Task: Find connections with filter location Banjul with filter topic #interiordesignwith filter profile language French with filter current company ANAND AND ANAND with filter school Greater Noida Institute of Technology(GNIOT) with filter industry Public Policy Offices with filter service category Editing with filter keywords title Director of First Impressions
Action: Mouse moved to (324, 243)
Screenshot: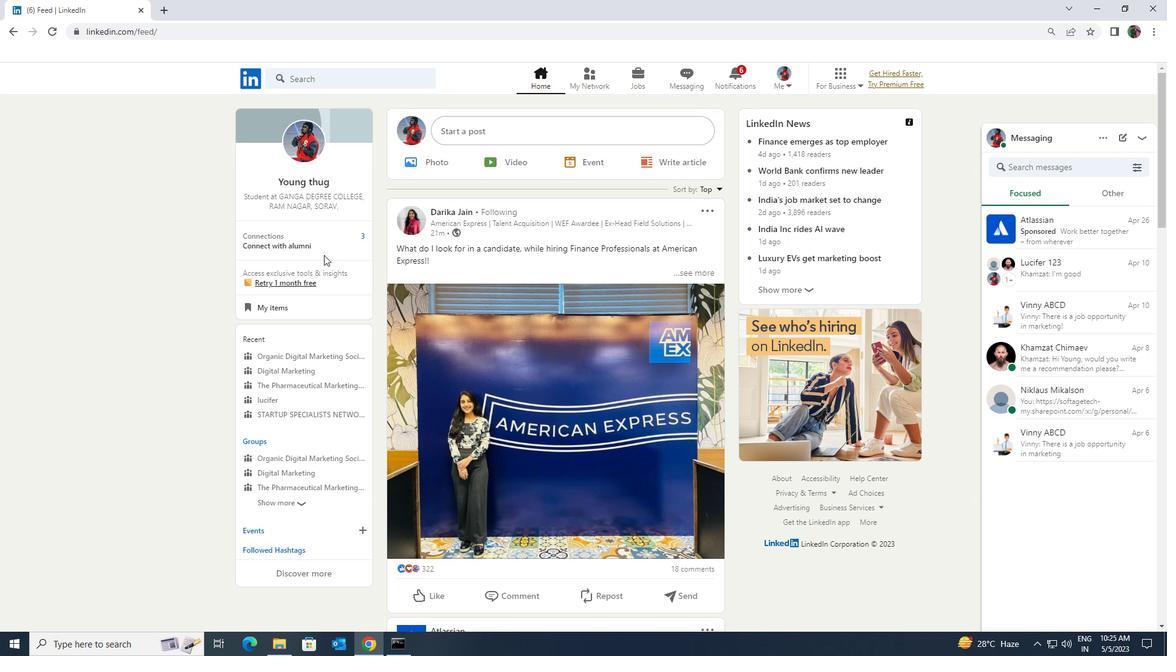 
Action: Mouse pressed left at (324, 243)
Screenshot: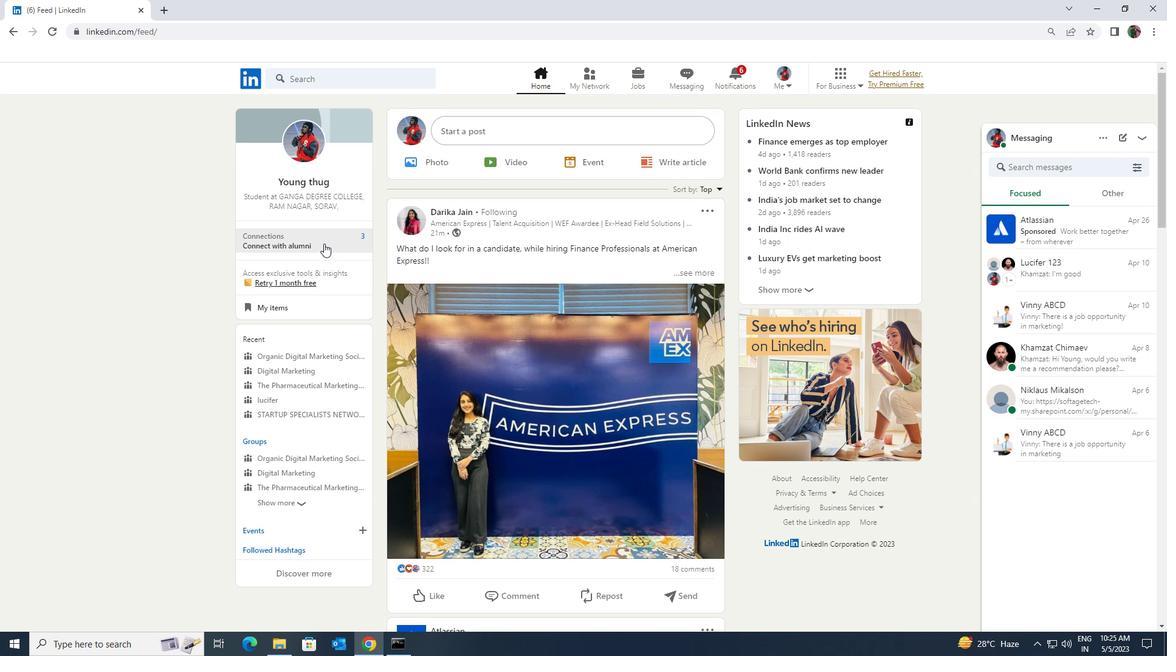 
Action: Mouse moved to (324, 147)
Screenshot: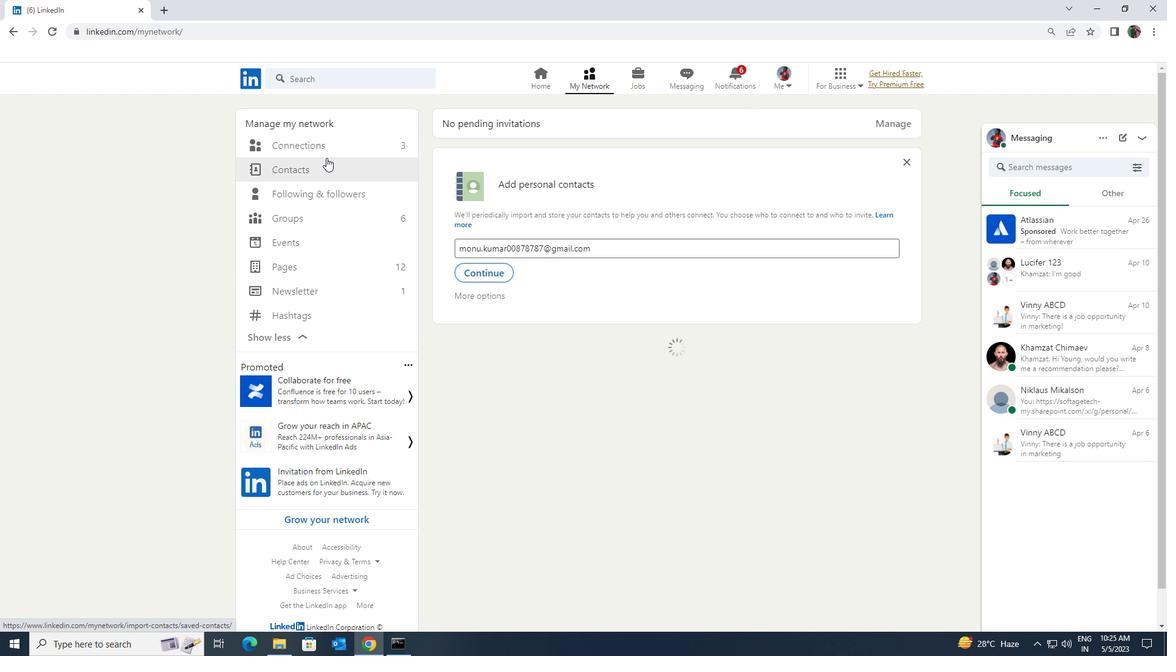 
Action: Mouse pressed left at (324, 147)
Screenshot: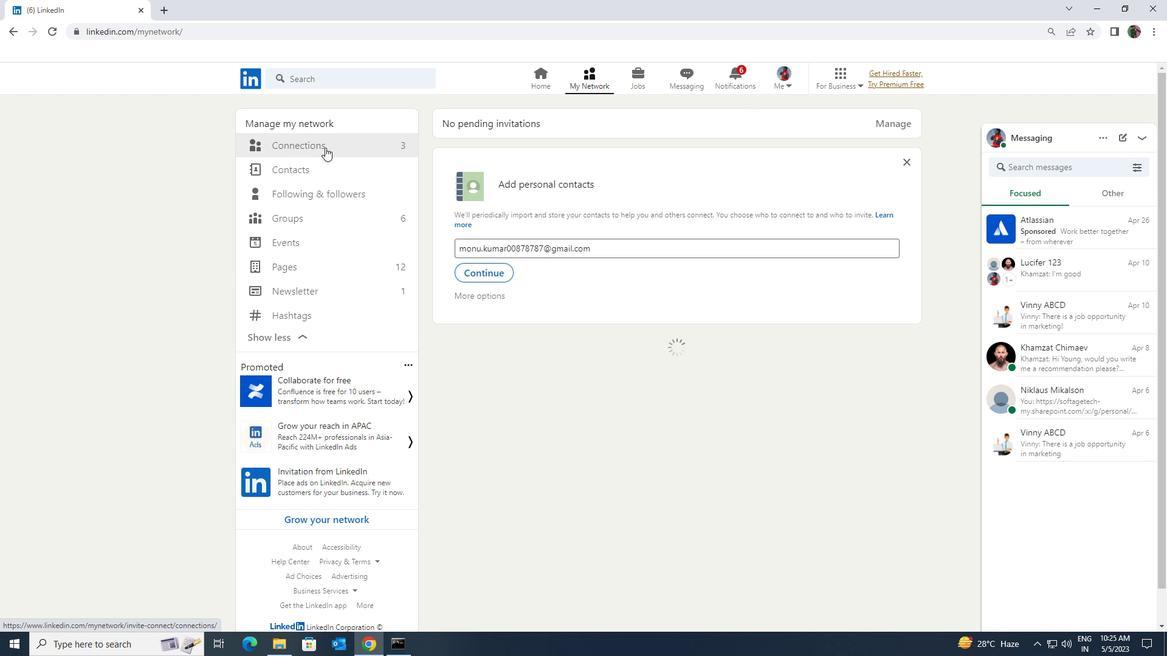 
Action: Mouse moved to (644, 148)
Screenshot: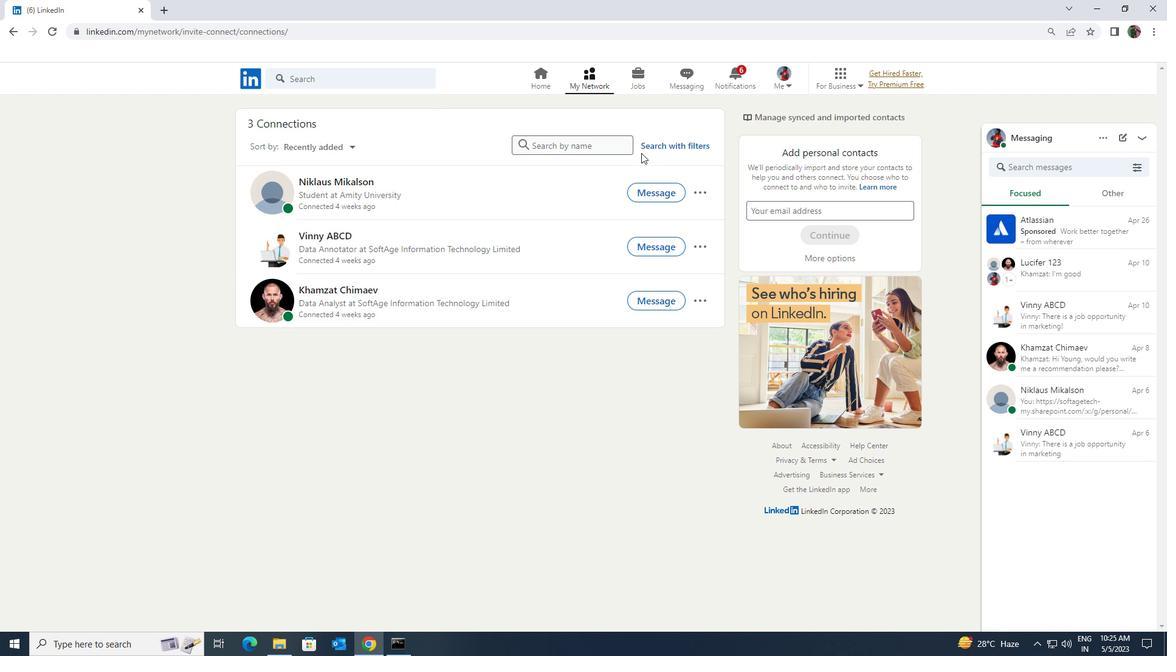 
Action: Mouse pressed left at (644, 148)
Screenshot: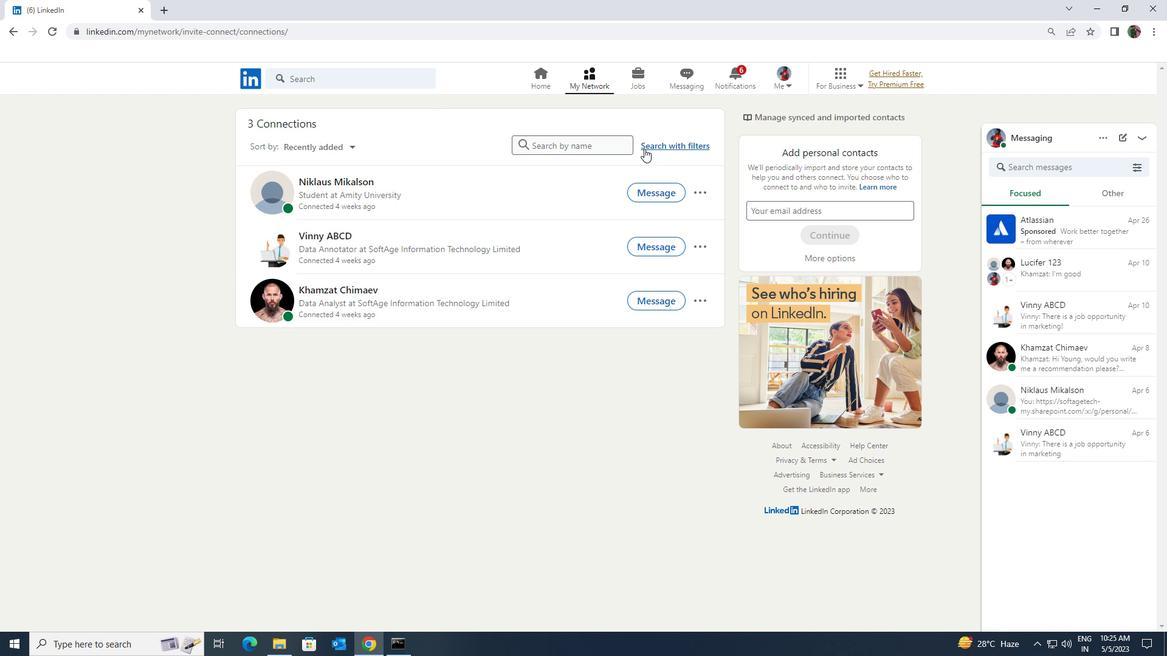 
Action: Mouse moved to (613, 114)
Screenshot: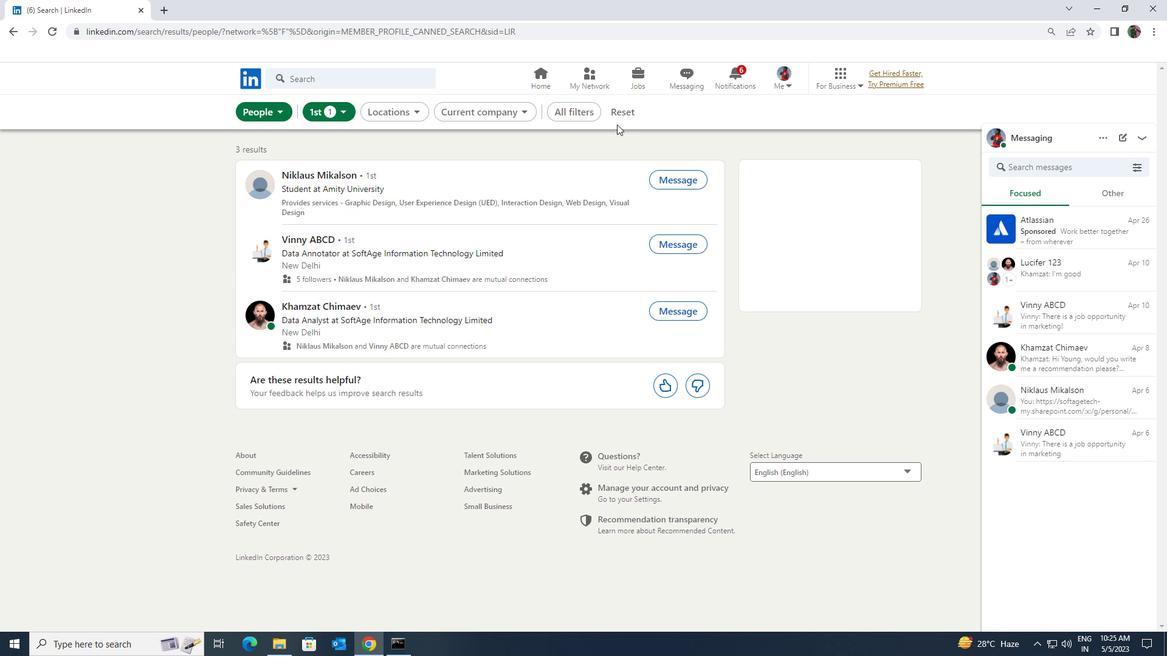 
Action: Mouse pressed left at (613, 114)
Screenshot: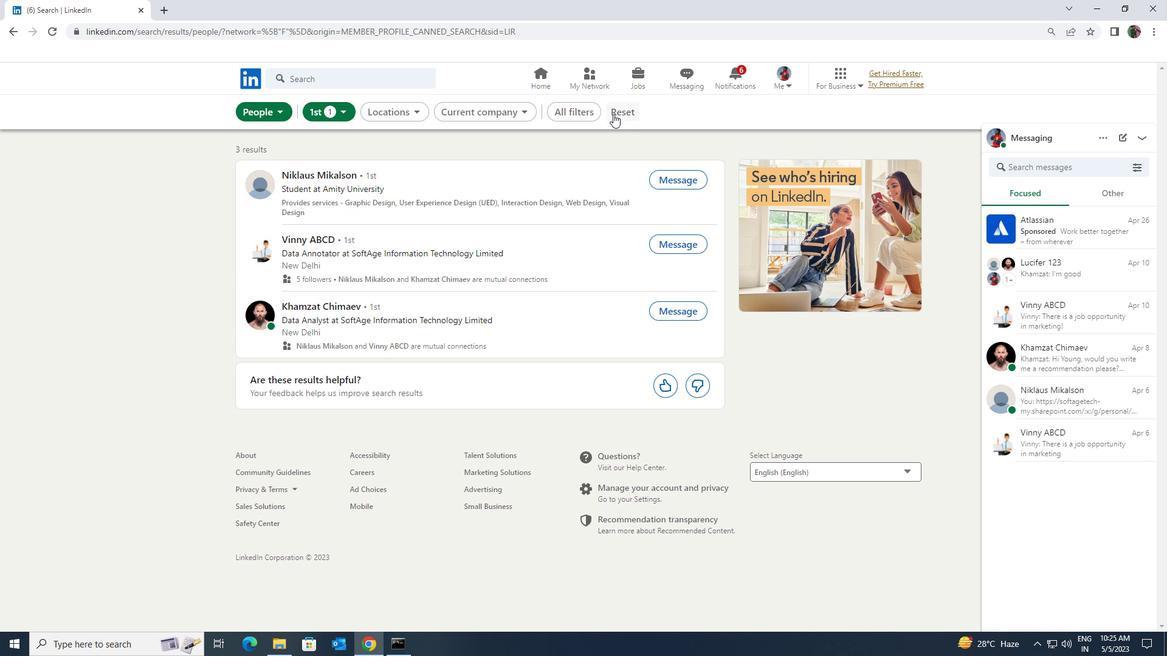 
Action: Mouse moved to (604, 110)
Screenshot: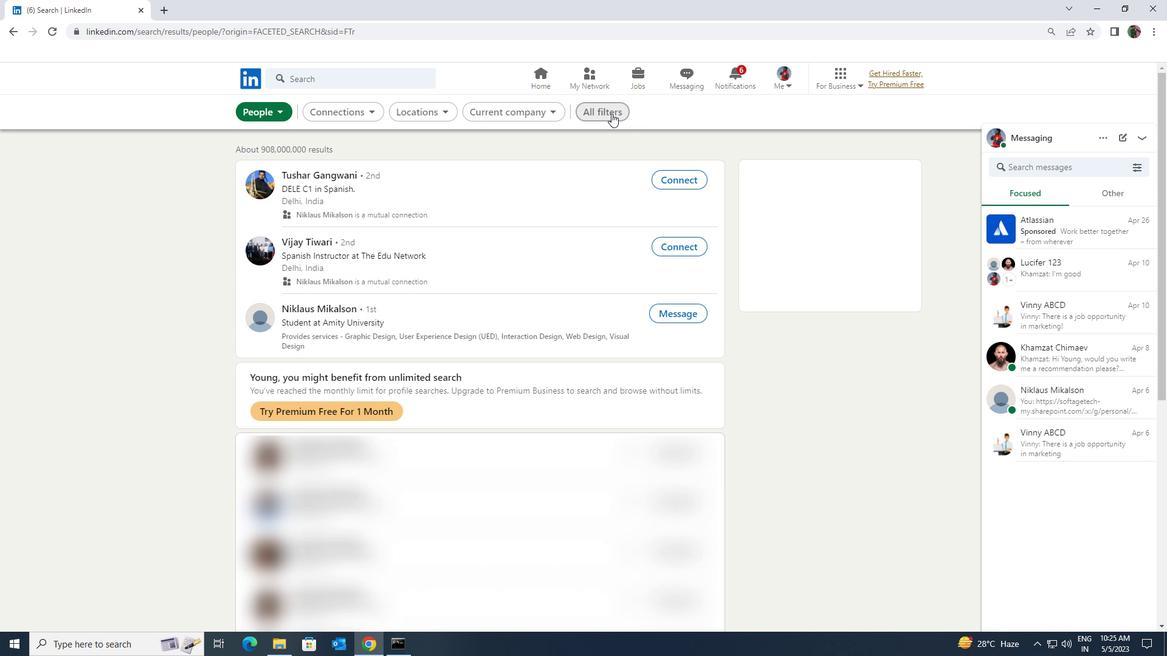 
Action: Mouse pressed left at (604, 110)
Screenshot: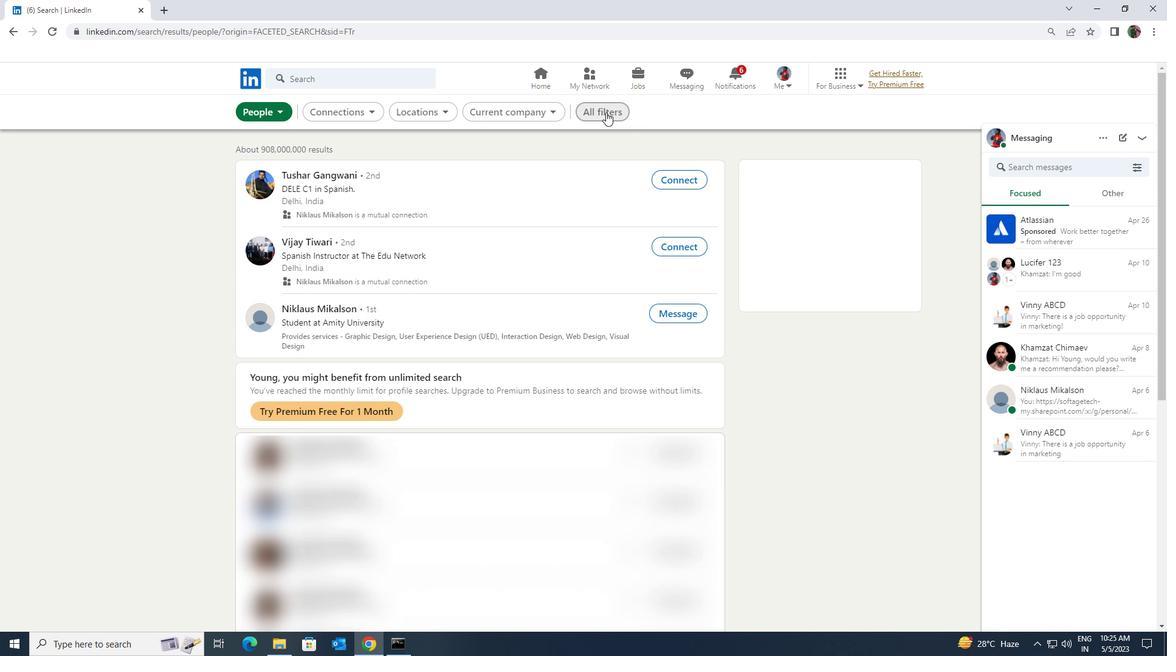 
Action: Mouse moved to (1002, 474)
Screenshot: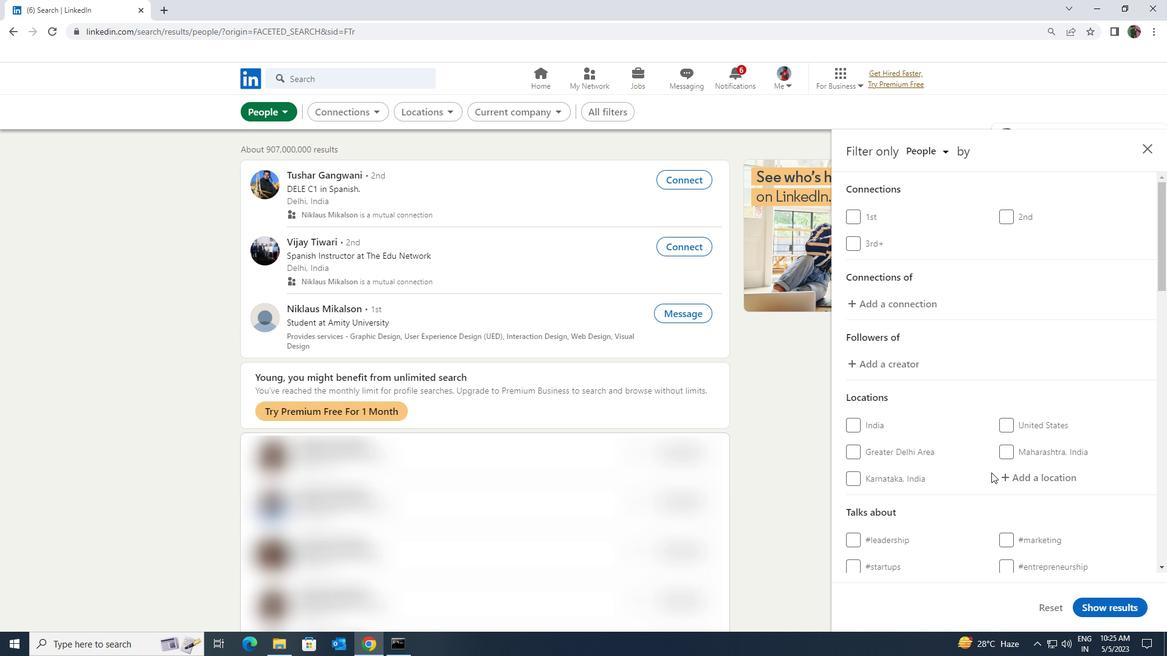 
Action: Mouse pressed left at (1002, 474)
Screenshot: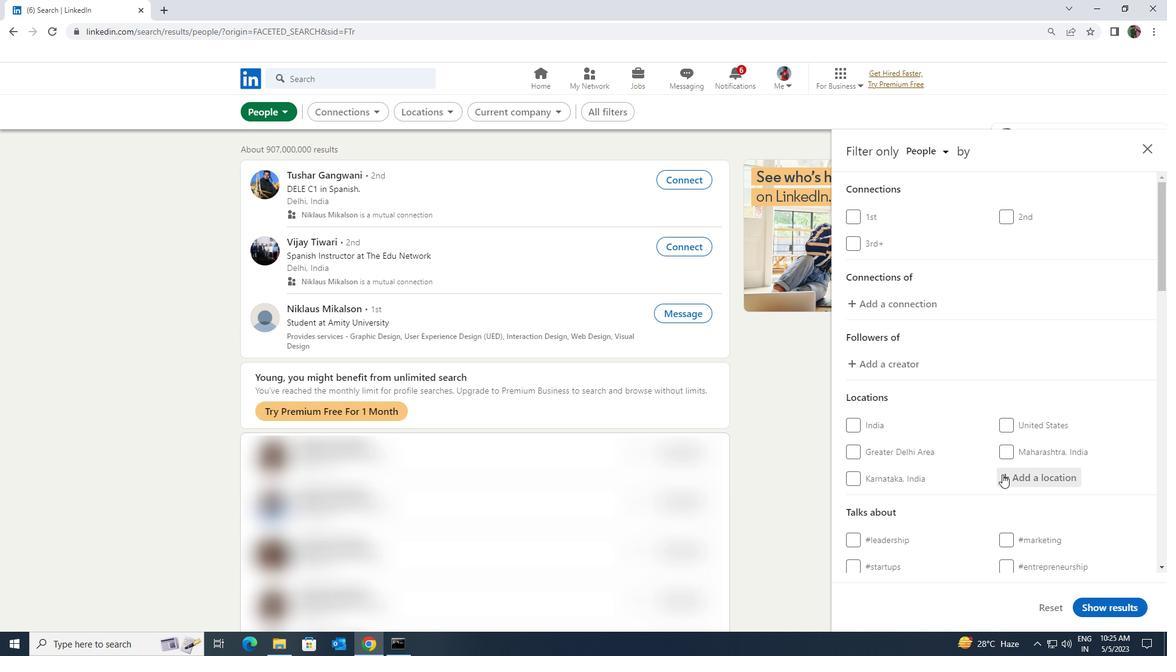 
Action: Mouse moved to (994, 471)
Screenshot: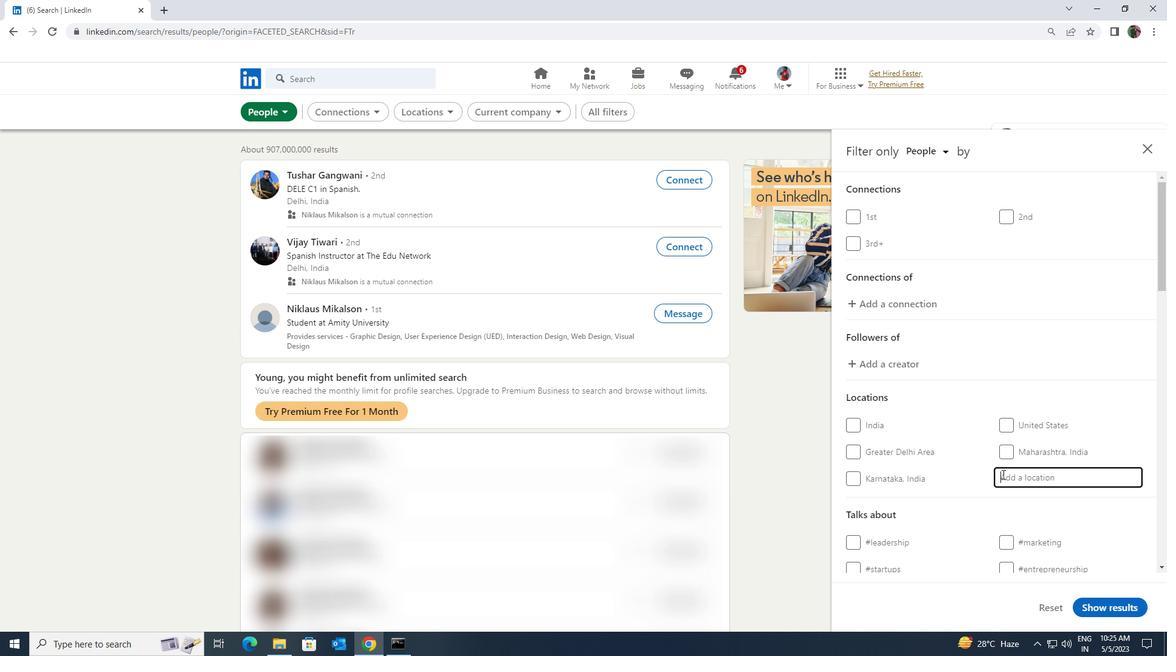 
Action: Key pressed <Key.shift><Key.shift><Key.shift><Key.shift><Key.shift><Key.shift><Key.shift><Key.shift><Key.shift><Key.shift>BANJUL
Screenshot: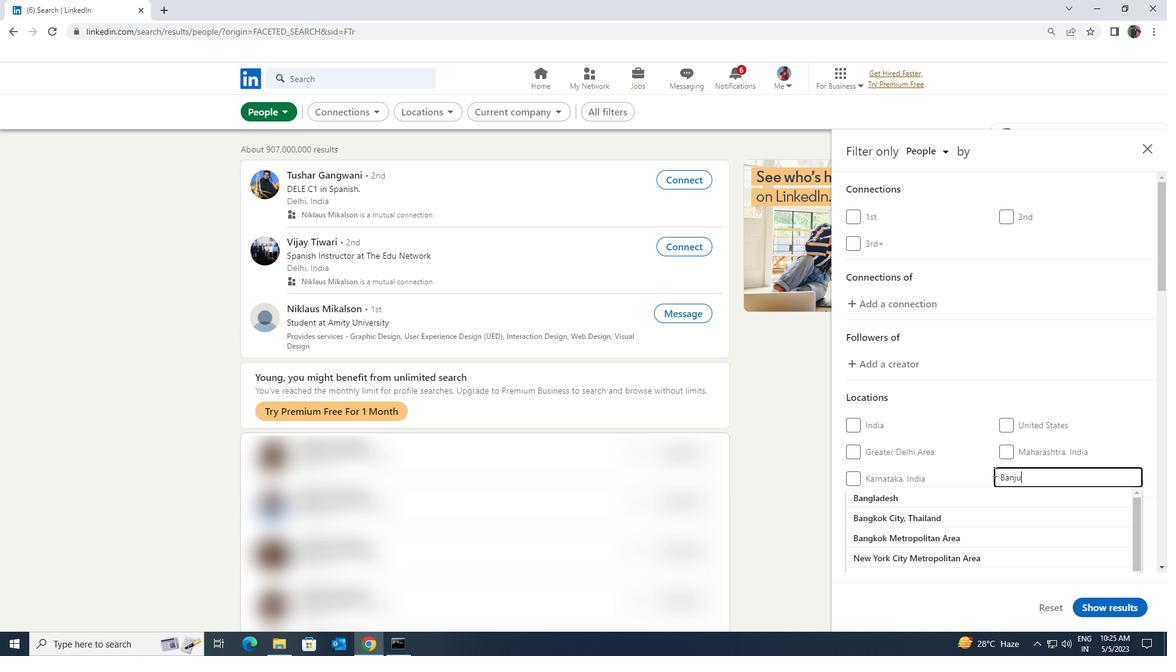 
Action: Mouse moved to (992, 492)
Screenshot: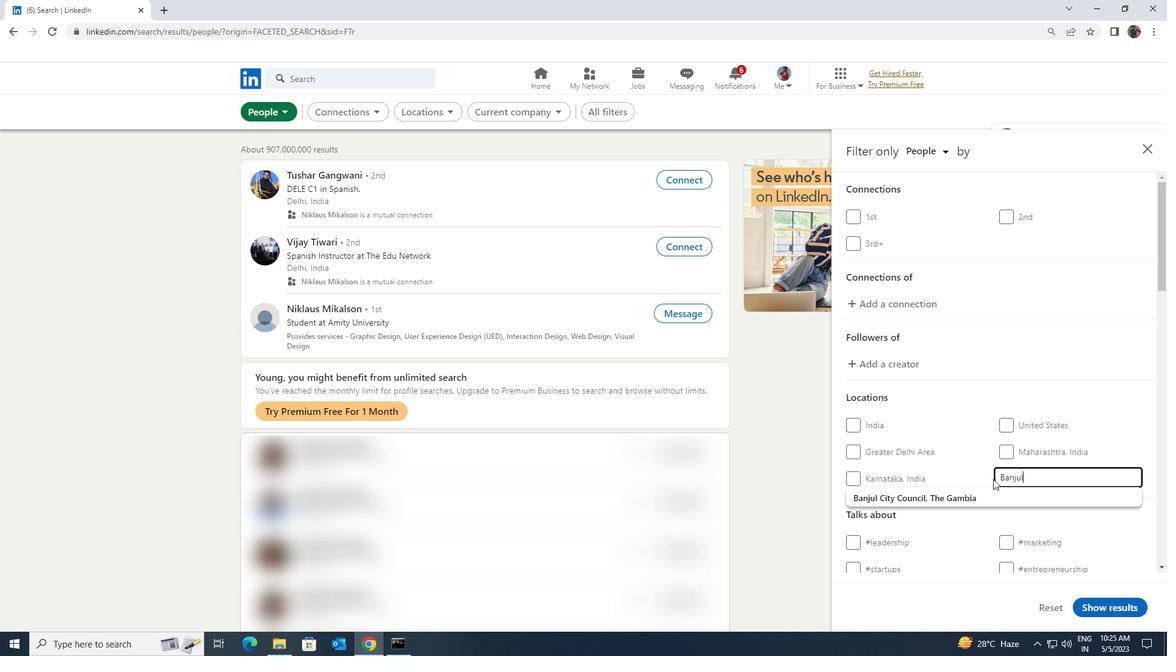 
Action: Mouse pressed left at (992, 492)
Screenshot: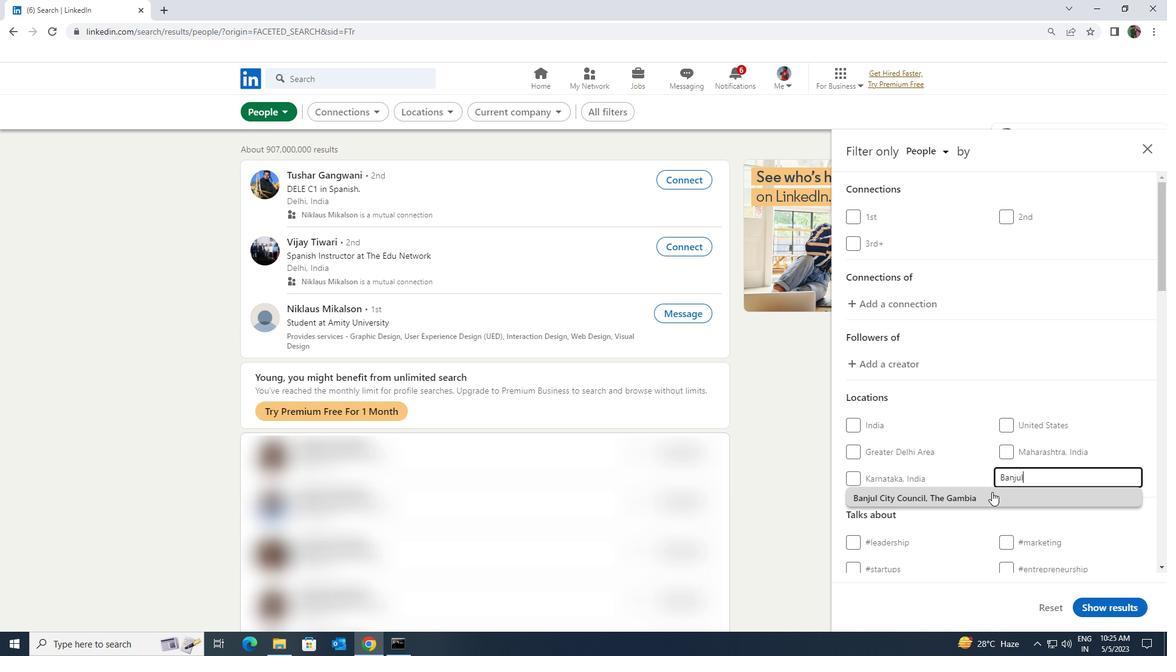 
Action: Mouse moved to (992, 496)
Screenshot: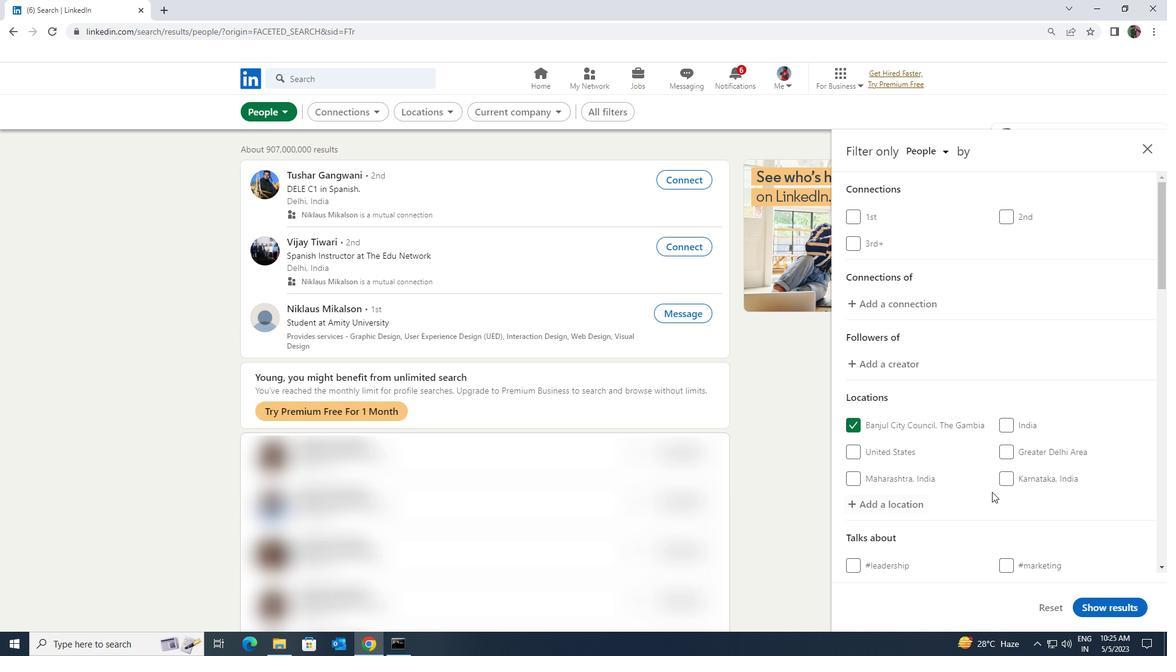 
Action: Mouse scrolled (992, 495) with delta (0, 0)
Screenshot: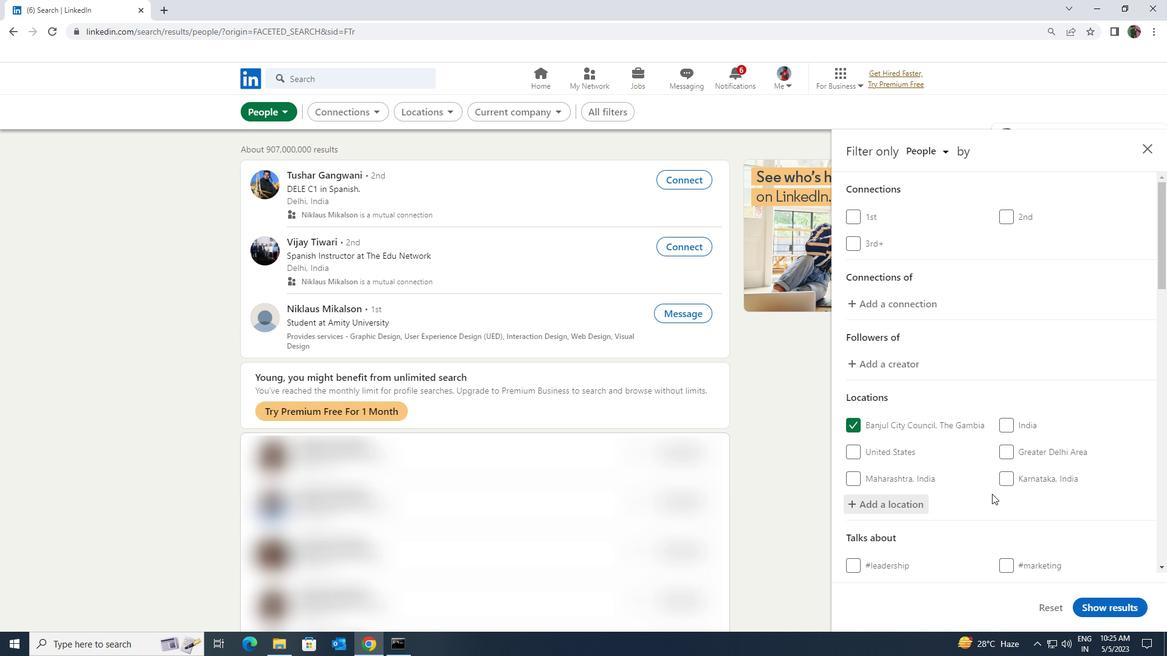 
Action: Mouse scrolled (992, 495) with delta (0, 0)
Screenshot: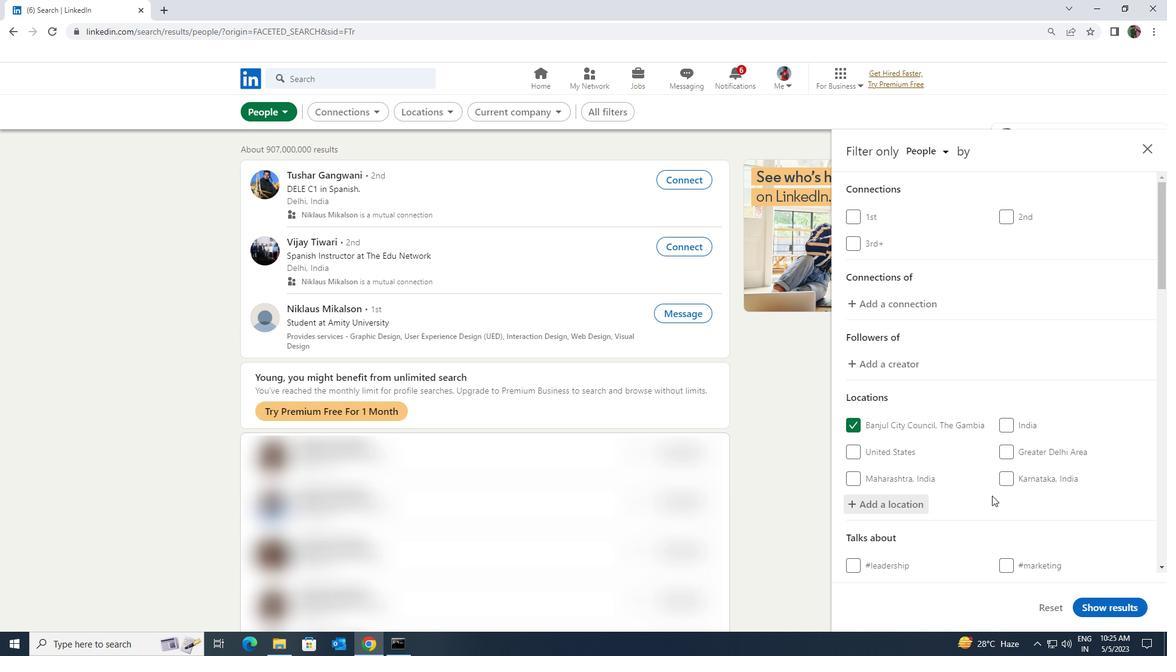 
Action: Mouse scrolled (992, 495) with delta (0, 0)
Screenshot: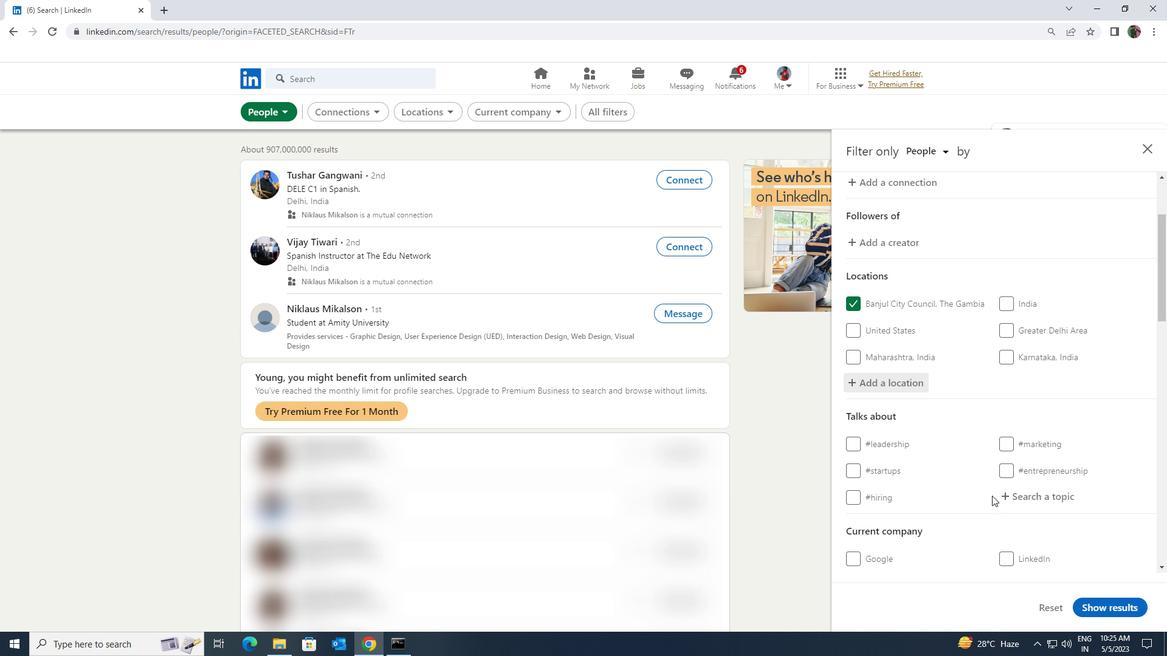 
Action: Mouse moved to (1008, 432)
Screenshot: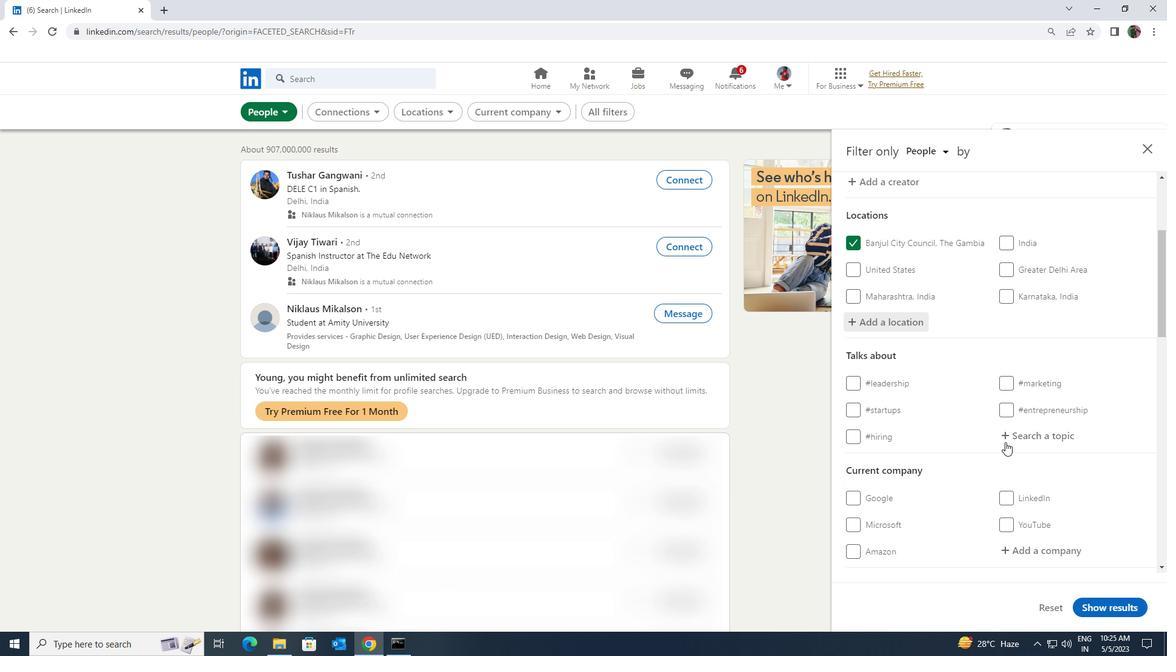 
Action: Mouse pressed left at (1008, 432)
Screenshot: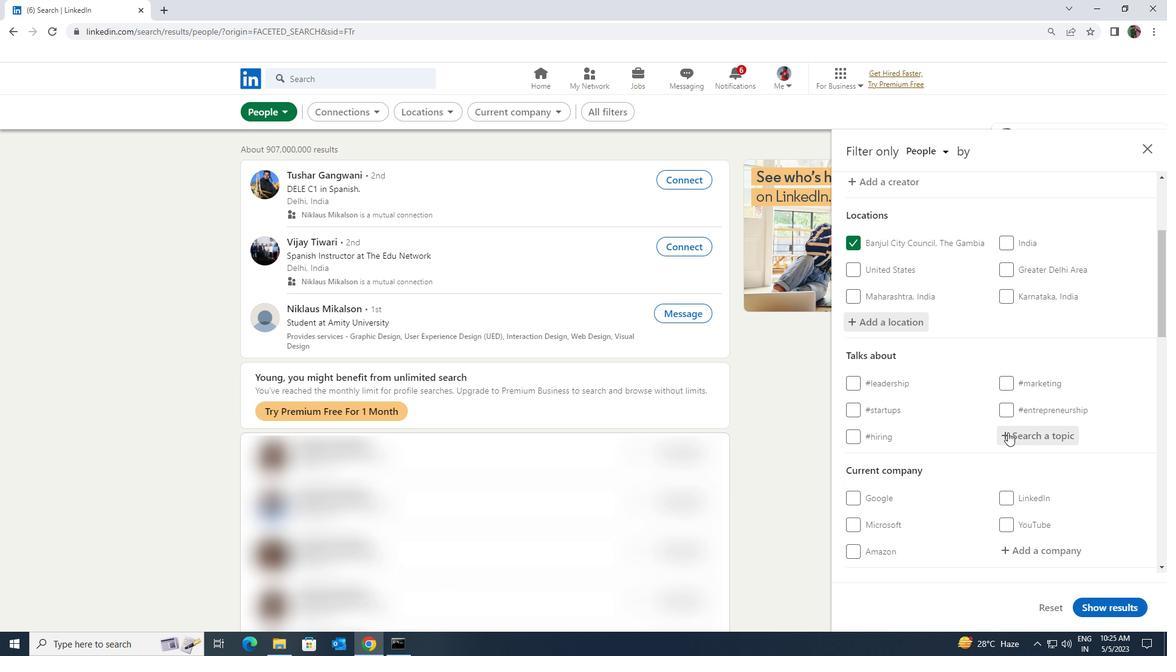 
Action: Key pressed <Key.shift><Key.shift><Key.shift><Key.shift><Key.shift><Key.shift>INTERORR<Key.backspace>
Screenshot: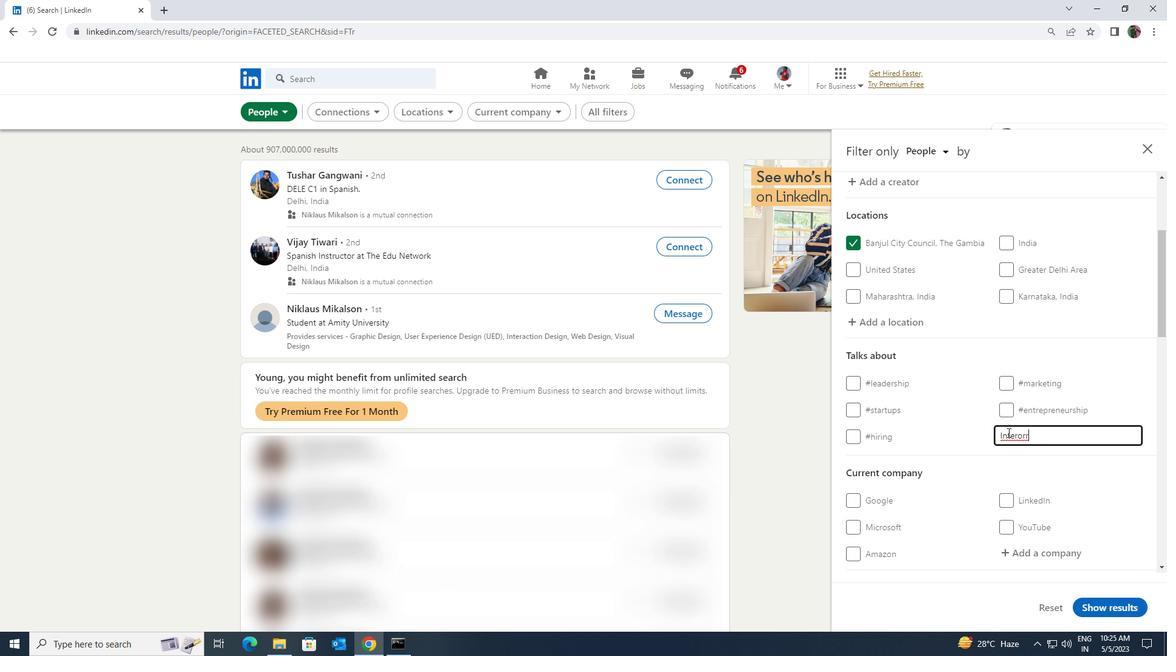 
Action: Mouse moved to (958, 483)
Screenshot: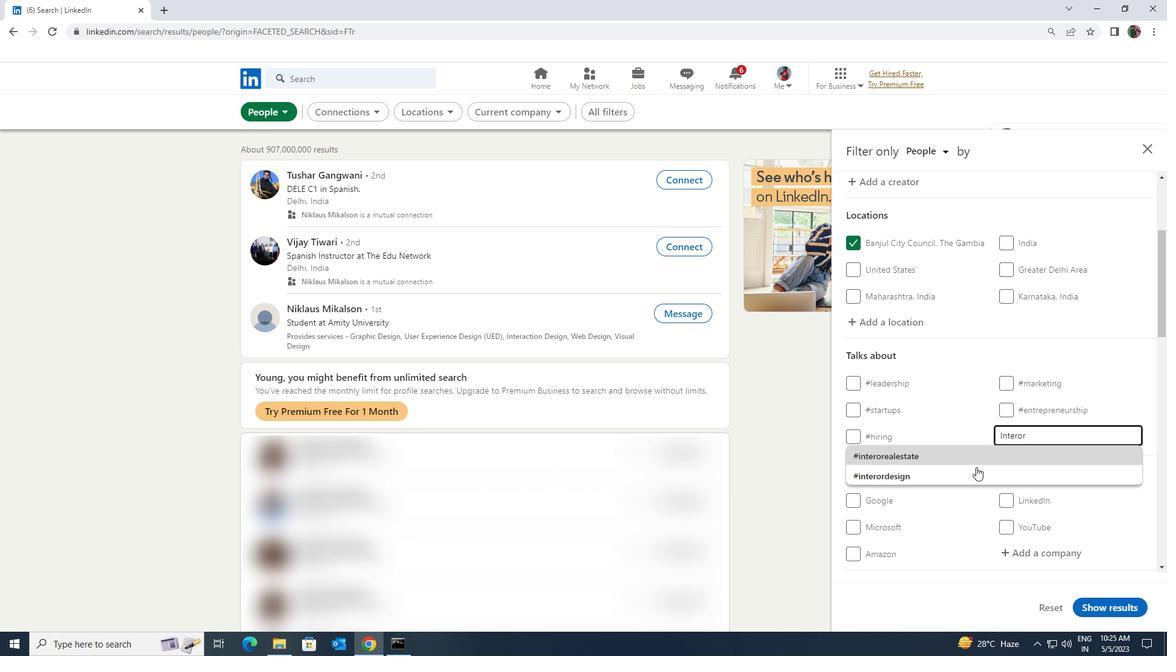 
Action: Mouse pressed left at (958, 483)
Screenshot: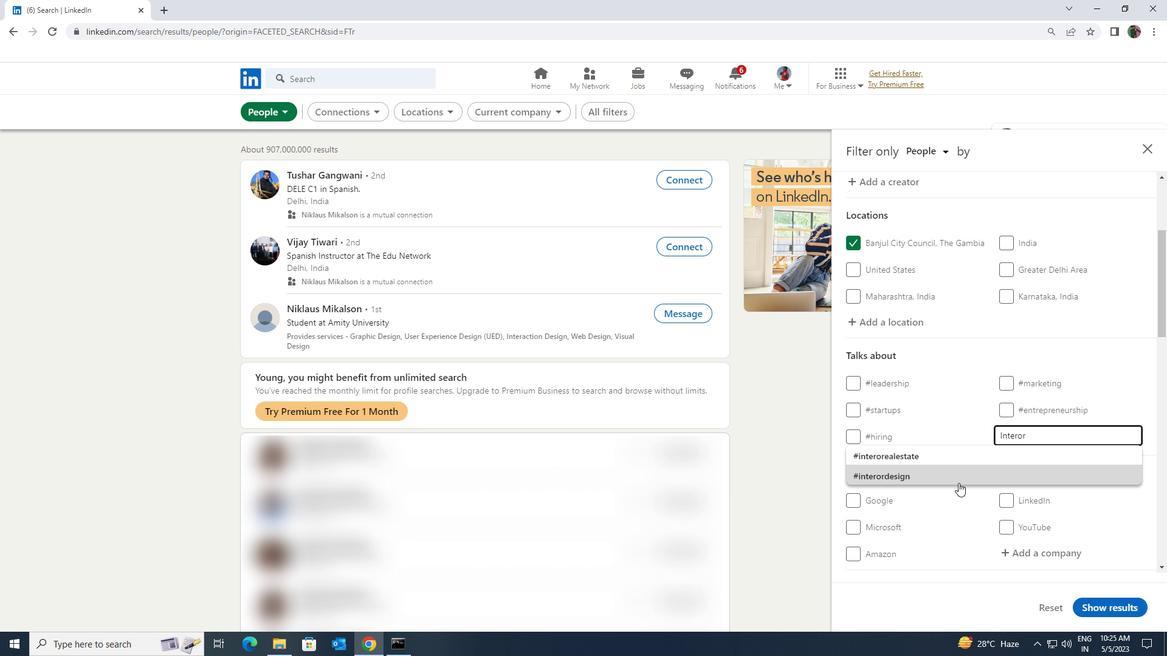 
Action: Mouse scrolled (958, 482) with delta (0, 0)
Screenshot: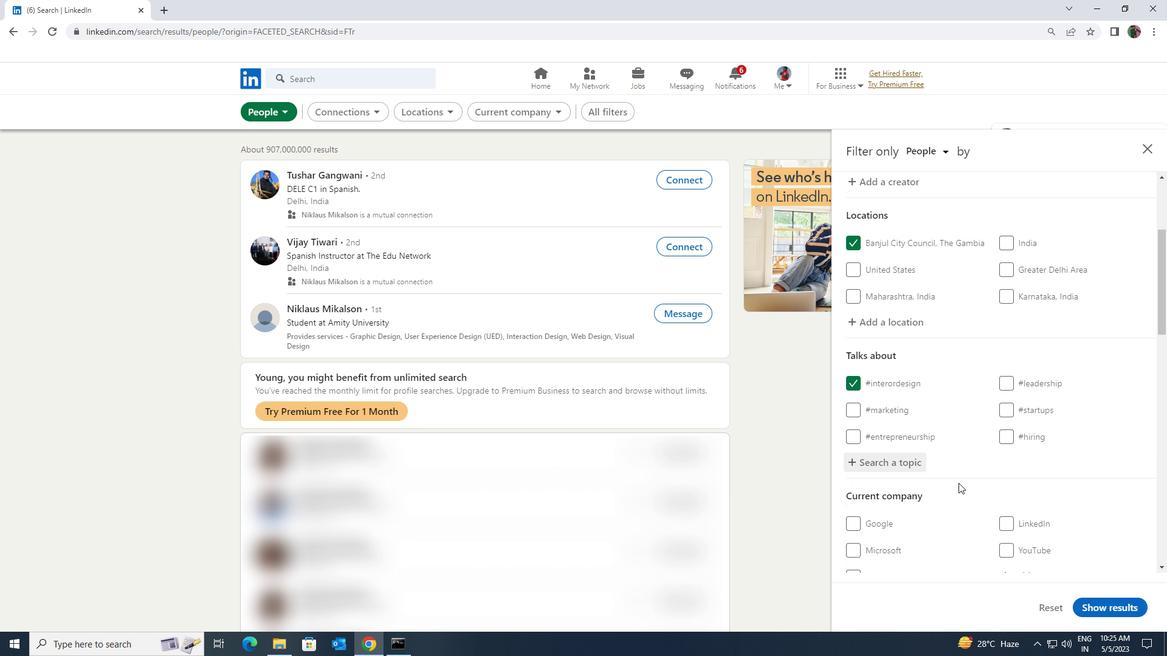 
Action: Mouse scrolled (958, 482) with delta (0, 0)
Screenshot: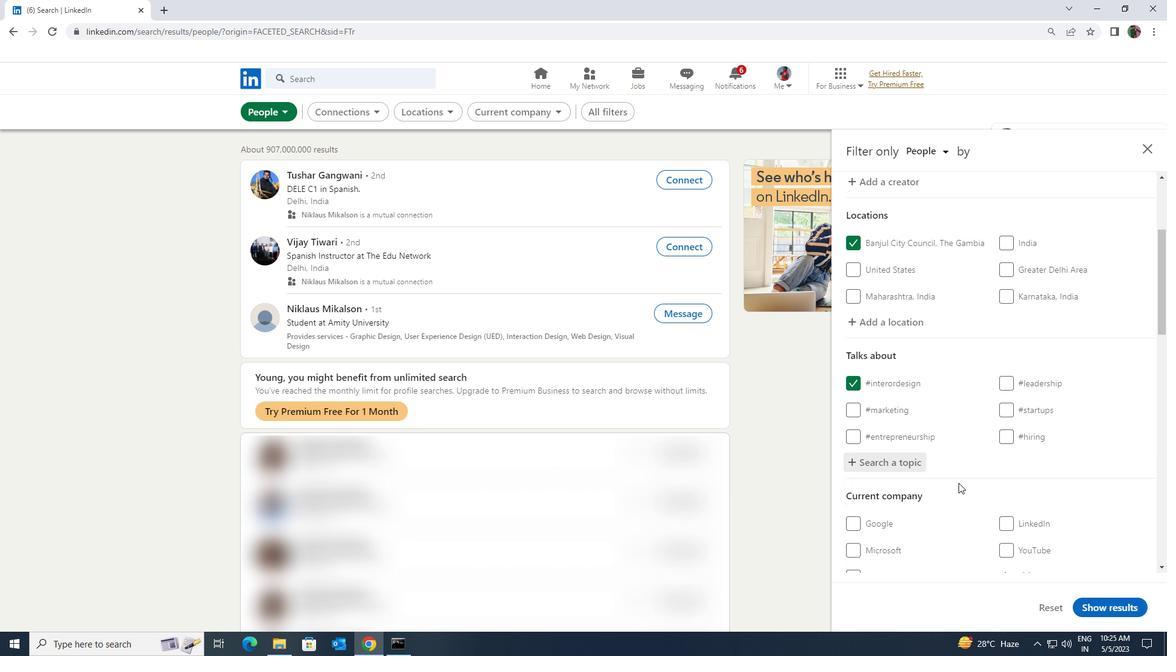 
Action: Mouse scrolled (958, 482) with delta (0, 0)
Screenshot: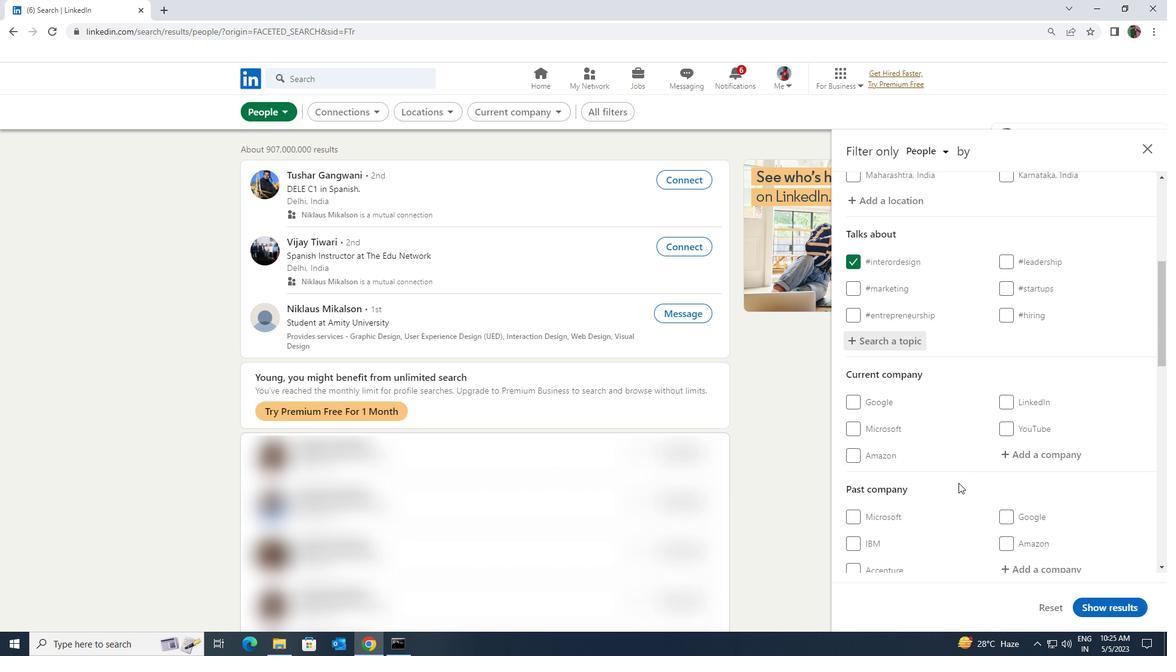 
Action: Mouse scrolled (958, 482) with delta (0, 0)
Screenshot: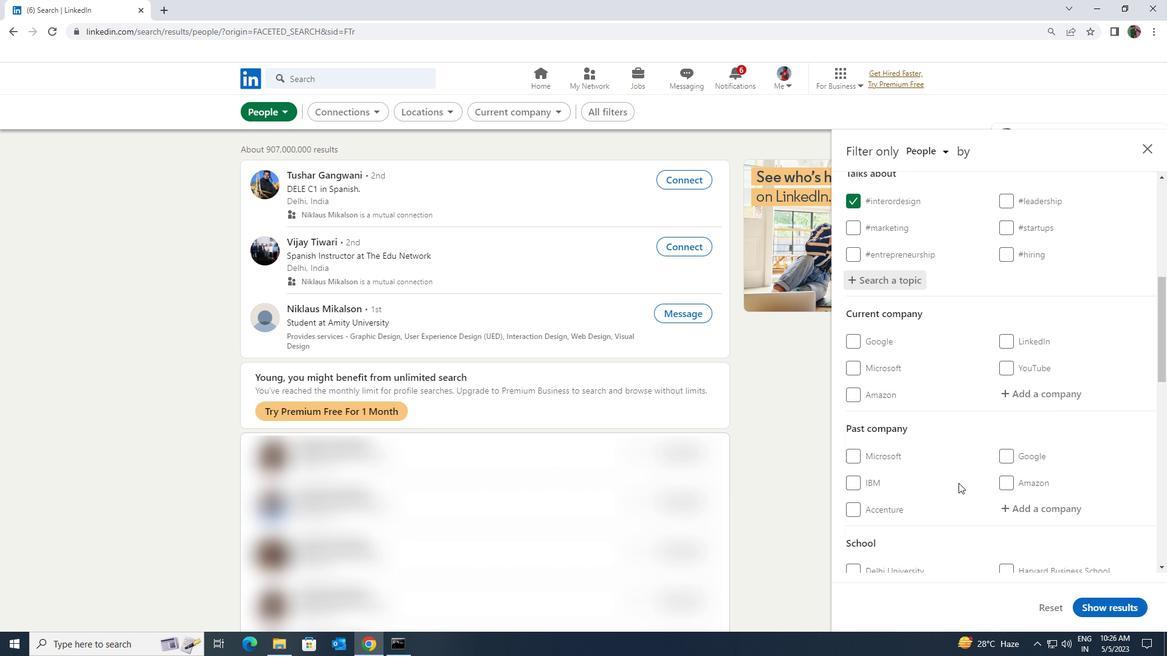 
Action: Mouse scrolled (958, 482) with delta (0, 0)
Screenshot: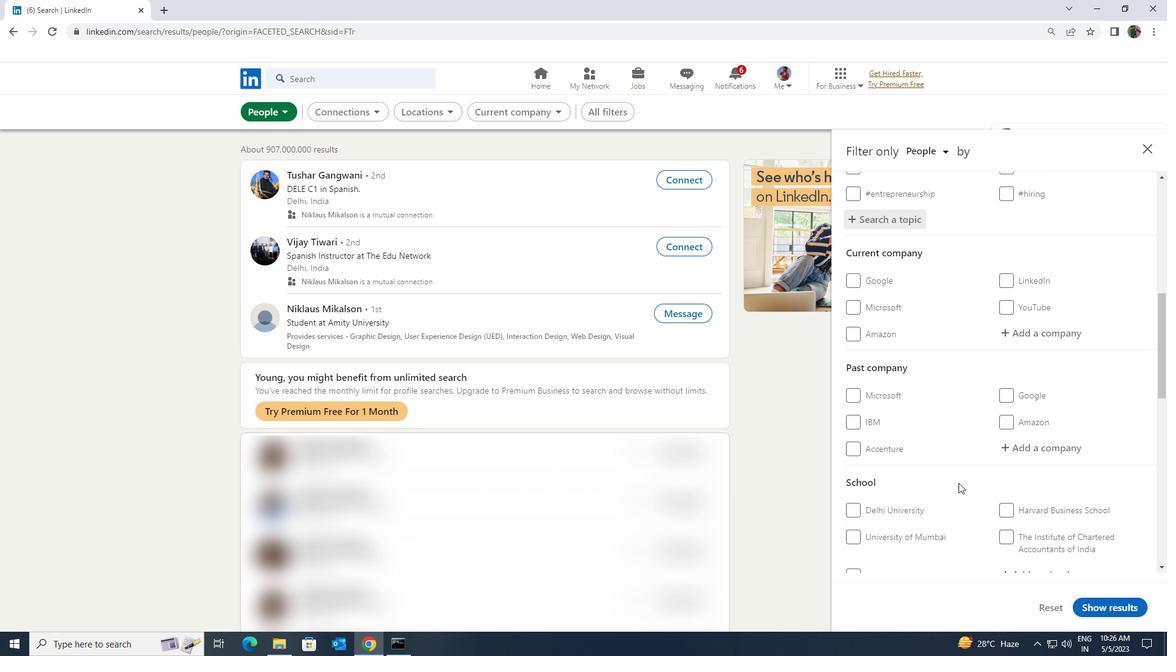 
Action: Mouse moved to (957, 483)
Screenshot: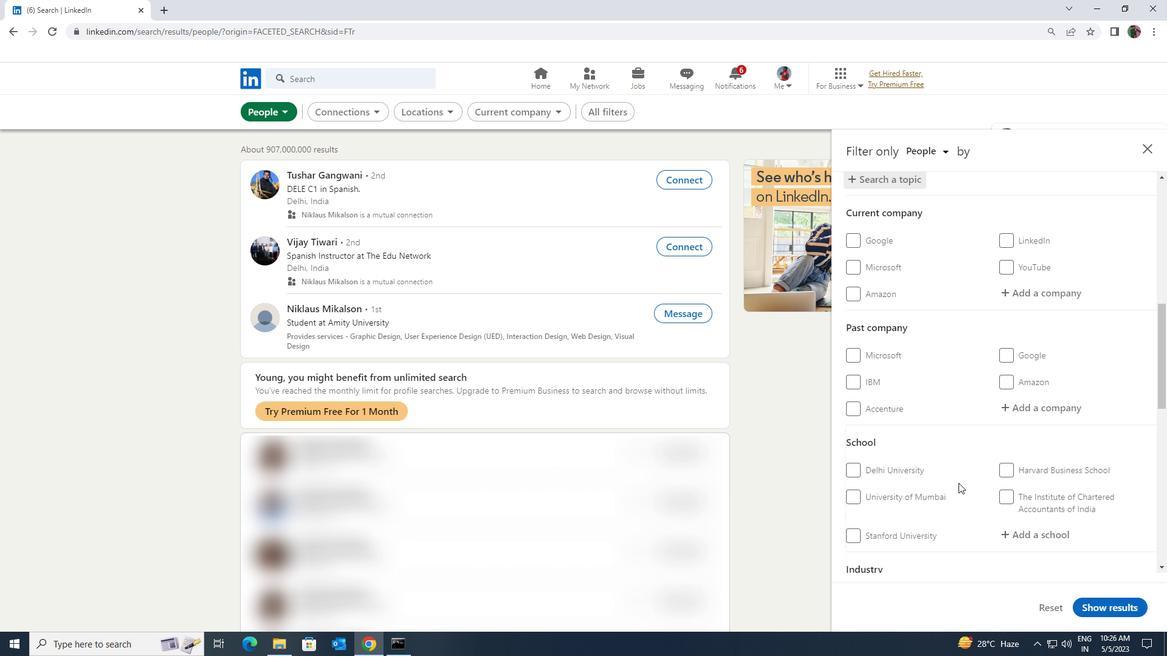 
Action: Mouse scrolled (957, 482) with delta (0, 0)
Screenshot: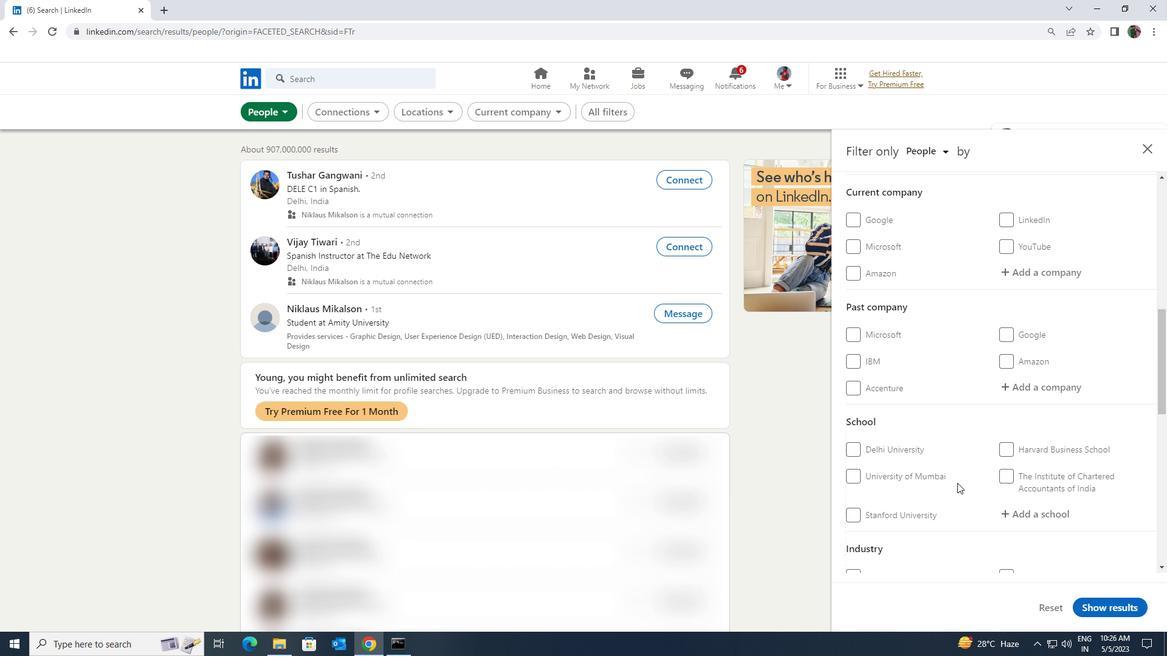 
Action: Mouse scrolled (957, 482) with delta (0, 0)
Screenshot: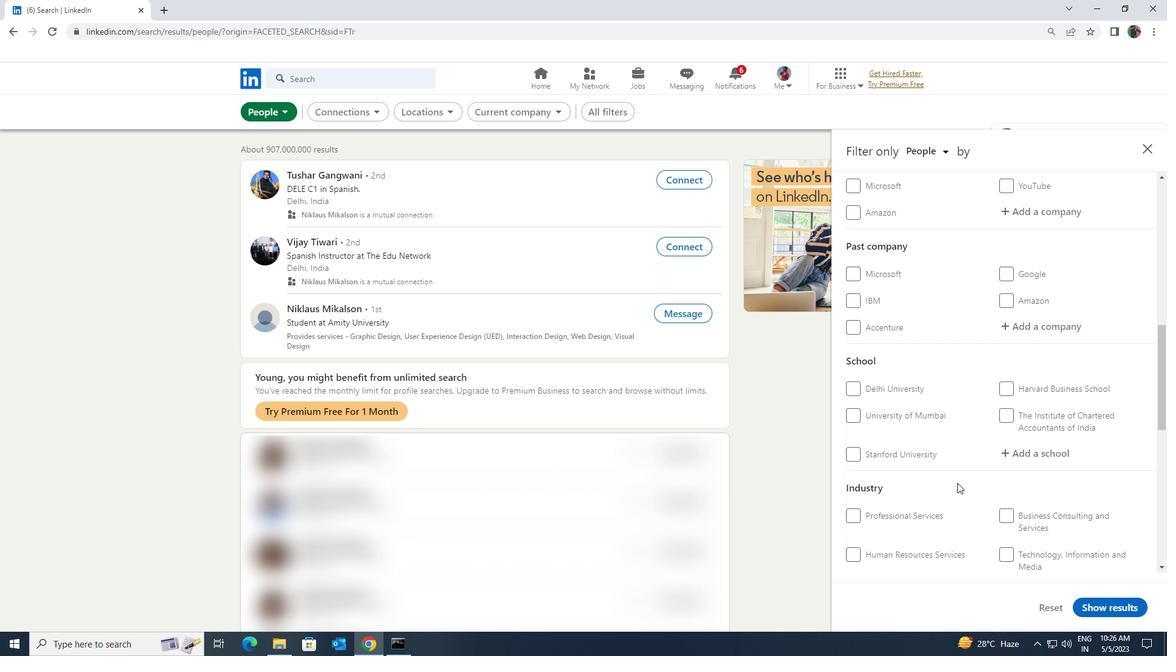 
Action: Mouse scrolled (957, 482) with delta (0, 0)
Screenshot: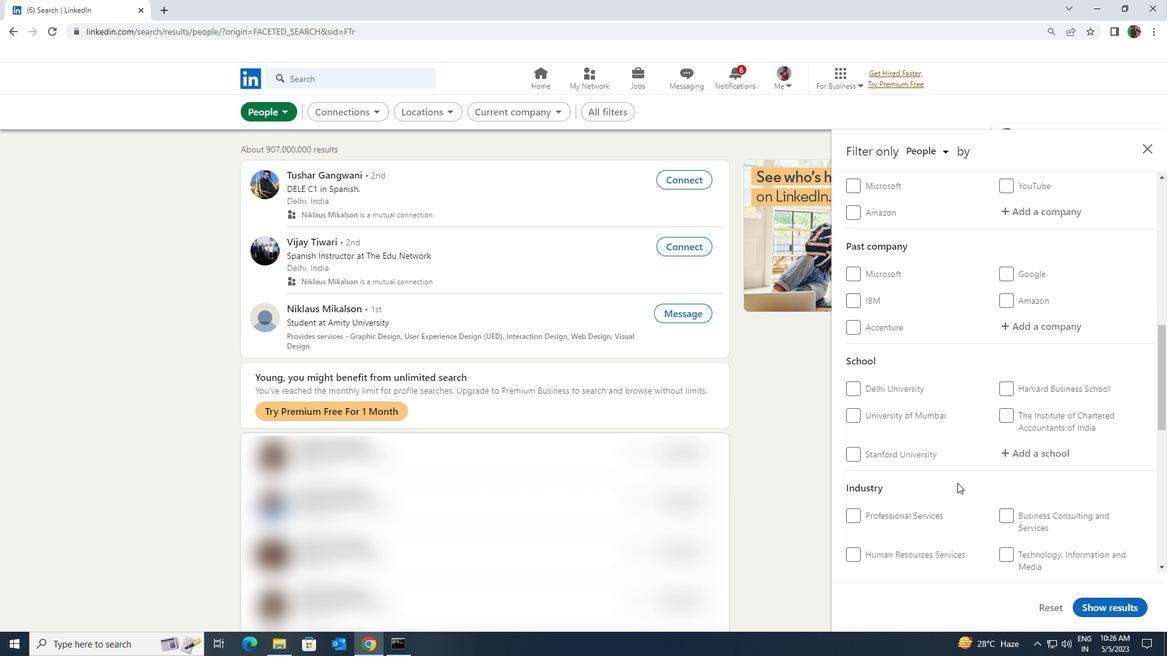 
Action: Mouse scrolled (957, 482) with delta (0, 0)
Screenshot: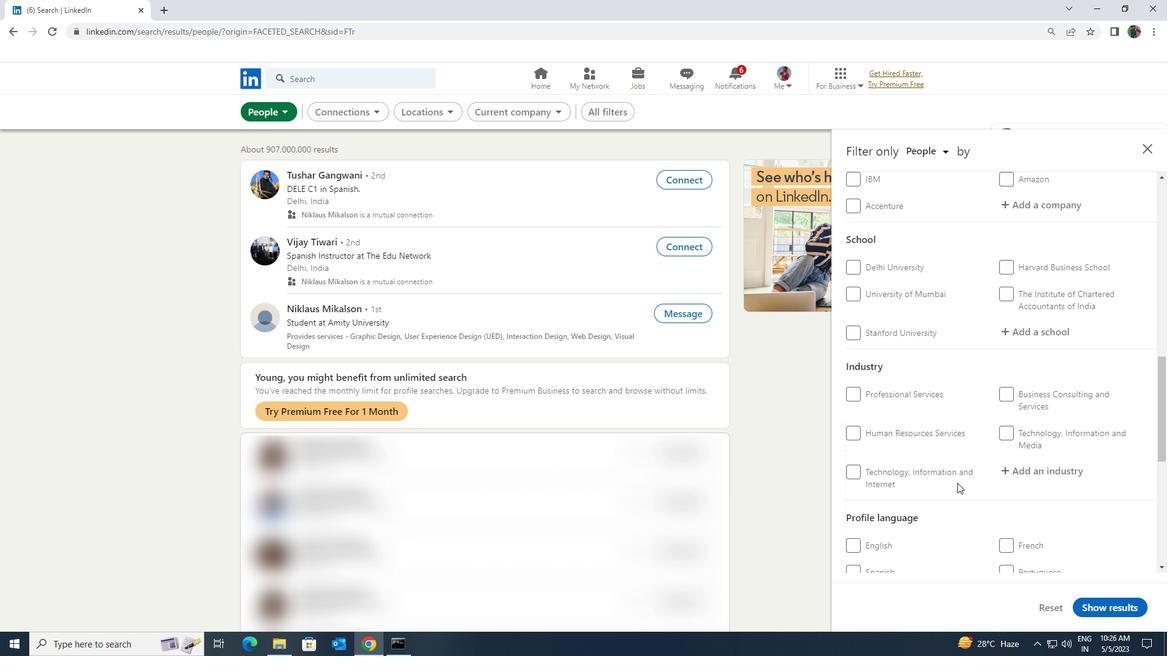 
Action: Mouse scrolled (957, 482) with delta (0, 0)
Screenshot: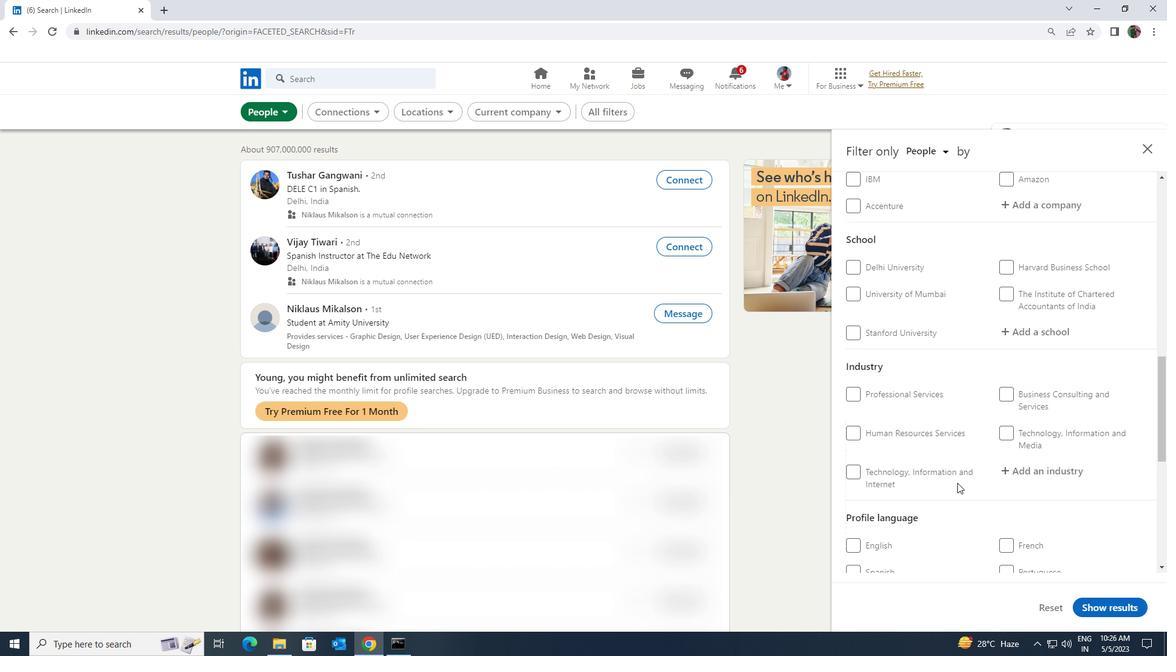 
Action: Mouse moved to (1001, 424)
Screenshot: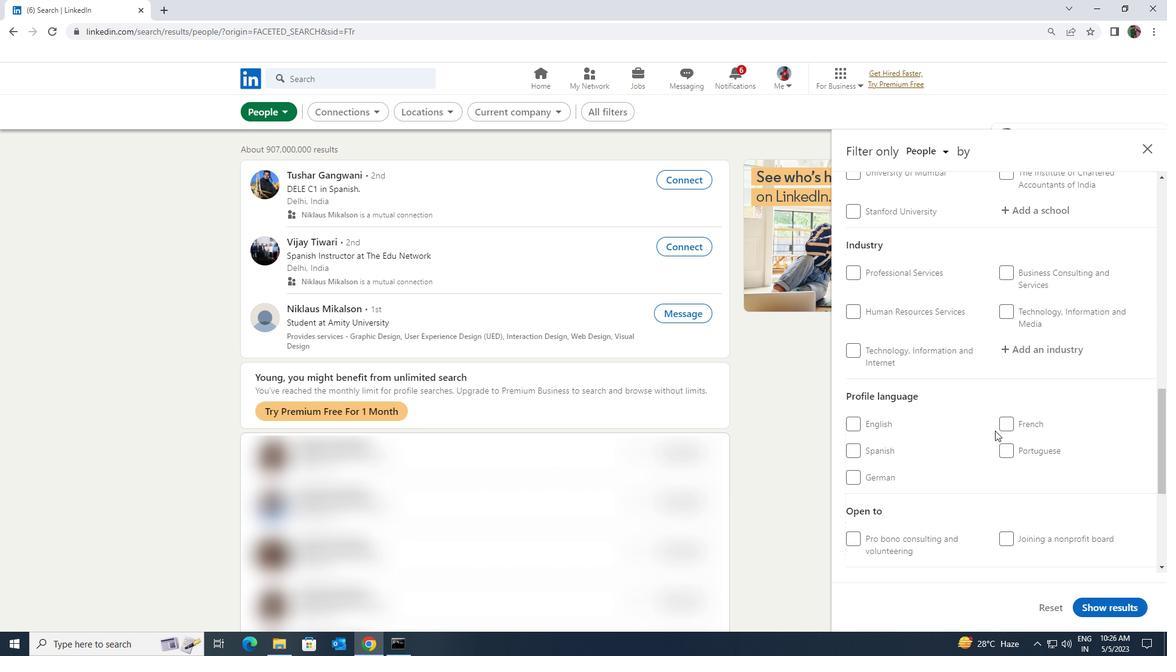 
Action: Mouse pressed left at (1001, 424)
Screenshot: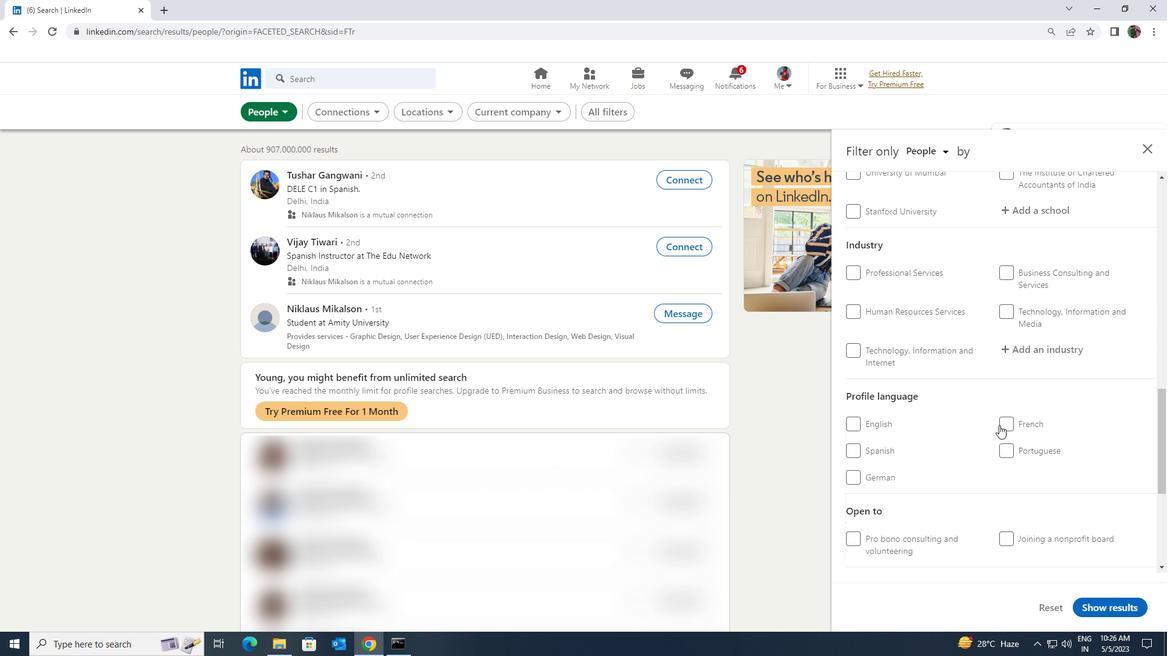 
Action: Mouse moved to (1001, 423)
Screenshot: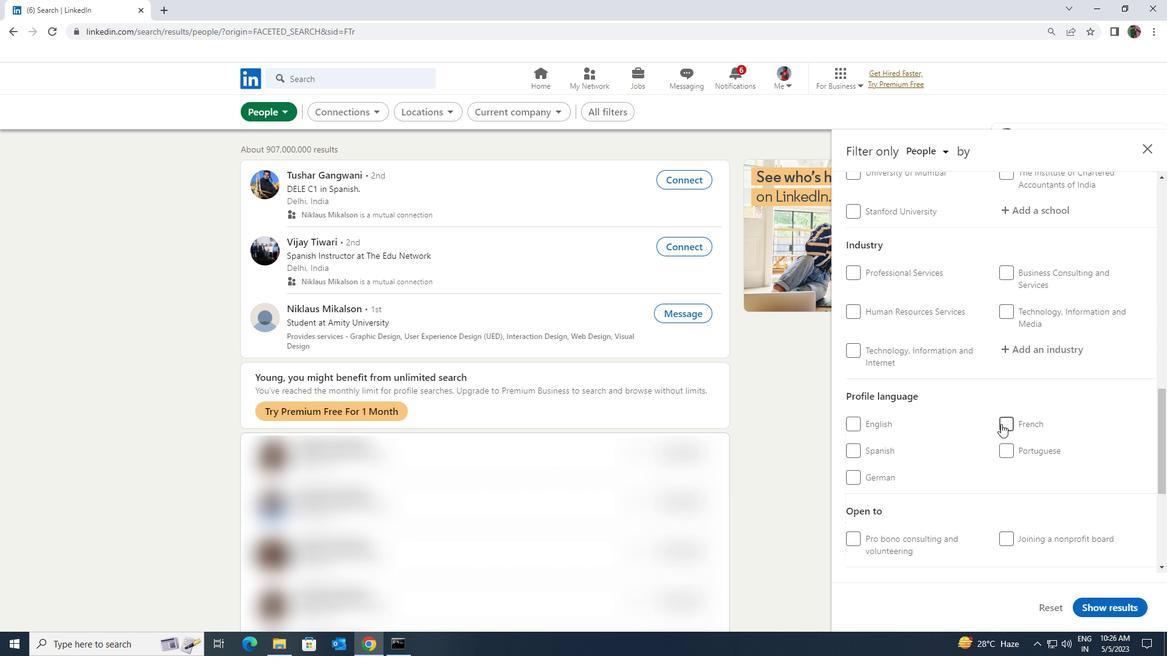 
Action: Mouse scrolled (1001, 424) with delta (0, 0)
Screenshot: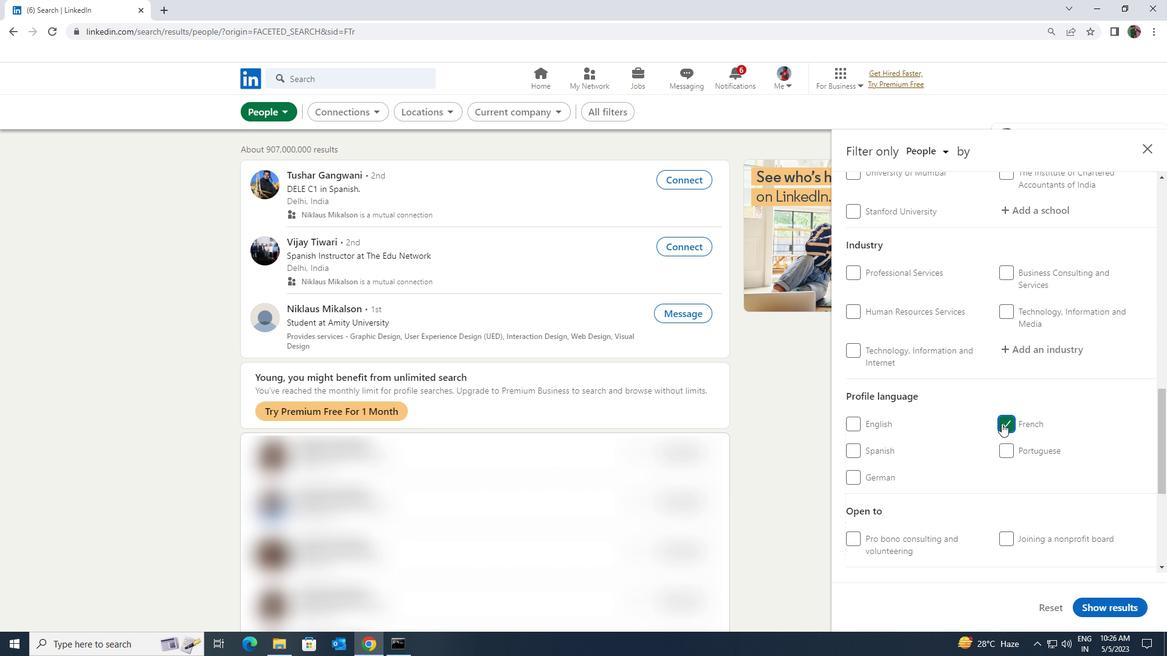 
Action: Mouse scrolled (1001, 424) with delta (0, 0)
Screenshot: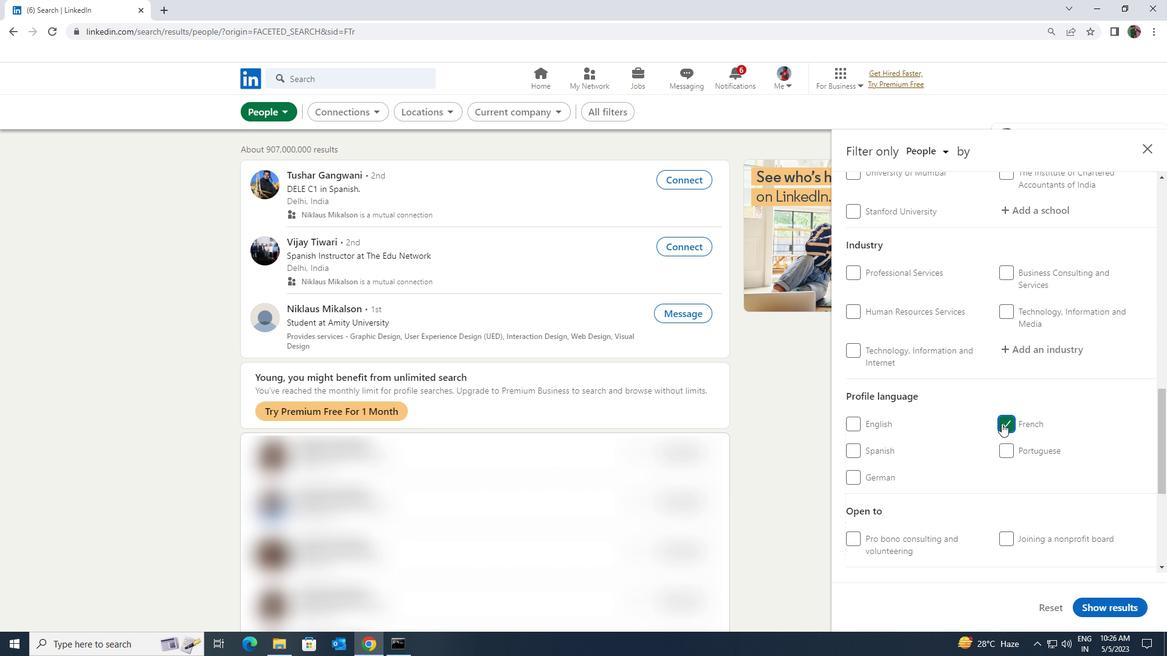 
Action: Mouse moved to (1001, 424)
Screenshot: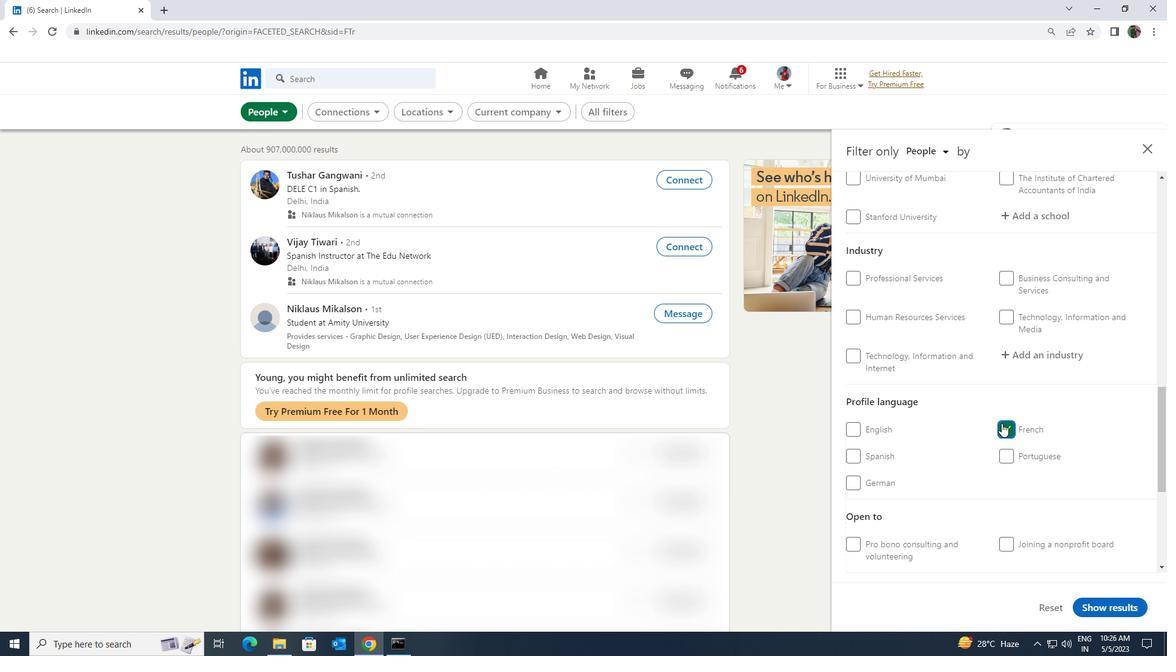 
Action: Mouse scrolled (1001, 425) with delta (0, 0)
Screenshot: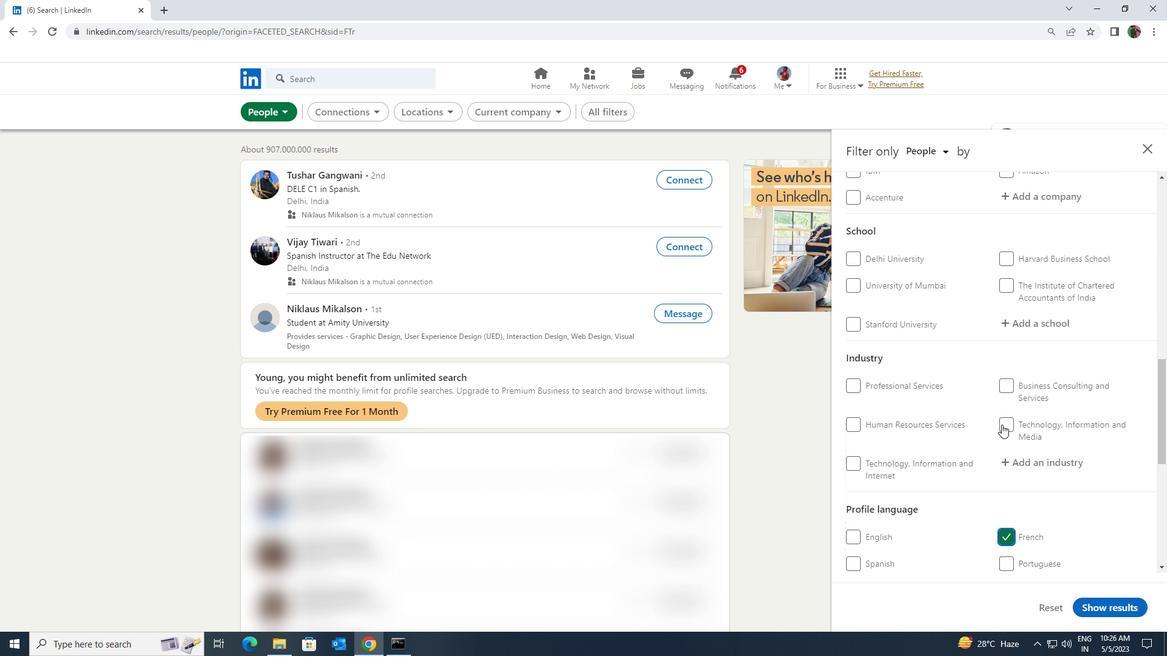 
Action: Mouse scrolled (1001, 425) with delta (0, 0)
Screenshot: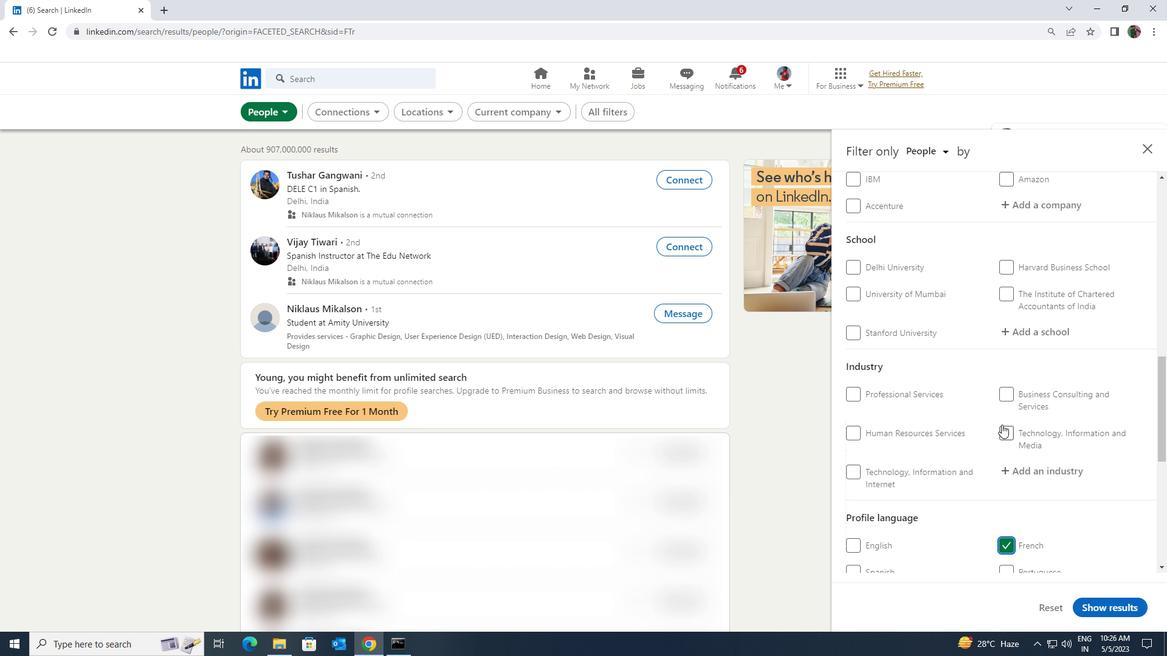 
Action: Mouse moved to (997, 424)
Screenshot: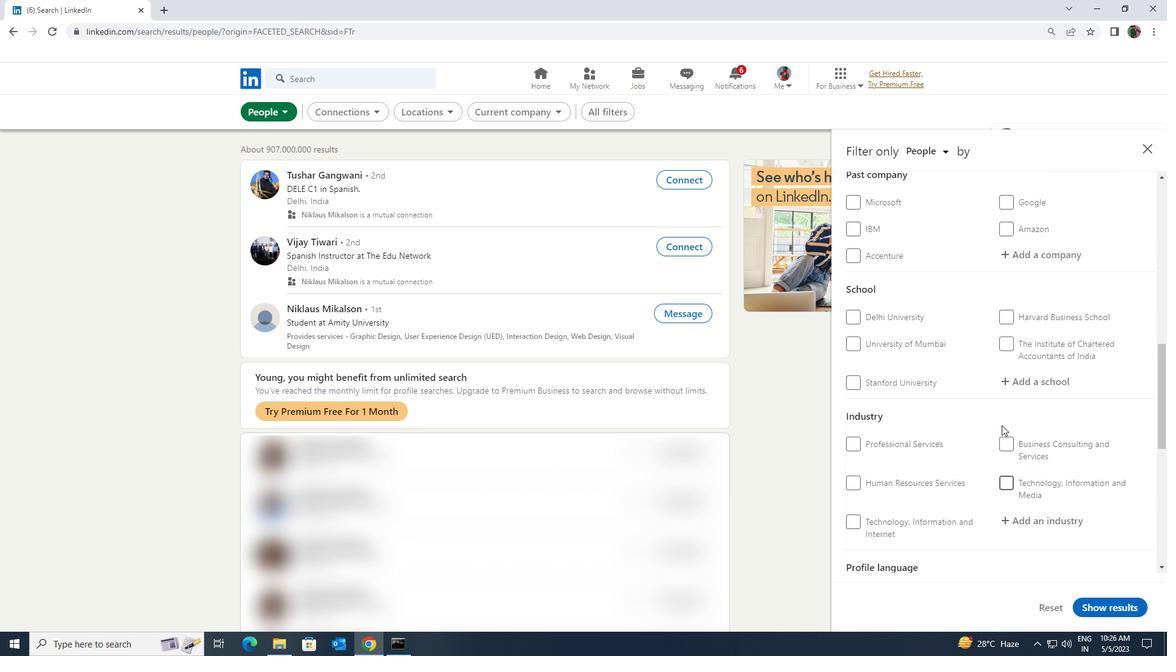 
Action: Mouse scrolled (997, 425) with delta (0, 0)
Screenshot: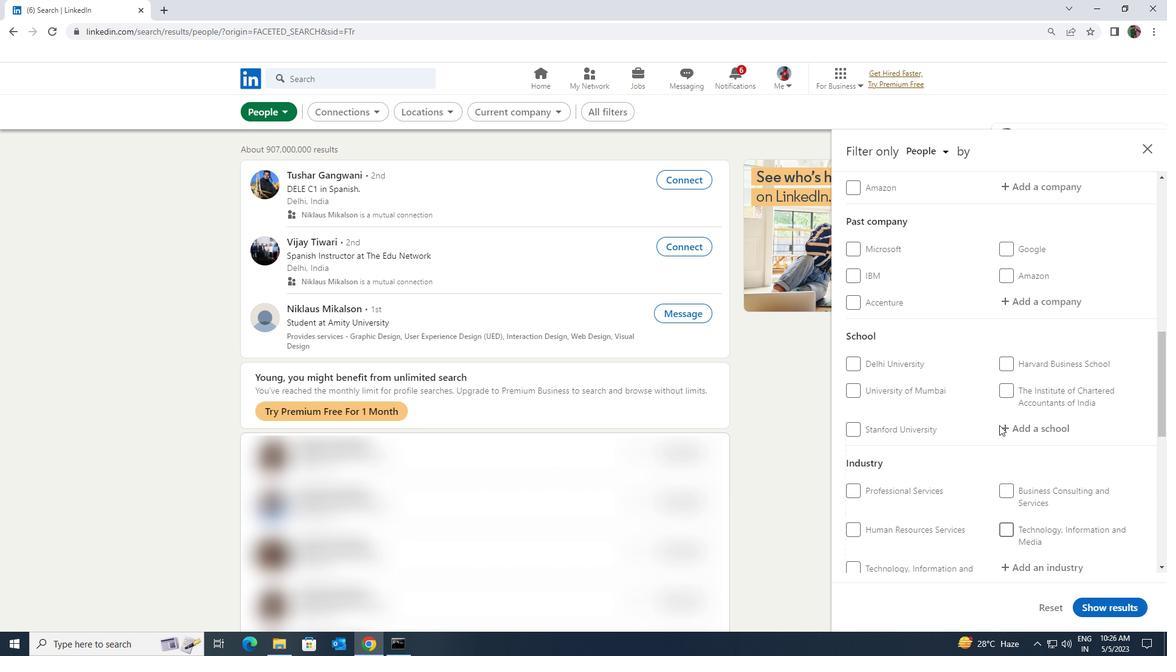 
Action: Mouse scrolled (997, 425) with delta (0, 0)
Screenshot: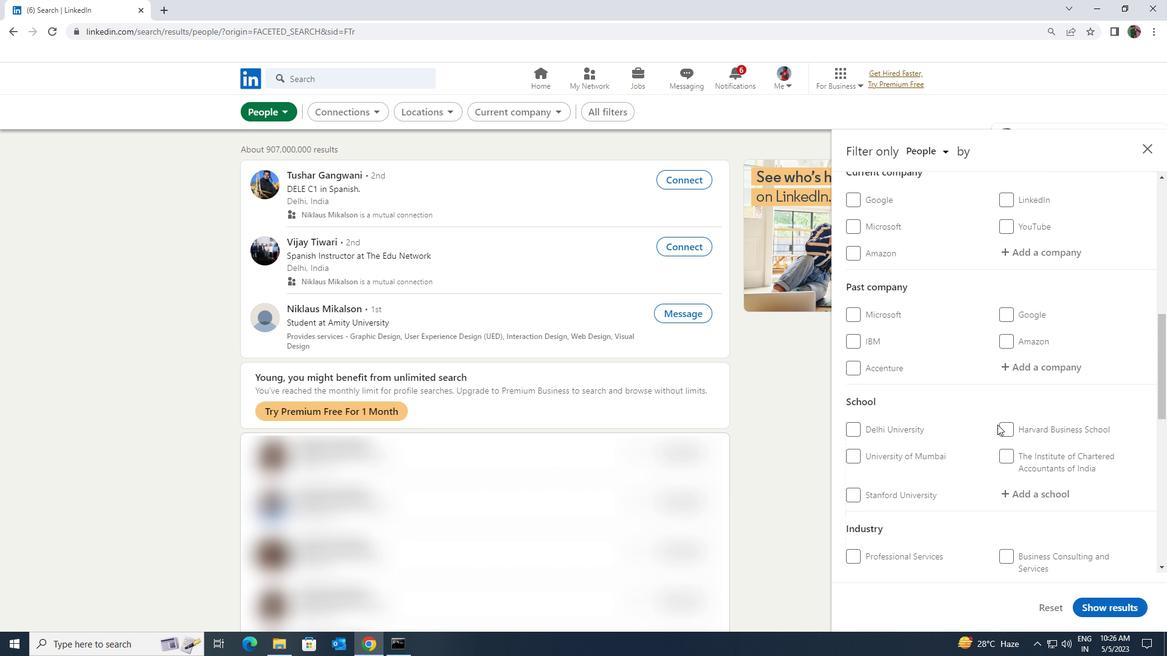 
Action: Mouse scrolled (997, 425) with delta (0, 0)
Screenshot: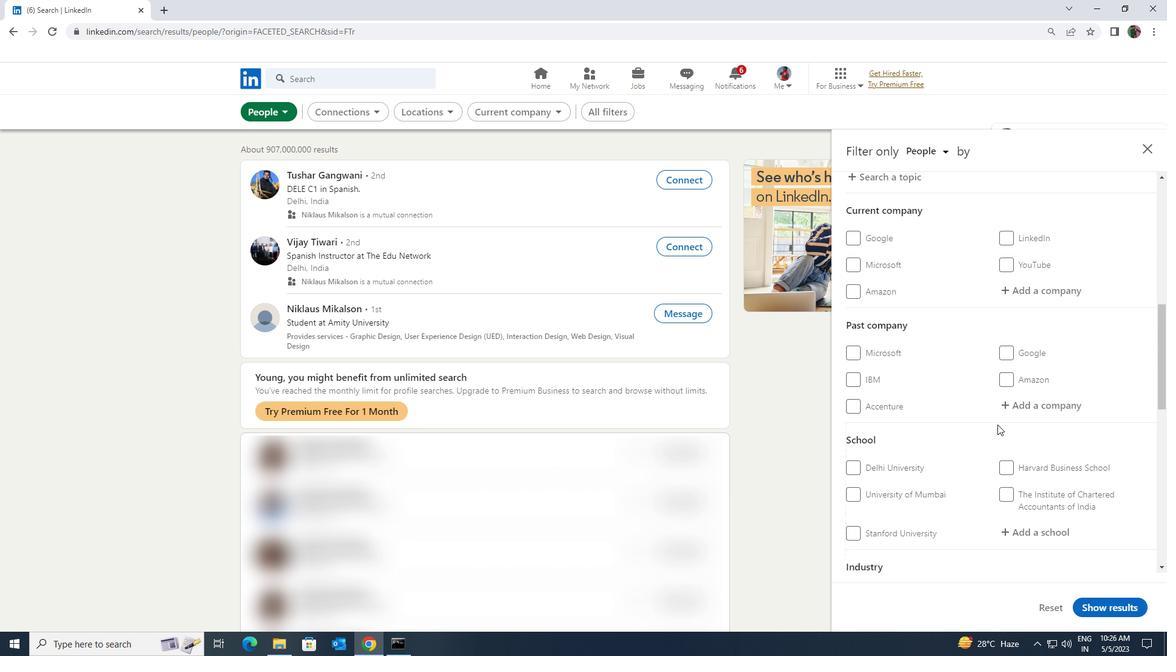 
Action: Mouse moved to (997, 424)
Screenshot: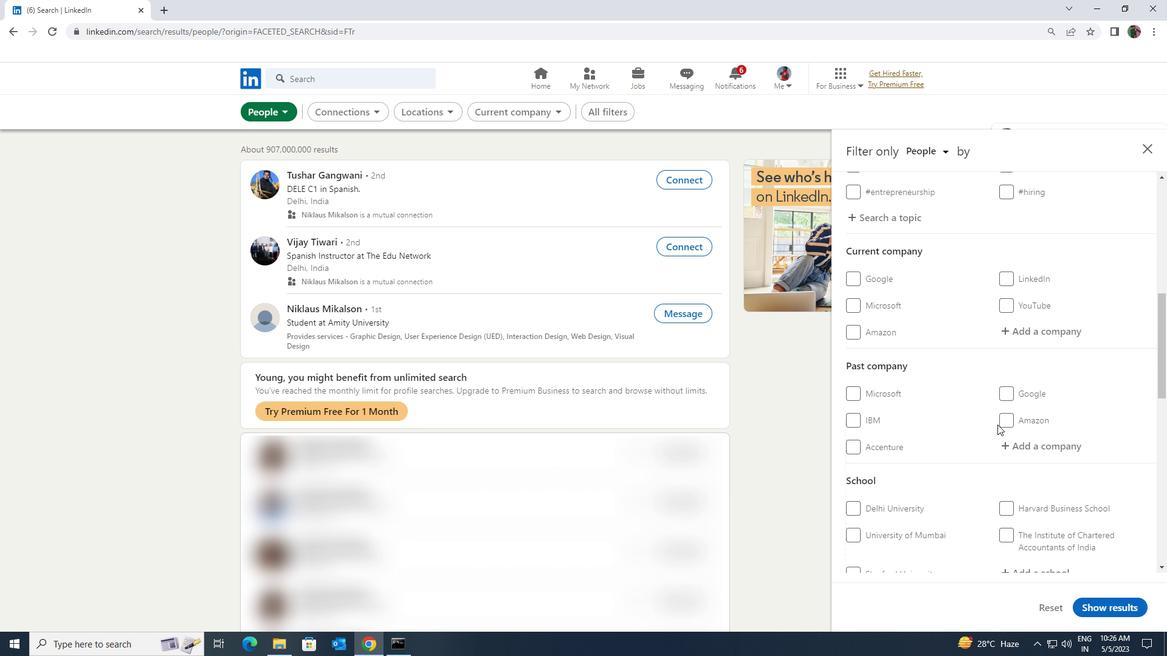 
Action: Mouse scrolled (997, 424) with delta (0, 0)
Screenshot: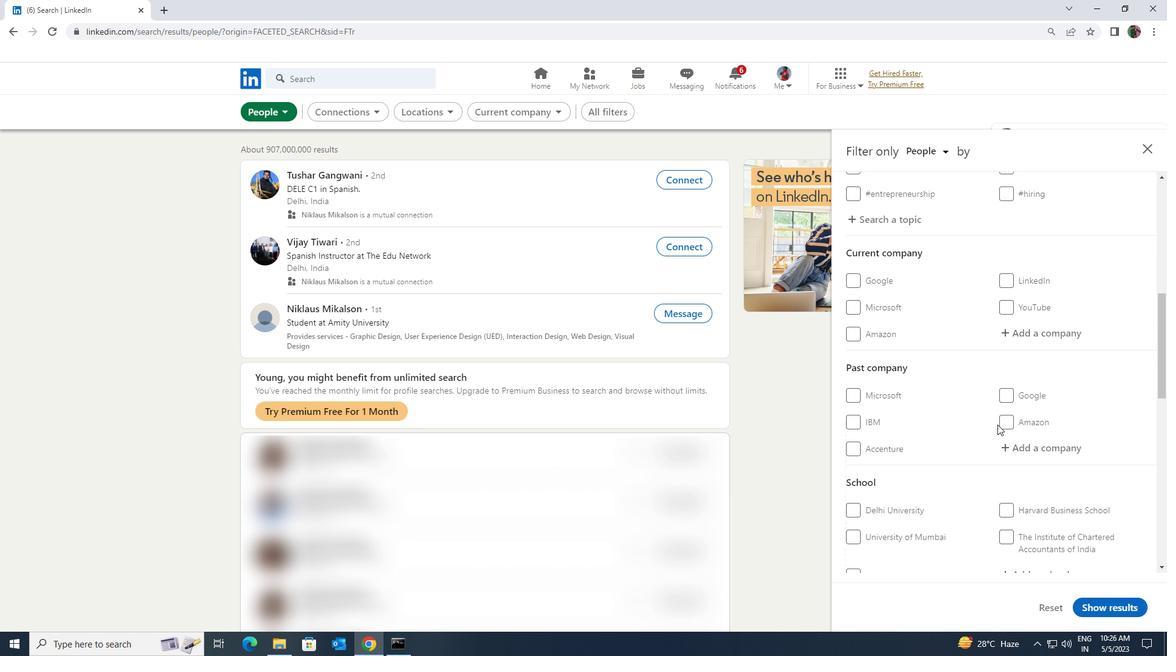 
Action: Mouse moved to (1005, 452)
Screenshot: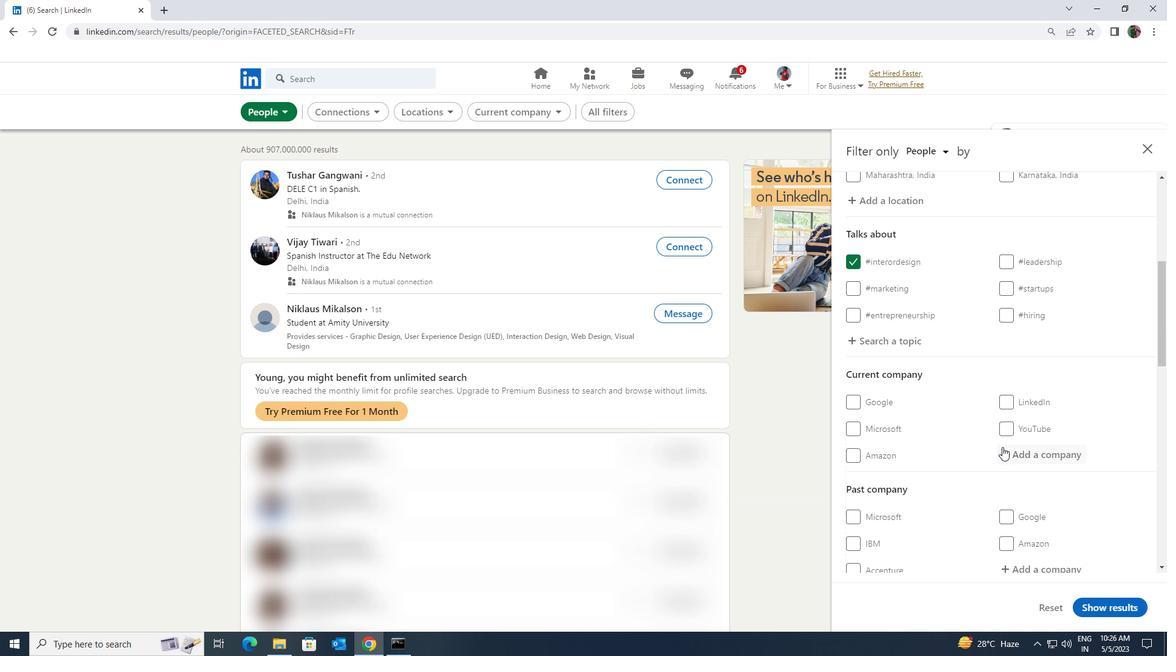 
Action: Mouse pressed left at (1005, 452)
Screenshot: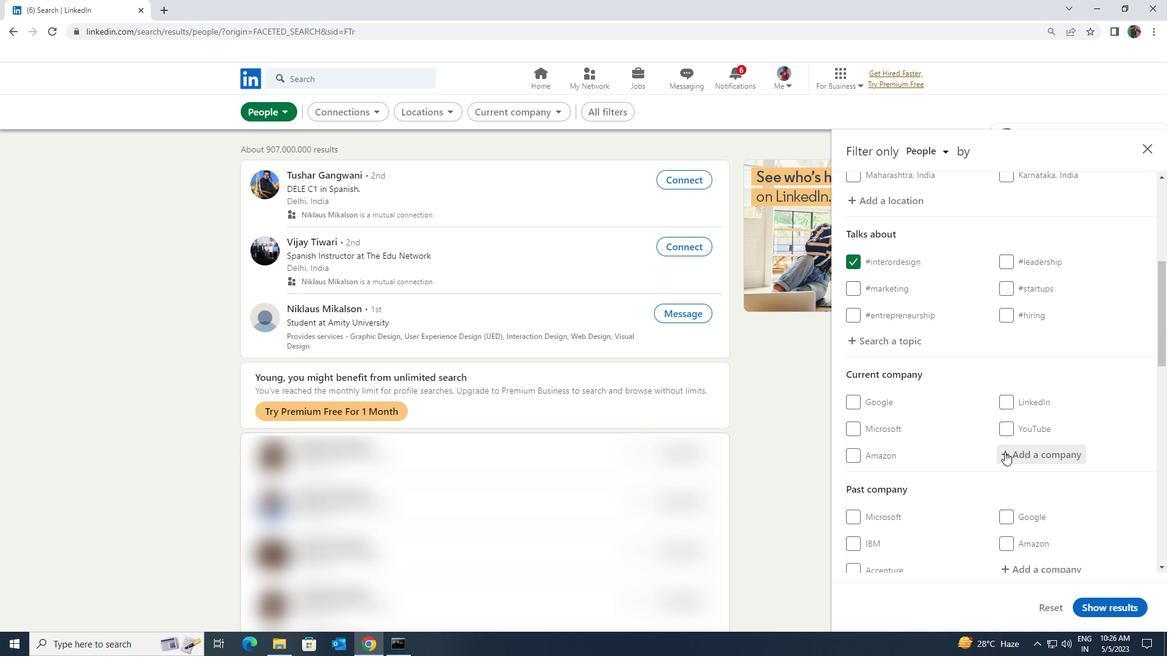 
Action: Key pressed <Key.shift><Key.shift><Key.shift><Key.shift><Key.shift>ANAND<Key.space>AND<Key.space>ANAND
Screenshot: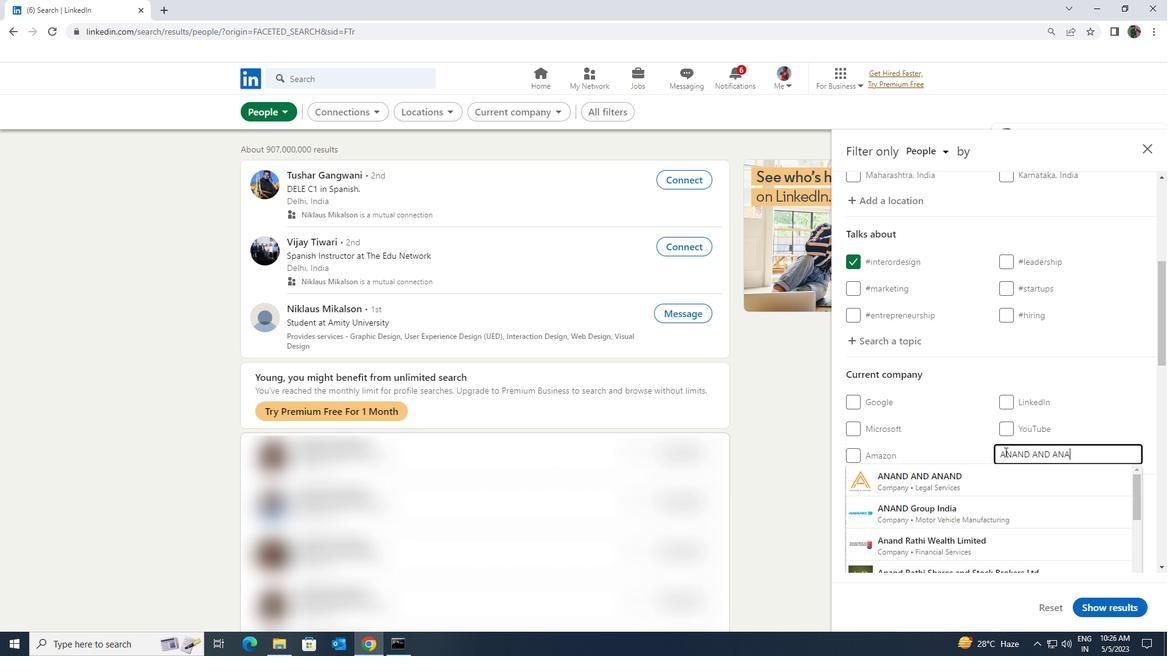 
Action: Mouse moved to (1001, 479)
Screenshot: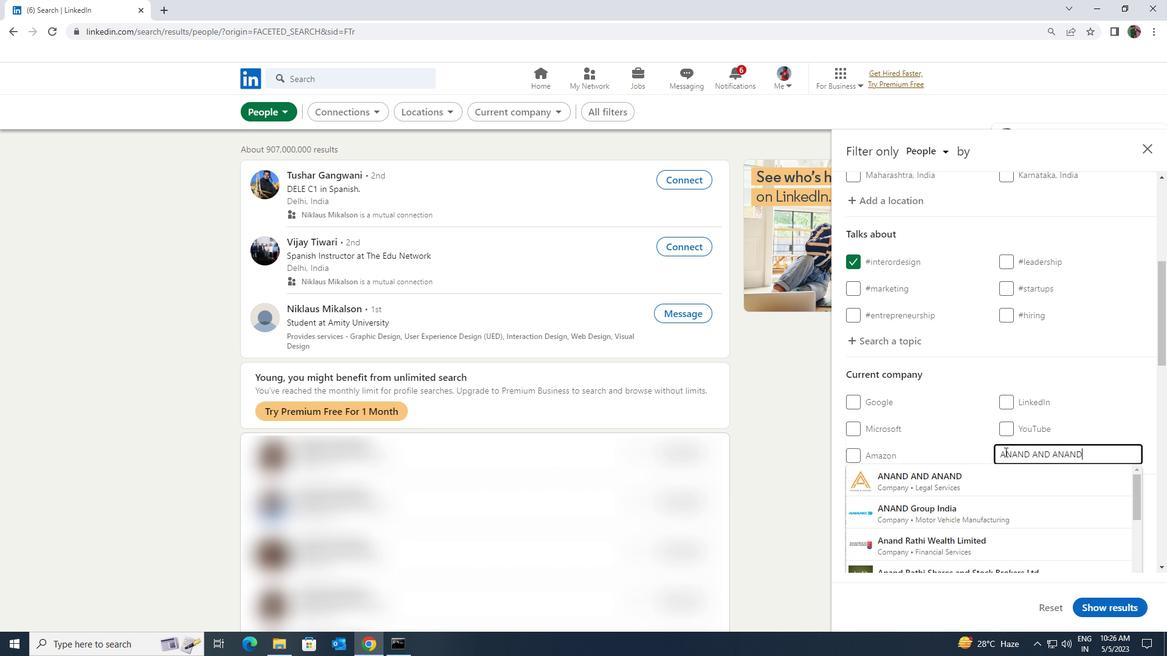 
Action: Mouse pressed left at (1001, 479)
Screenshot: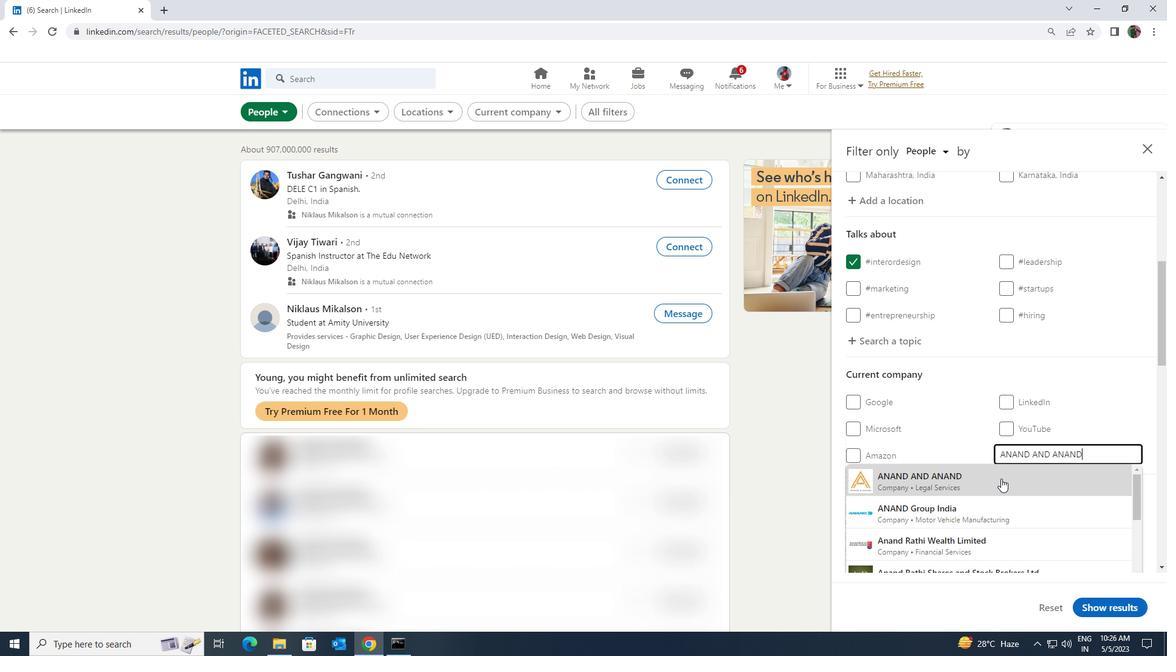 
Action: Mouse scrolled (1001, 478) with delta (0, 0)
Screenshot: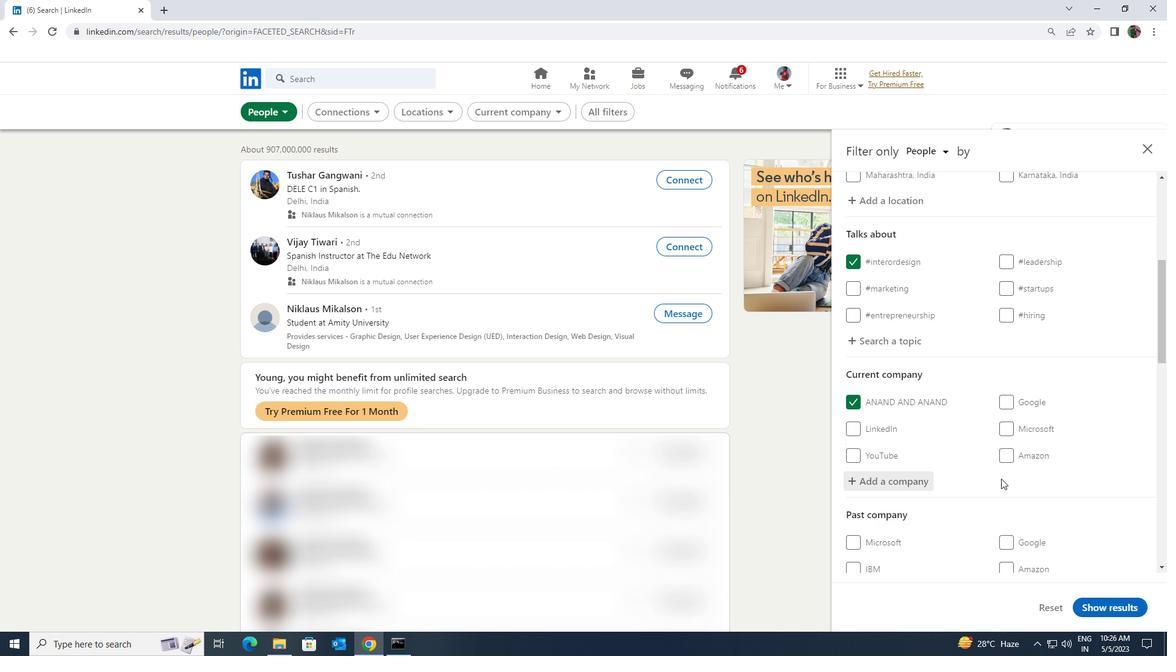 
Action: Mouse scrolled (1001, 478) with delta (0, 0)
Screenshot: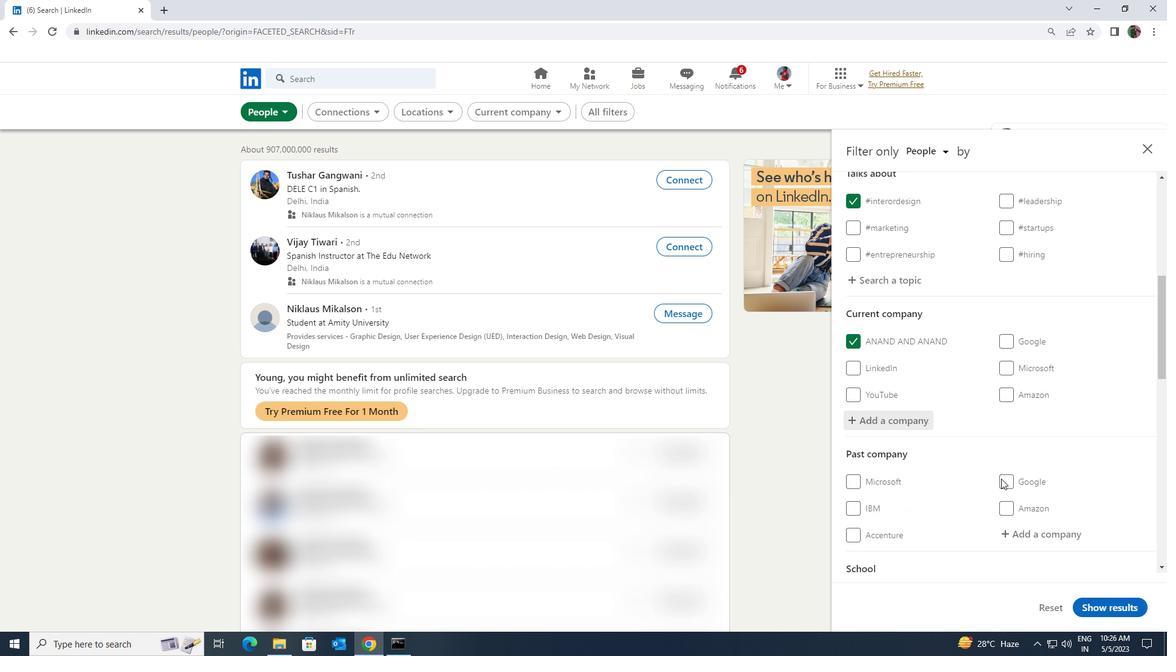 
Action: Mouse scrolled (1001, 478) with delta (0, 0)
Screenshot: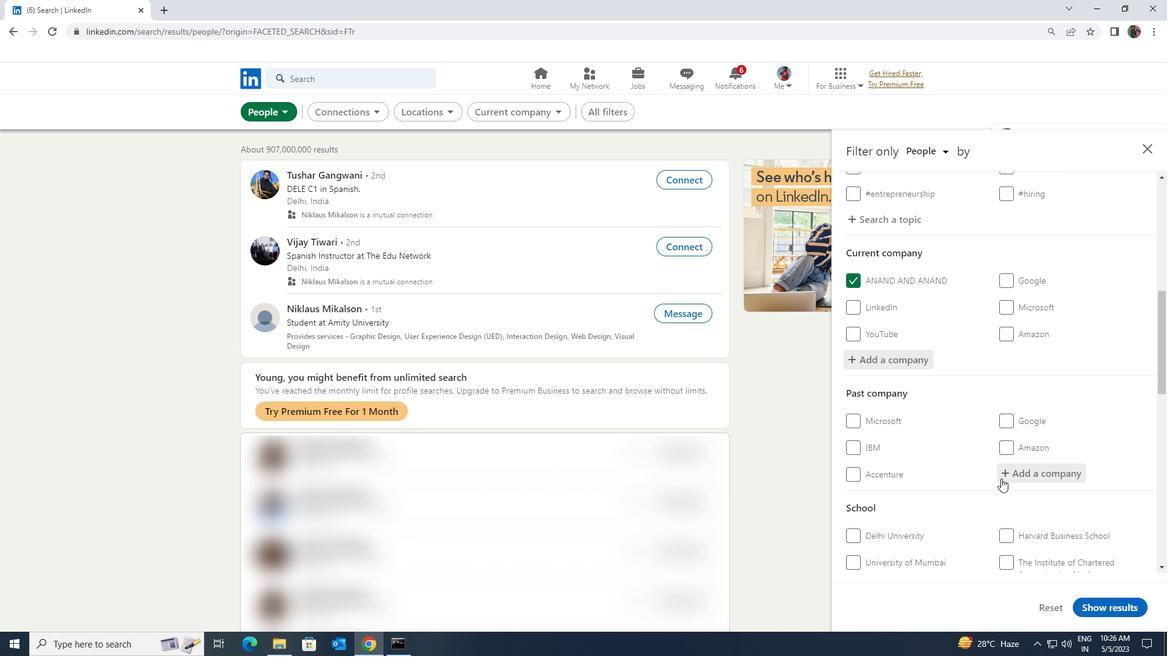 
Action: Mouse scrolled (1001, 478) with delta (0, 0)
Screenshot: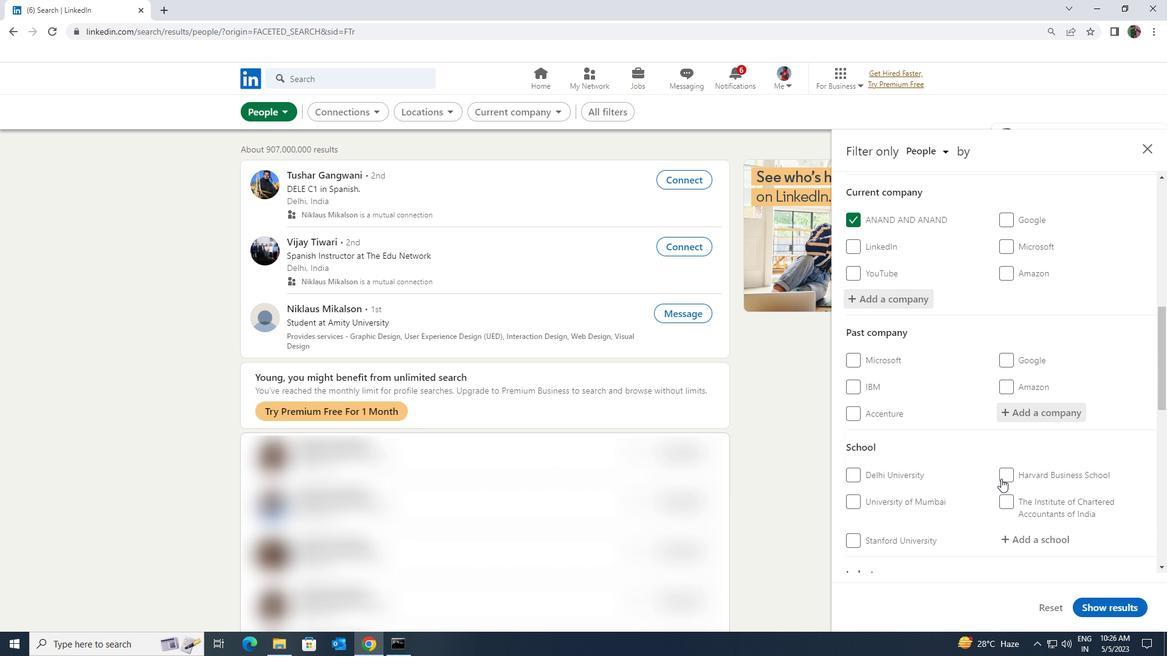 
Action: Mouse scrolled (1001, 478) with delta (0, 0)
Screenshot: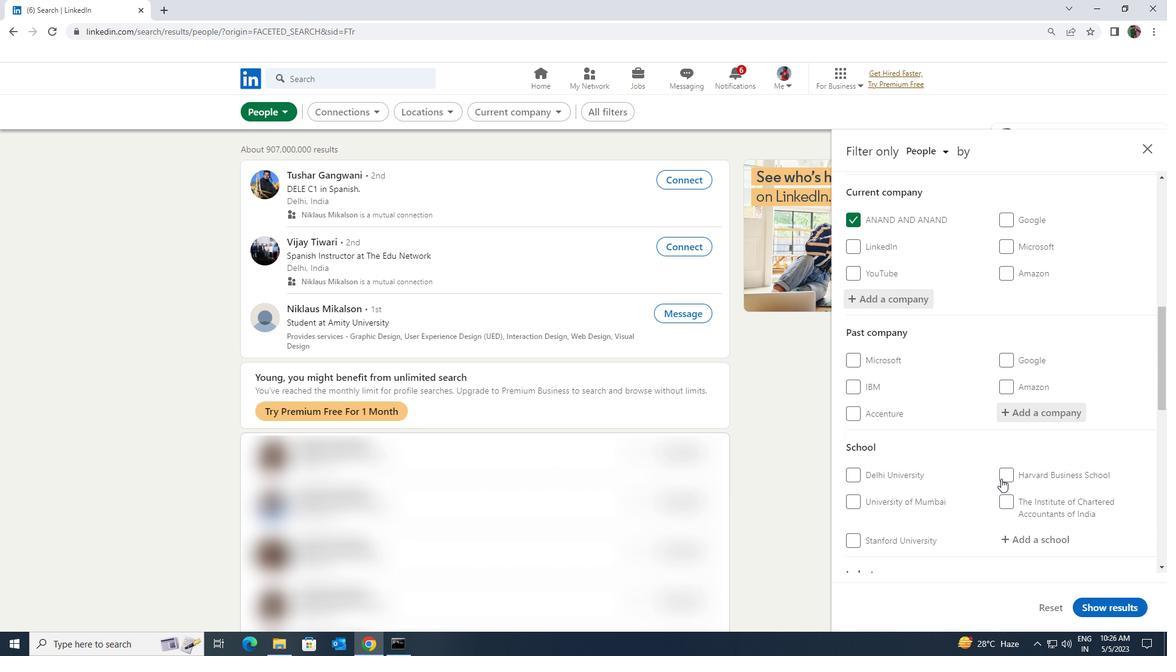 
Action: Mouse moved to (1004, 423)
Screenshot: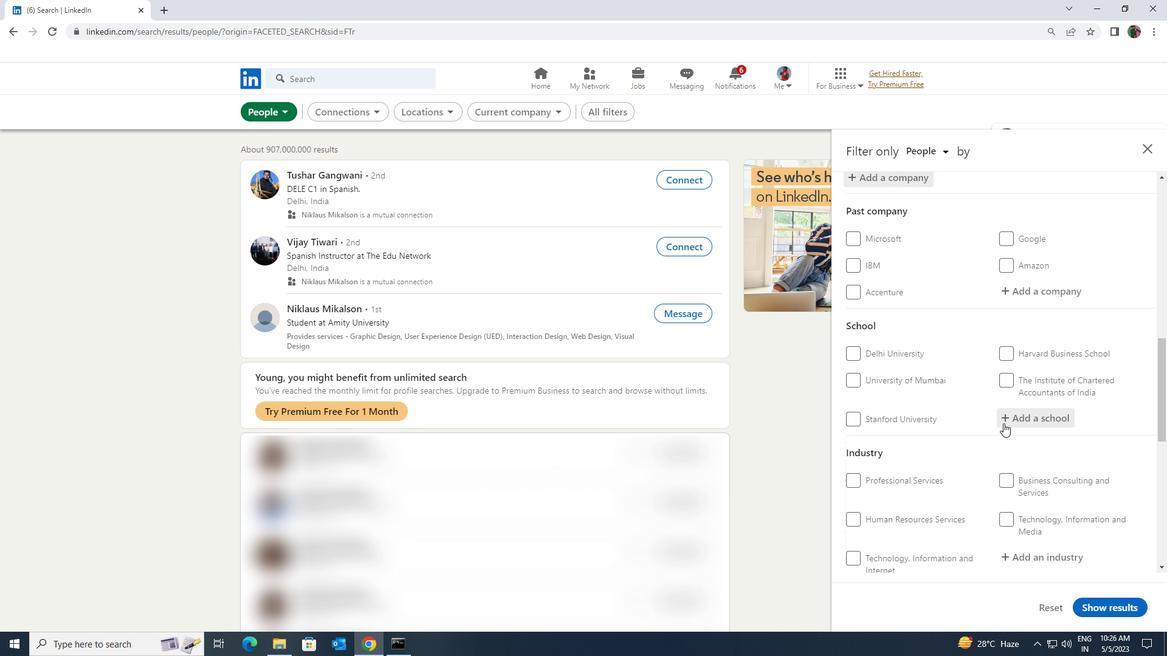 
Action: Mouse pressed left at (1004, 423)
Screenshot: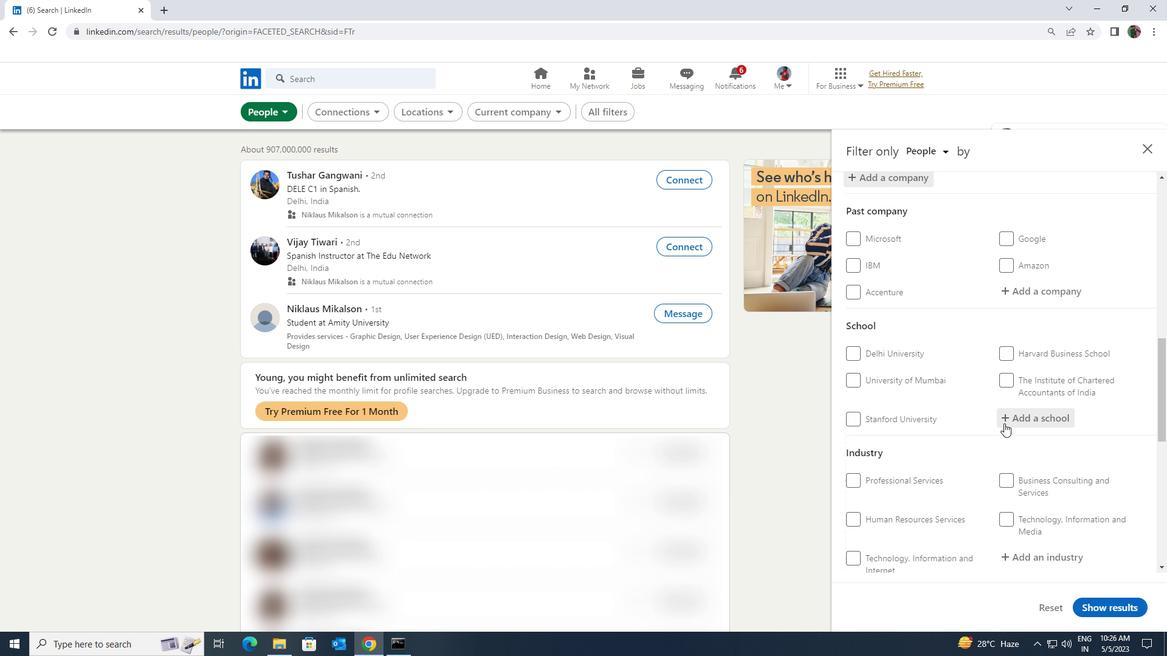 
Action: Key pressed <Key.shift><Key.shift><Key.shift><Key.shift><Key.shift><Key.shift><Key.shift><Key.shift><Key.shift><Key.shift><Key.shift><Key.shift><Key.shift><Key.shift>GREATER<Key.space><Key.shift>NOIDA<Key.space><Key.shift>INSTITUTE<Key.space><Key.shift>OF<Key.space>
Screenshot: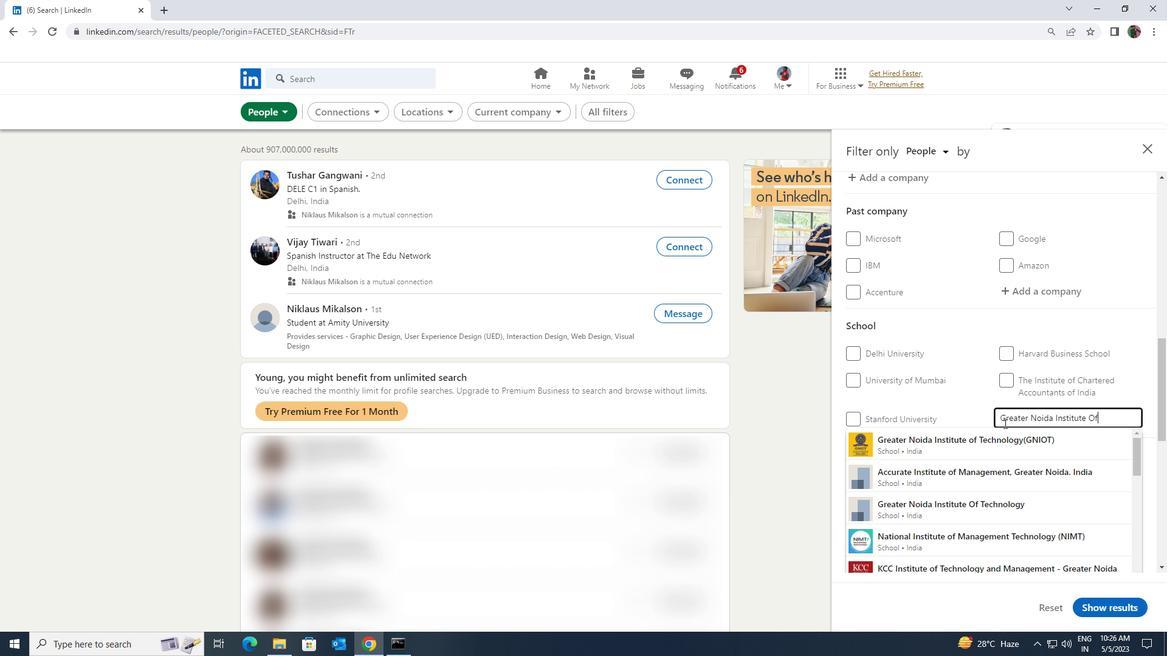
Action: Mouse moved to (1006, 435)
Screenshot: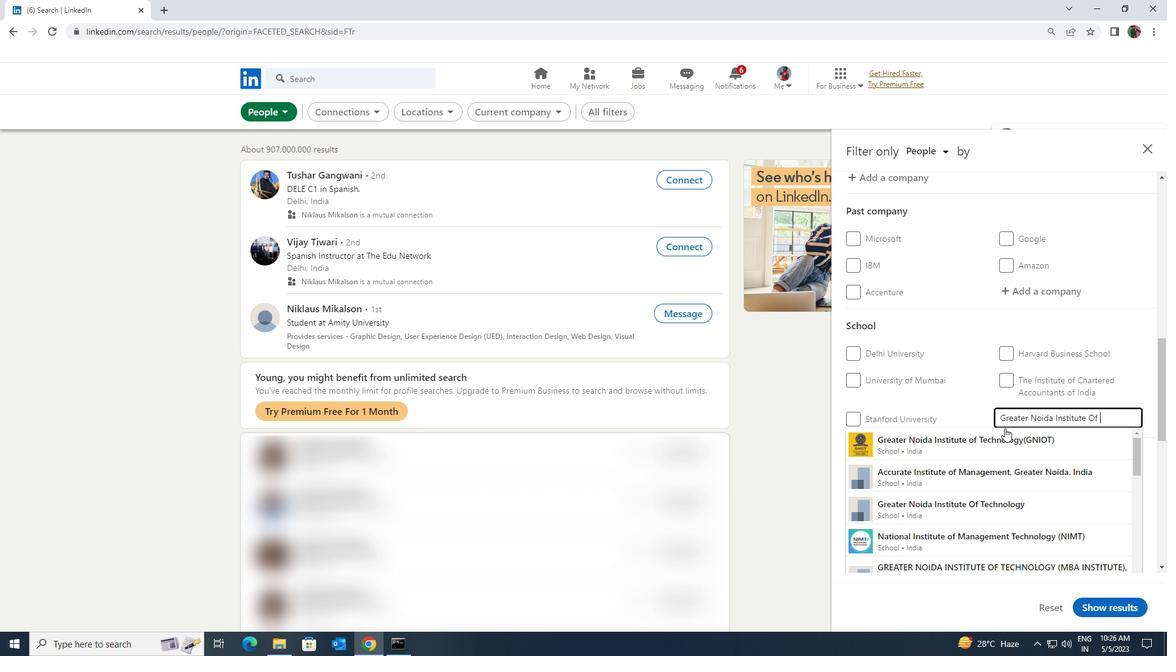
Action: Mouse pressed left at (1006, 435)
Screenshot: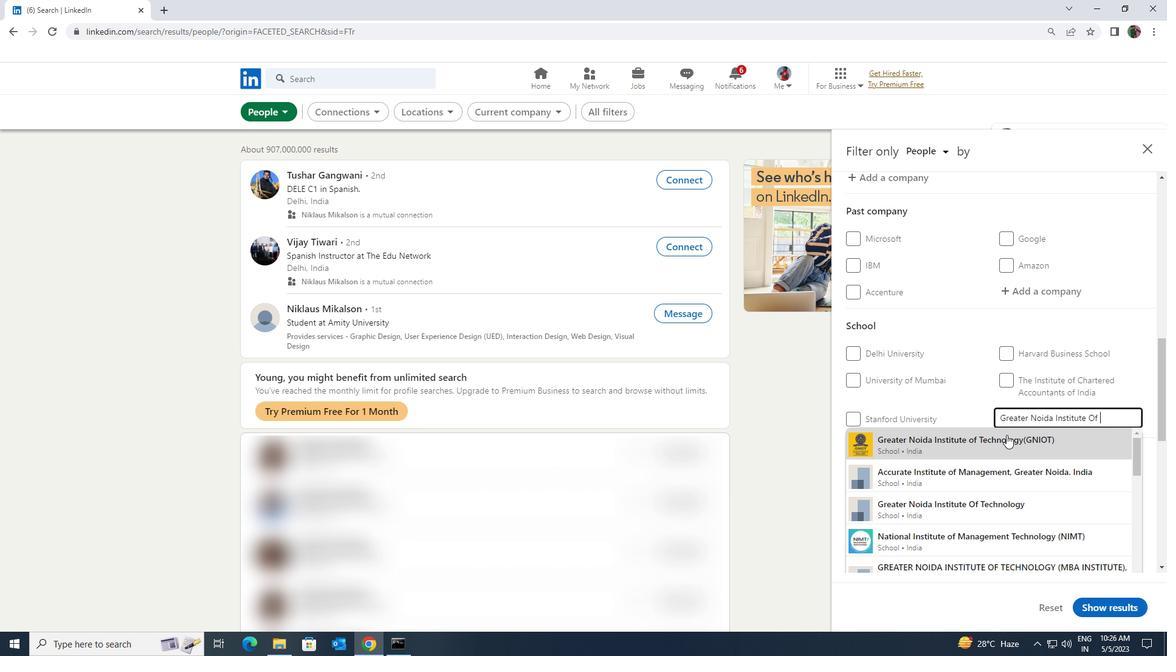 
Action: Mouse scrolled (1006, 434) with delta (0, 0)
Screenshot: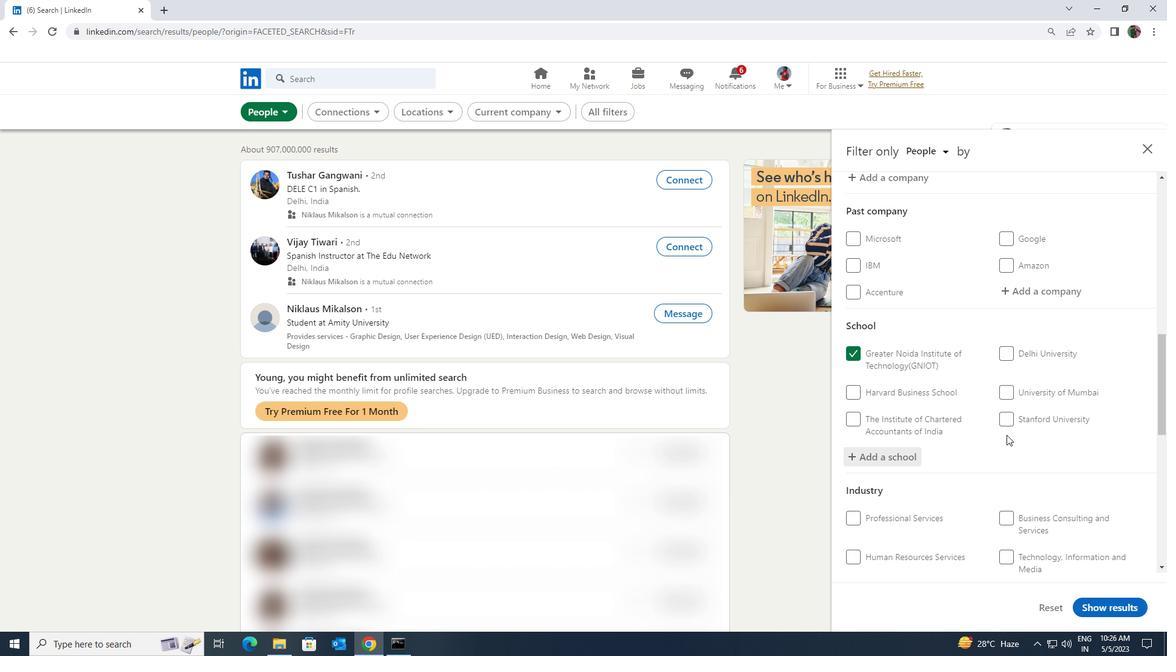 
Action: Mouse scrolled (1006, 434) with delta (0, 0)
Screenshot: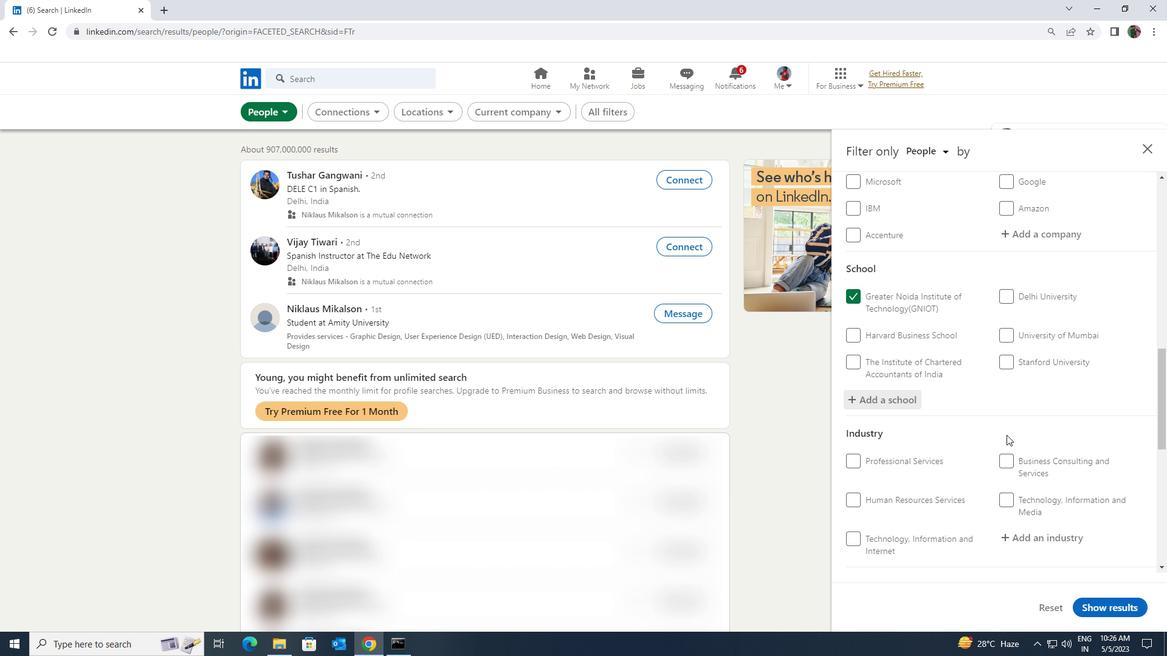
Action: Mouse moved to (1014, 466)
Screenshot: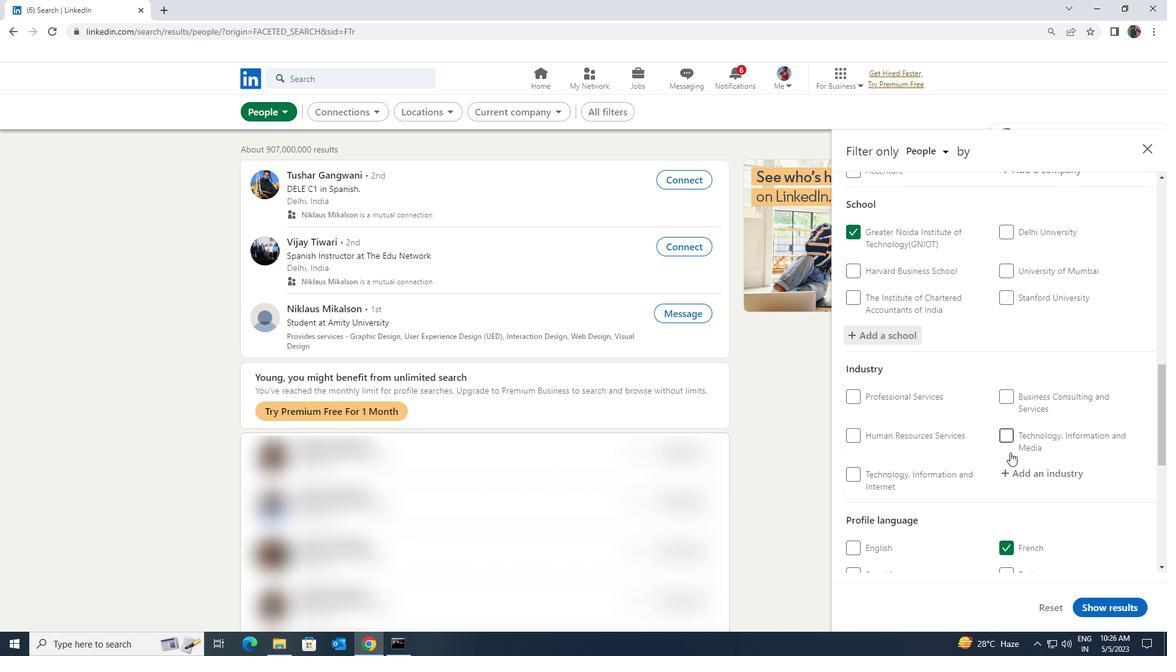 
Action: Mouse pressed left at (1014, 466)
Screenshot: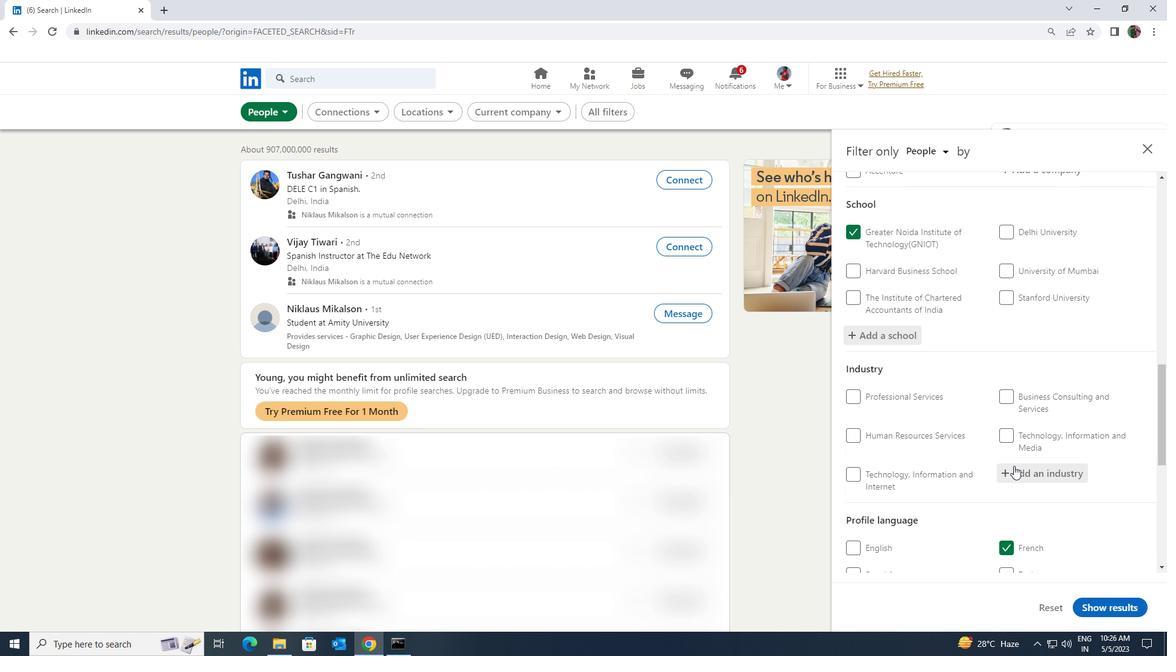 
Action: Key pressed <Key.shift>PUBLIC<Key.space><Key.shift>POLICY
Screenshot: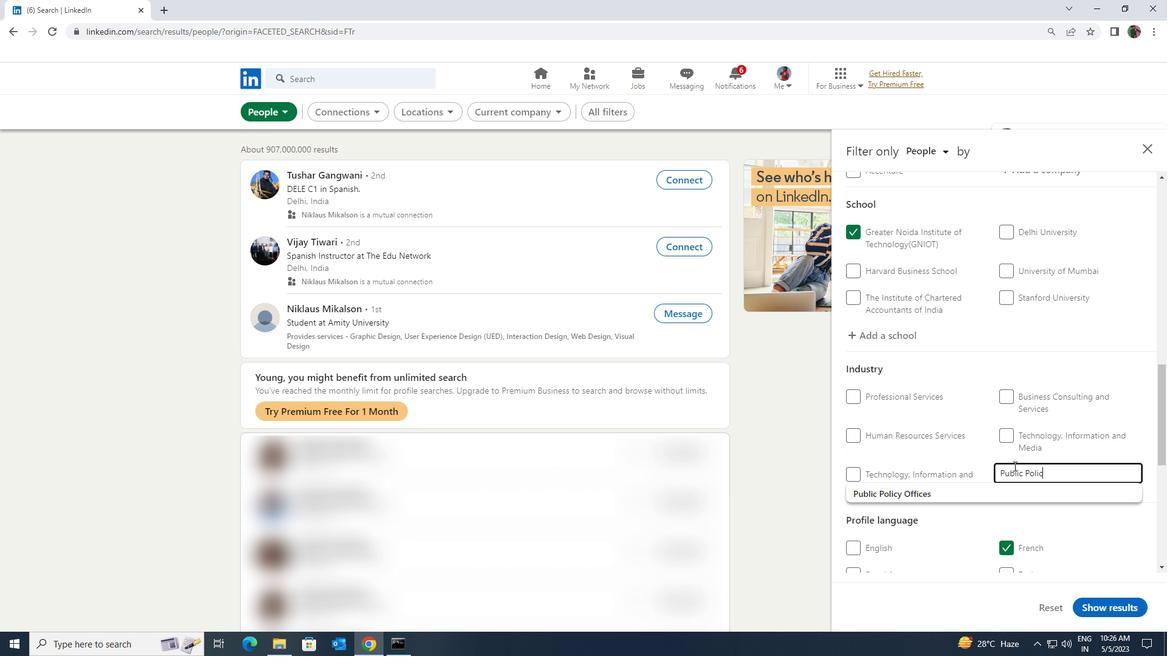 
Action: Mouse moved to (1015, 492)
Screenshot: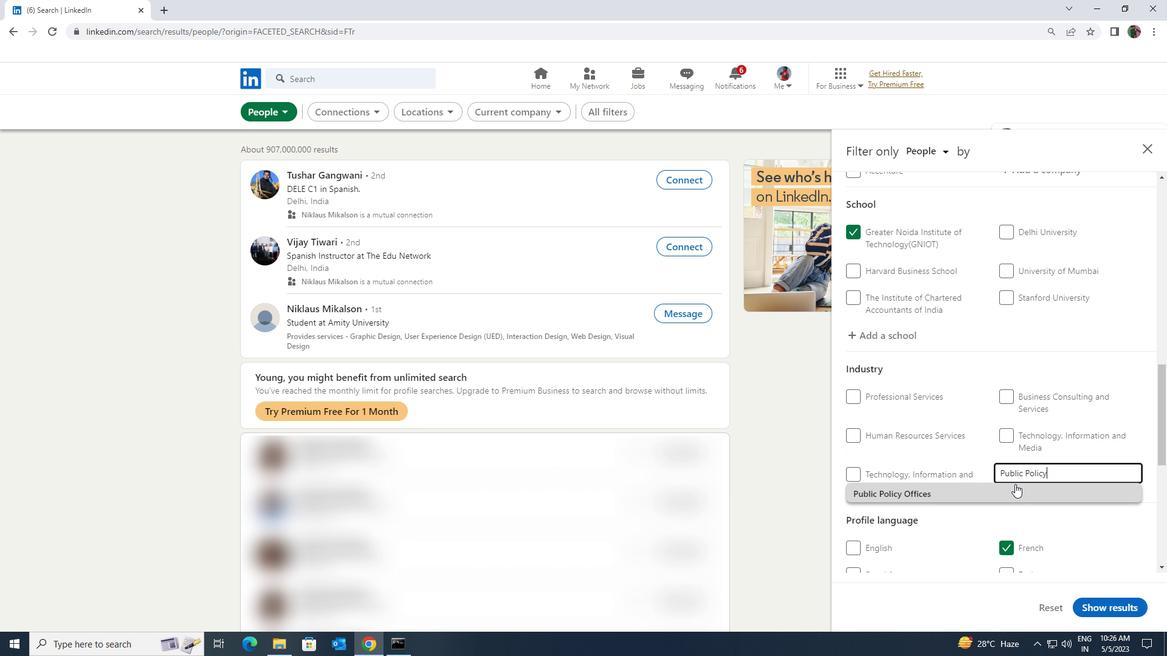 
Action: Mouse pressed left at (1015, 492)
Screenshot: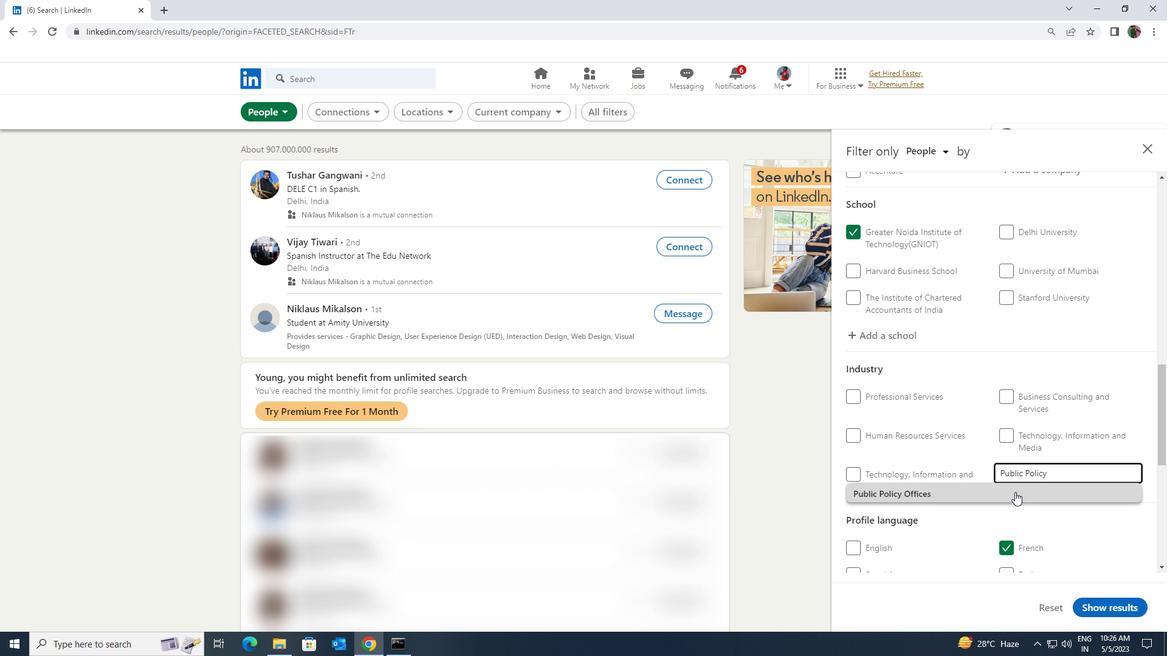 
Action: Mouse scrolled (1015, 491) with delta (0, 0)
Screenshot: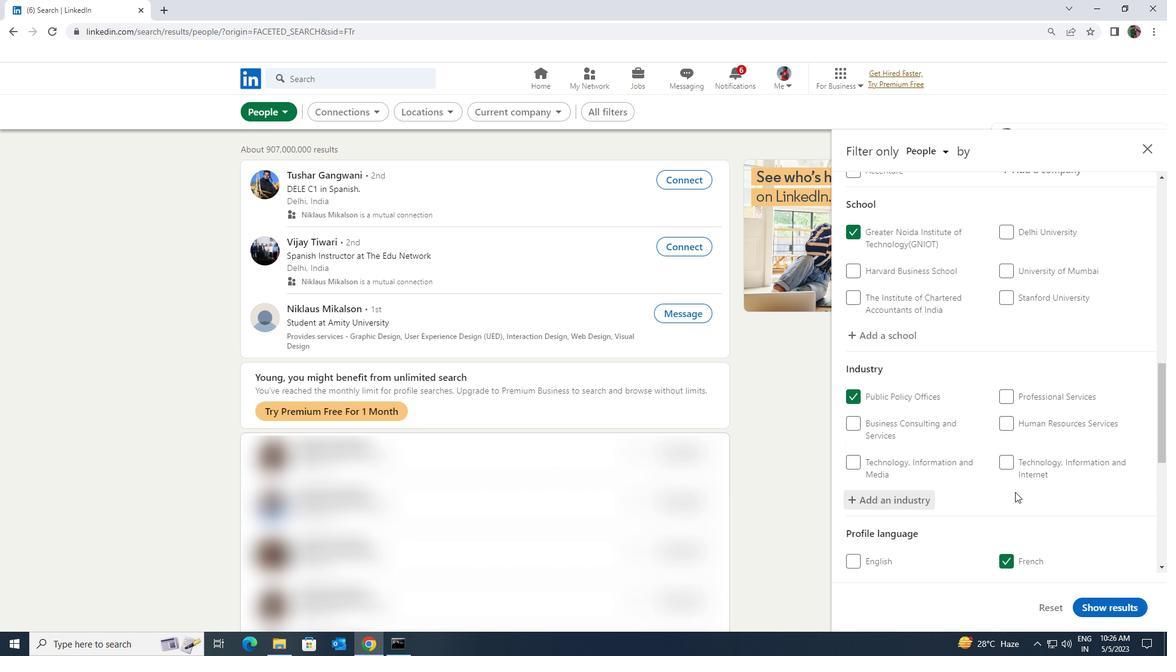 
Action: Mouse scrolled (1015, 491) with delta (0, 0)
Screenshot: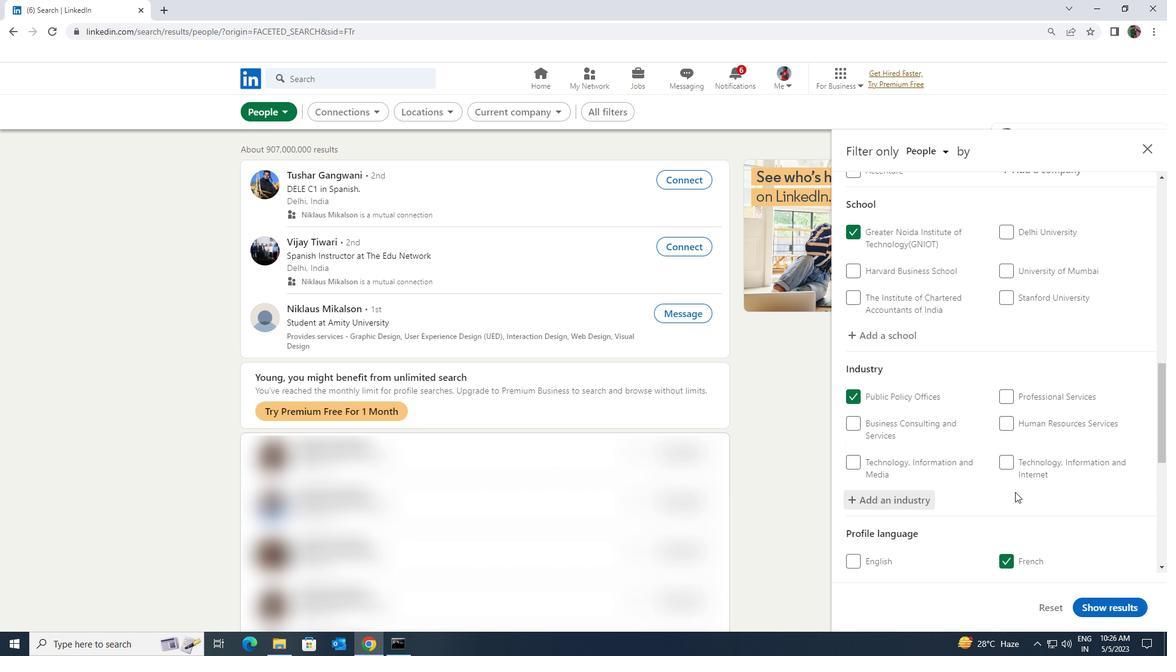 
Action: Mouse scrolled (1015, 491) with delta (0, 0)
Screenshot: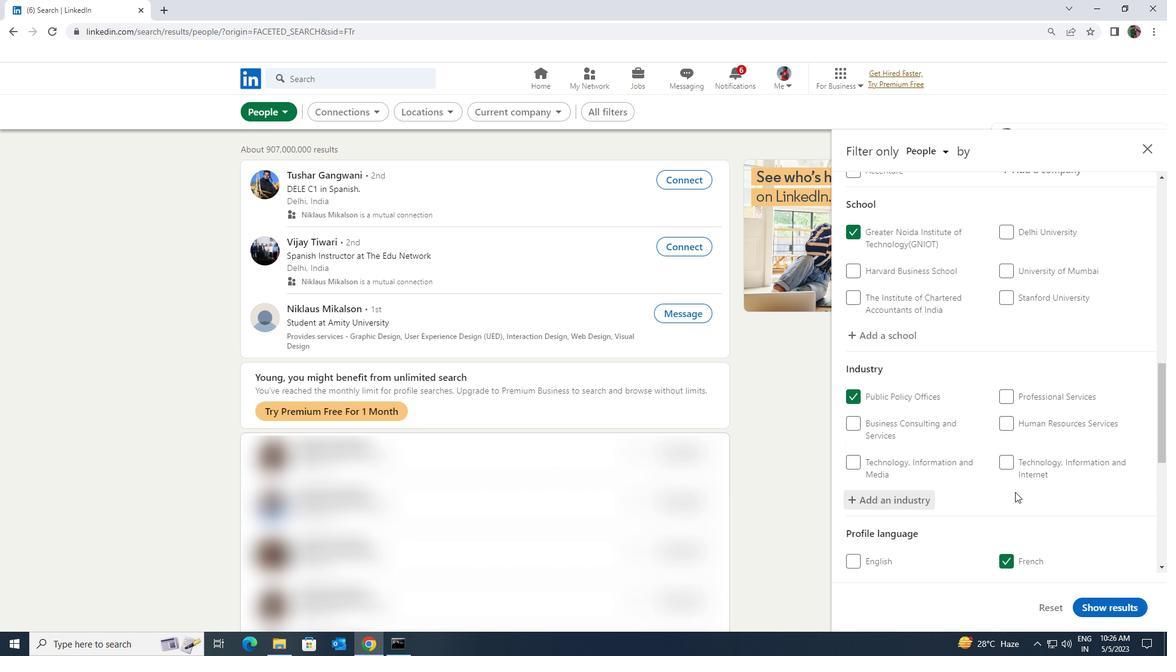 
Action: Mouse scrolled (1015, 491) with delta (0, 0)
Screenshot: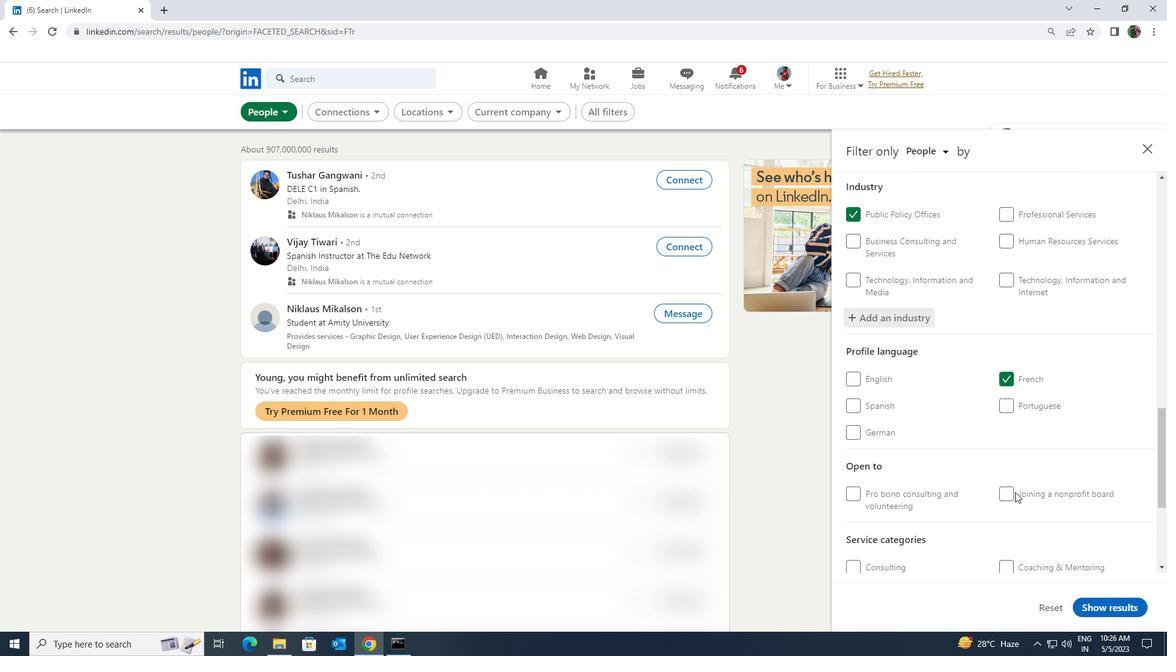 
Action: Mouse scrolled (1015, 491) with delta (0, 0)
Screenshot: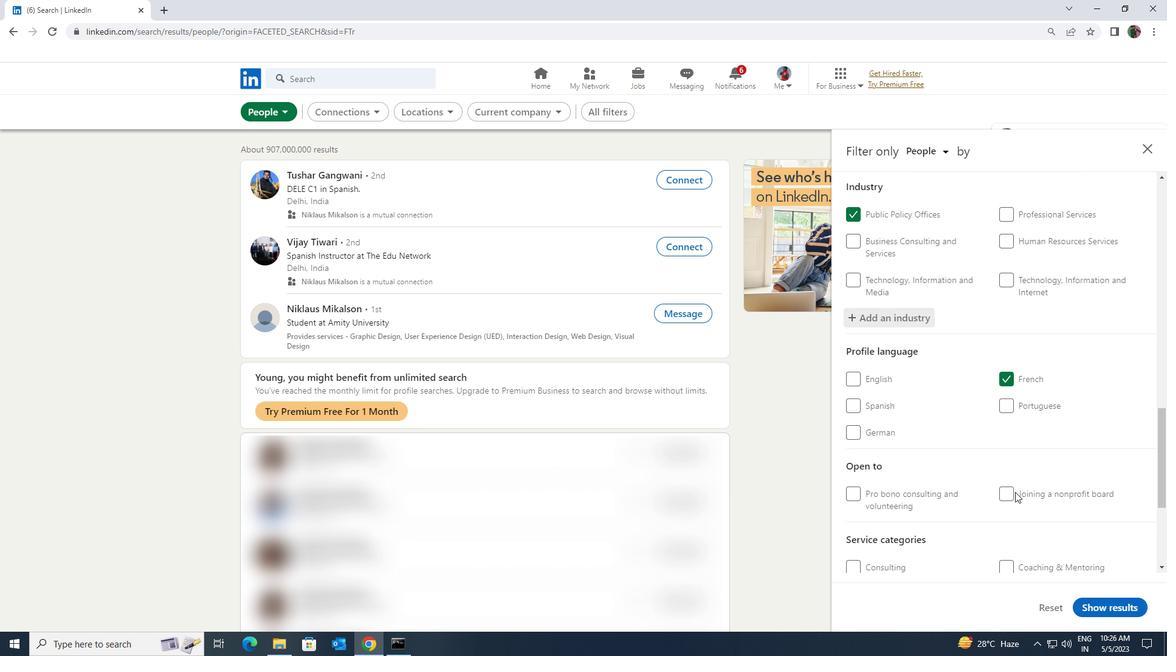 
Action: Mouse pressed left at (1015, 492)
Screenshot: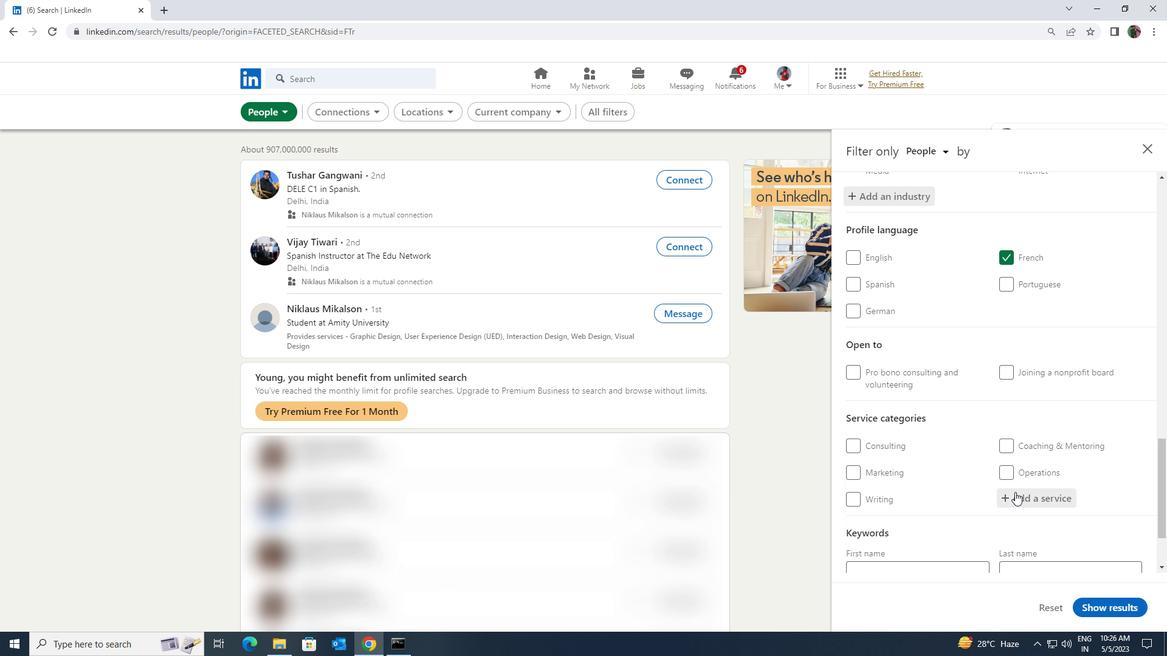 
Action: Key pressed <Key.shift><Key.shift><Key.shift><Key.shift><Key.shift><Key.shift>EDITING
Screenshot: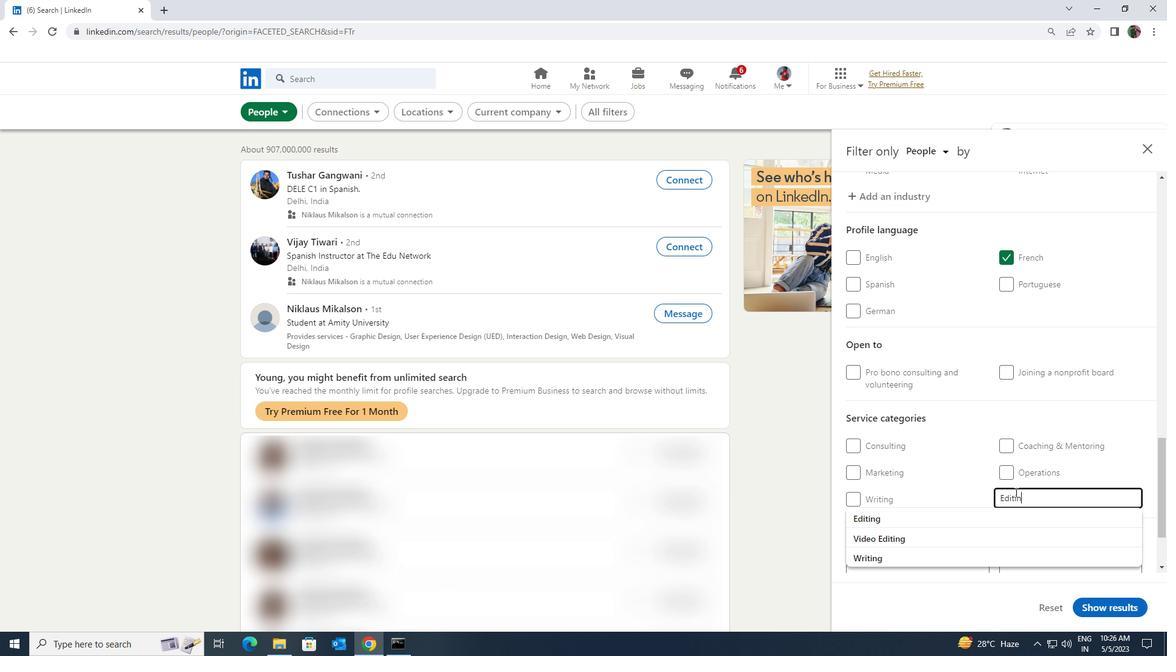 
Action: Mouse moved to (1014, 513)
Screenshot: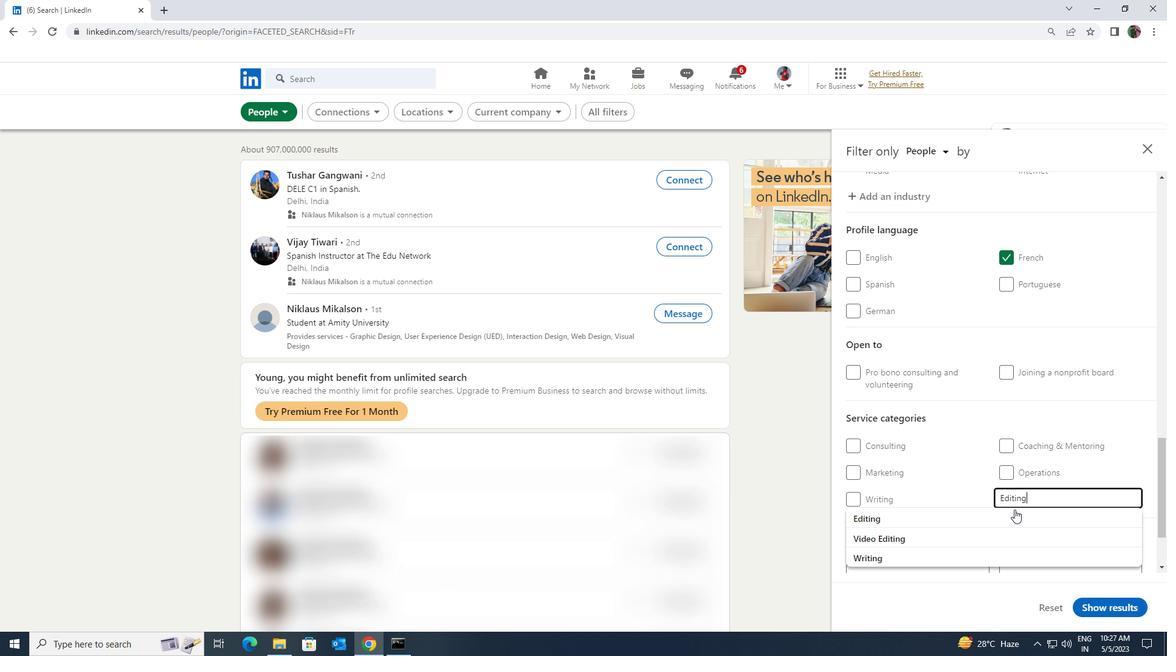 
Action: Mouse pressed left at (1014, 513)
Screenshot: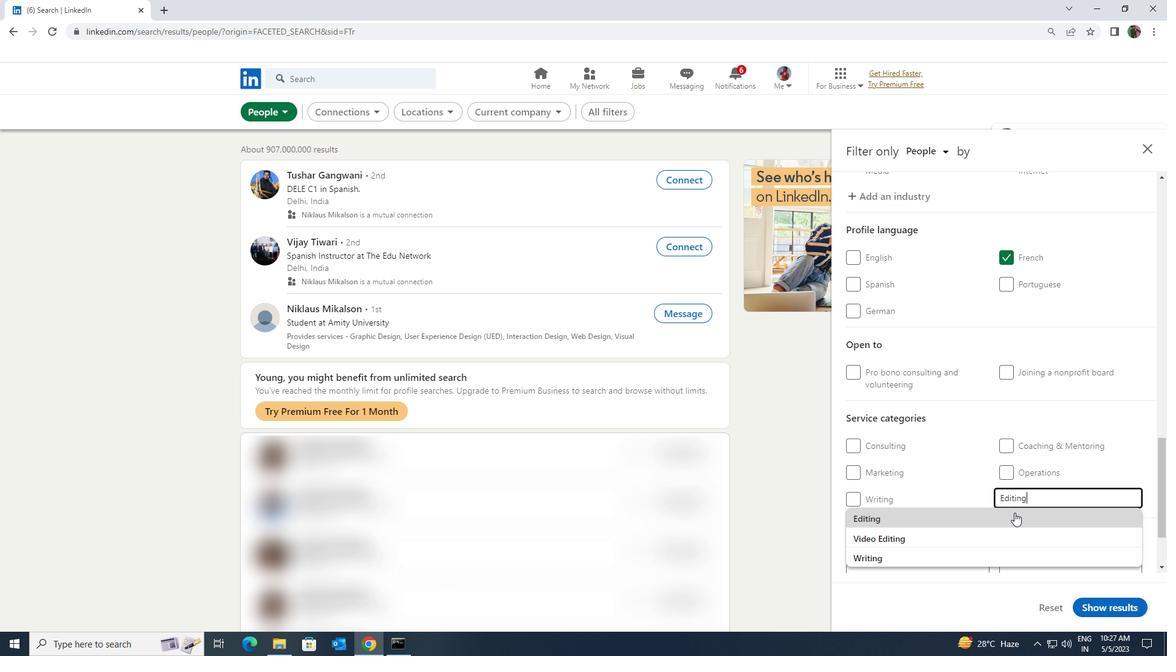 
Action: Mouse scrolled (1014, 512) with delta (0, 0)
Screenshot: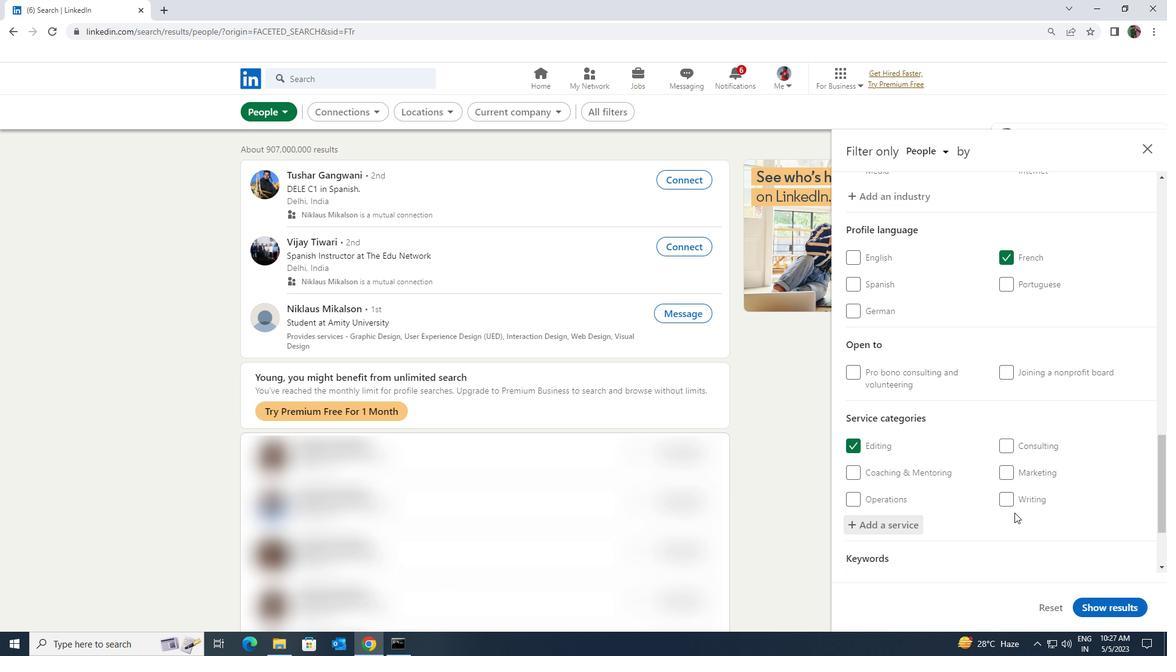 
Action: Mouse scrolled (1014, 512) with delta (0, 0)
Screenshot: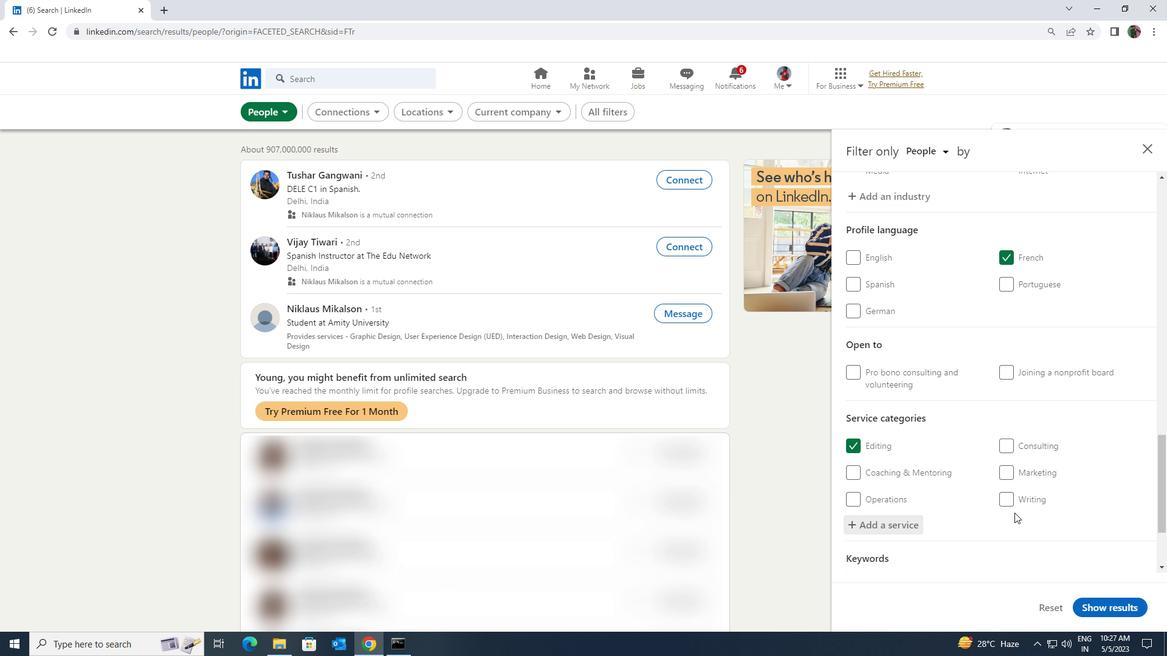 
Action: Mouse scrolled (1014, 512) with delta (0, 0)
Screenshot: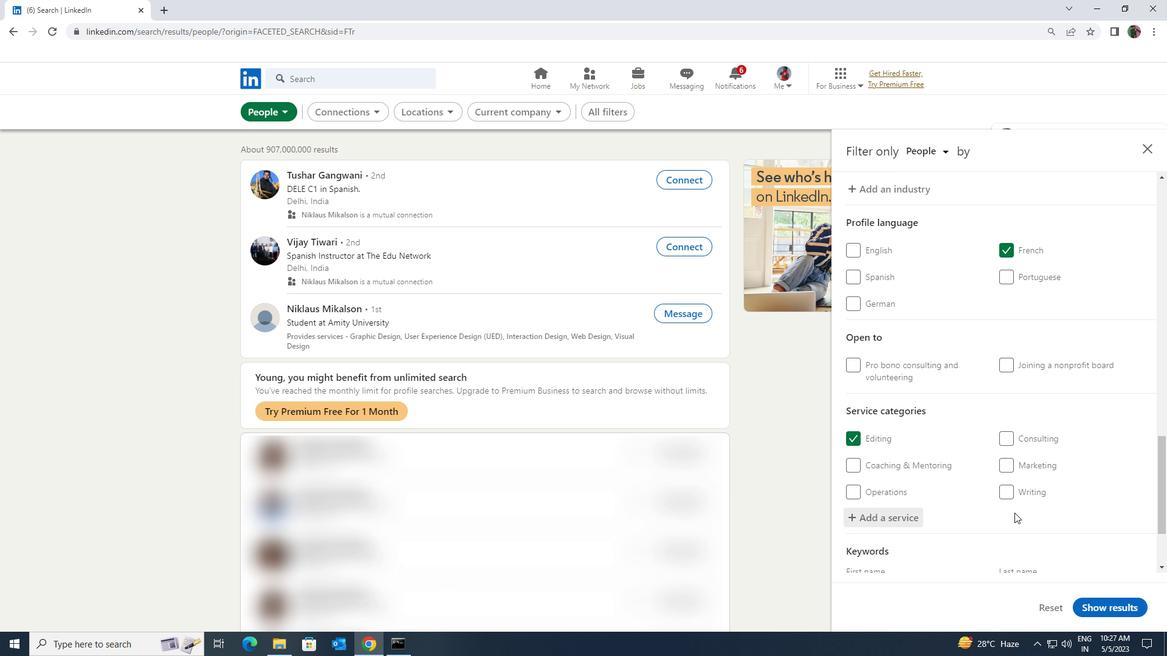 
Action: Mouse scrolled (1014, 512) with delta (0, 0)
Screenshot: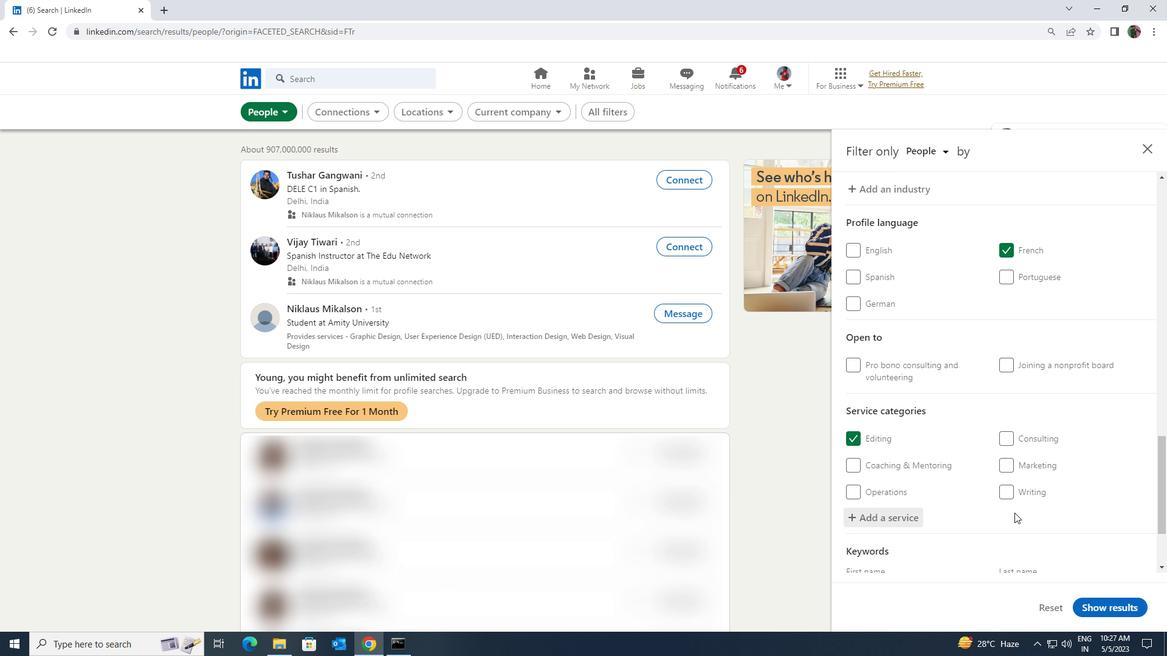 
Action: Mouse moved to (980, 513)
Screenshot: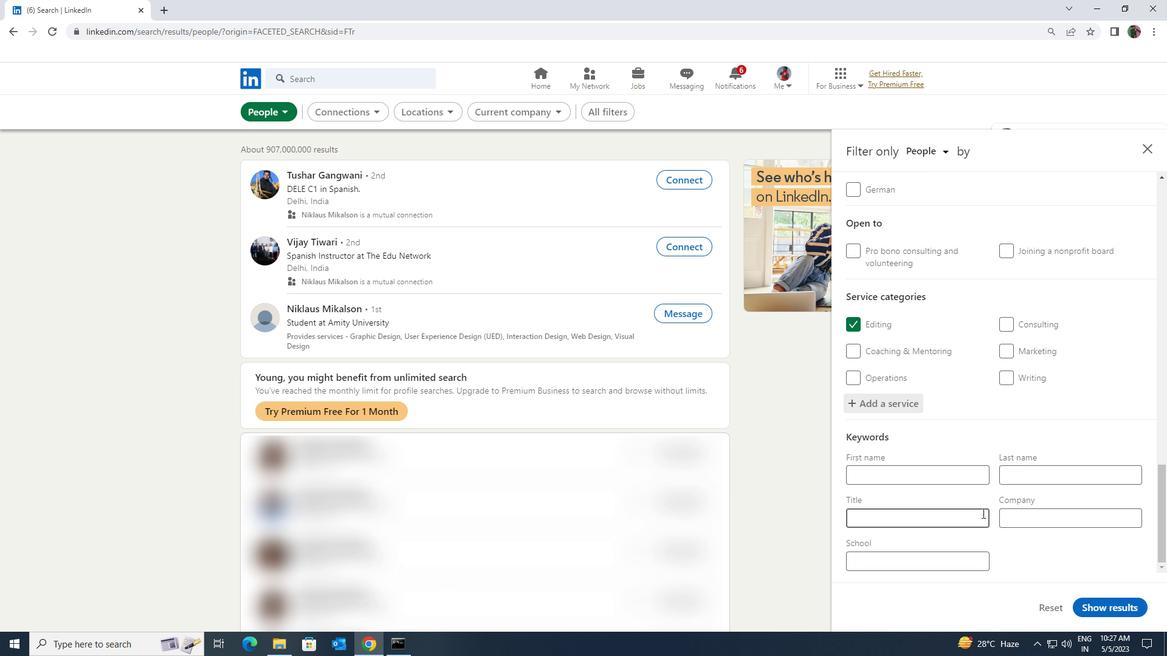 
Action: Mouse pressed left at (980, 513)
Screenshot: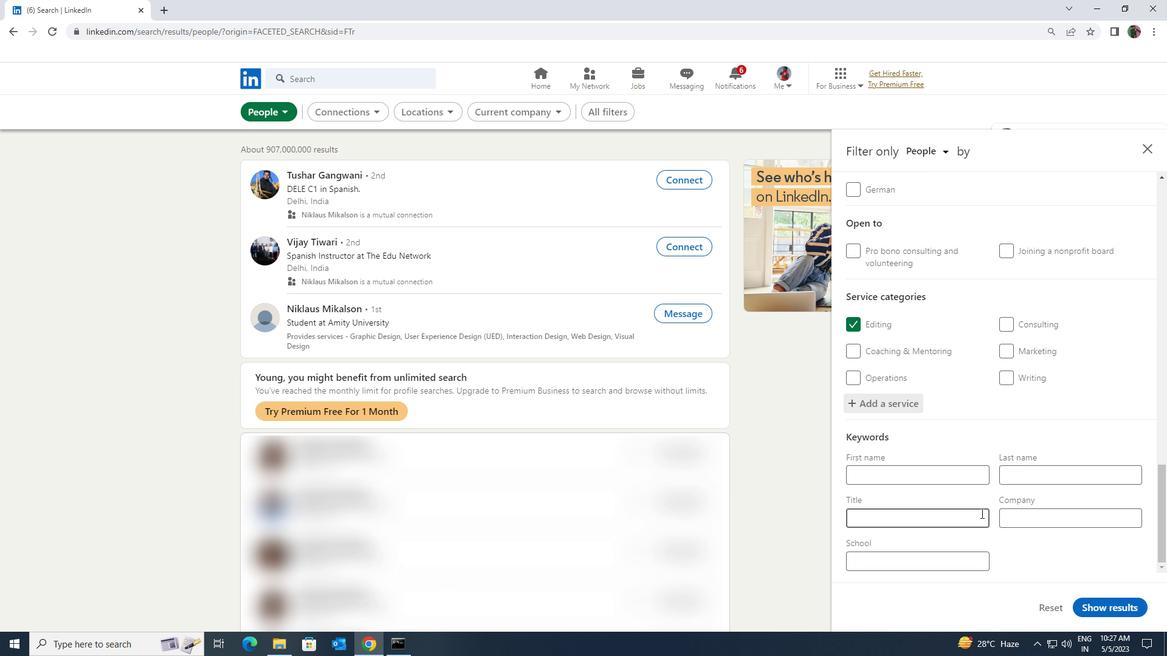 
Action: Mouse moved to (980, 513)
Screenshot: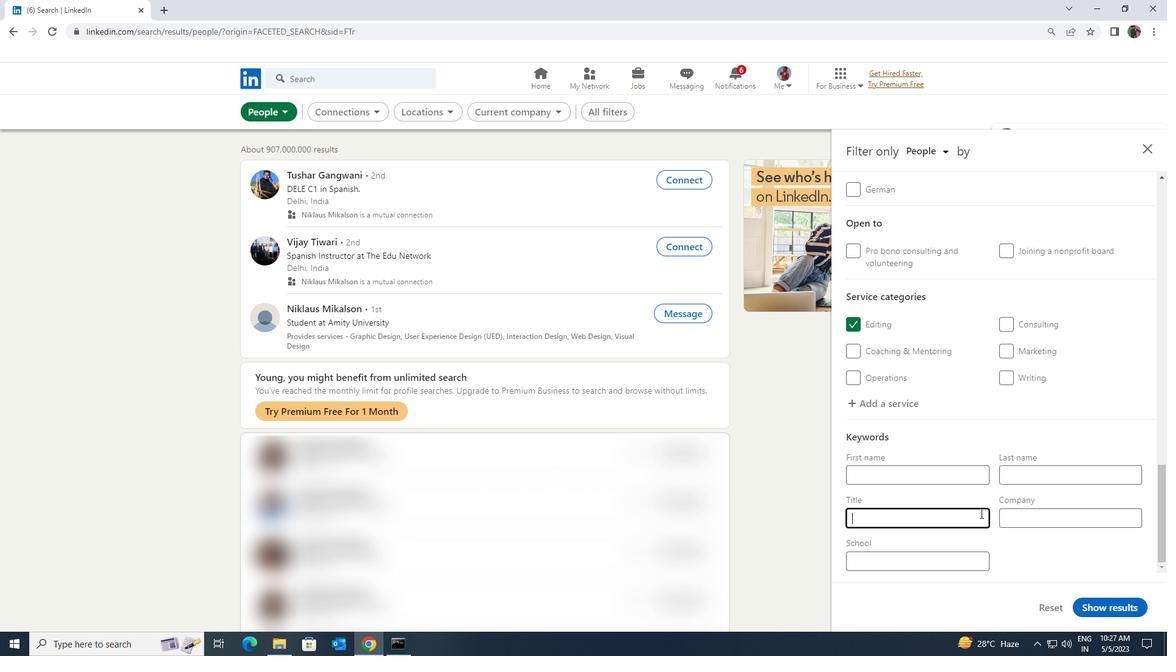 
Action: Key pressed <Key.shift><Key.shift><Key.shift><Key.shift><Key.shift><Key.shift><Key.shift>DIRECTOR<Key.space>OF<Key.space><Key.shift>FIRST<Key.space><Key.shift>IMPRESSION
Screenshot: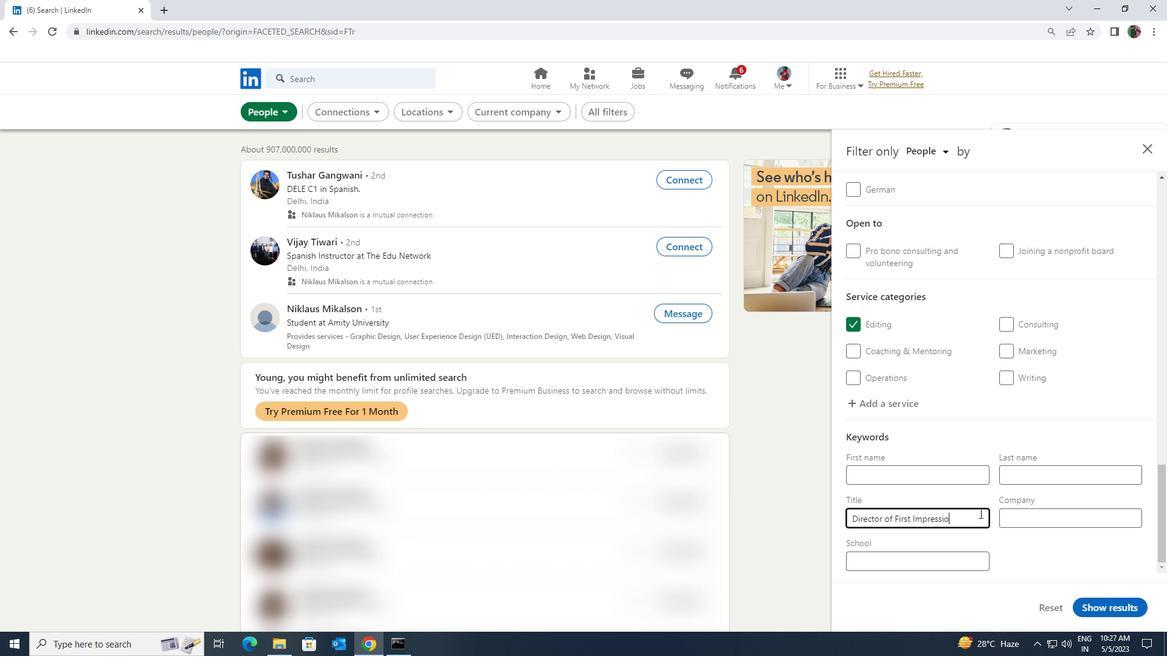 
Action: Mouse moved to (1095, 607)
Screenshot: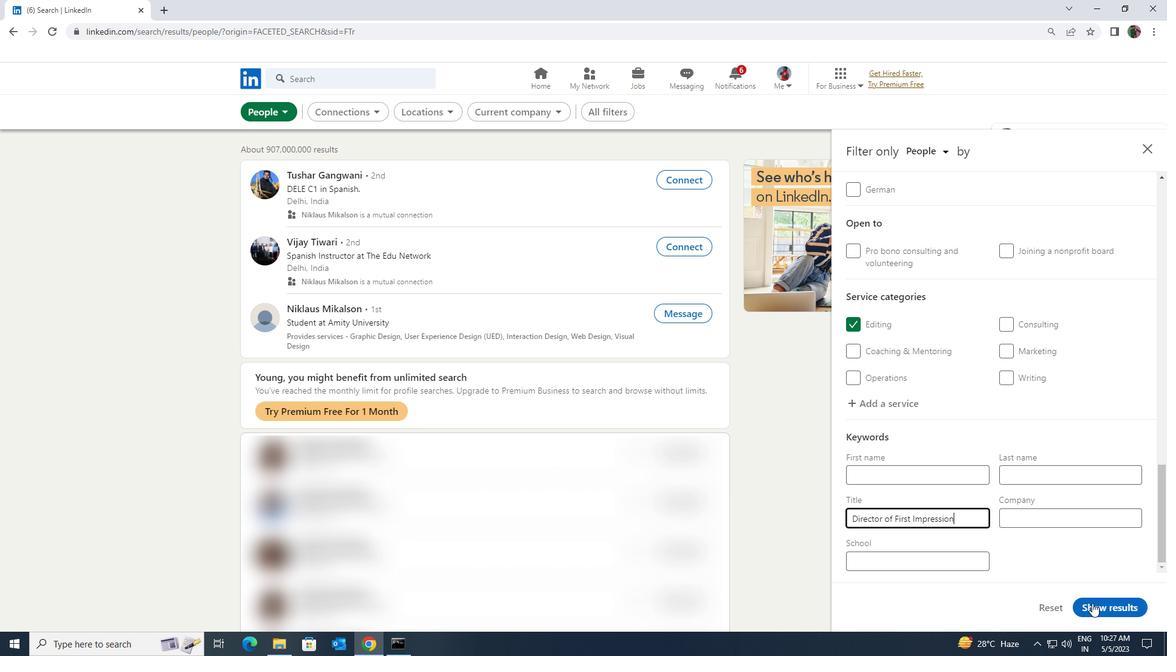
Action: Mouse pressed left at (1095, 607)
Screenshot: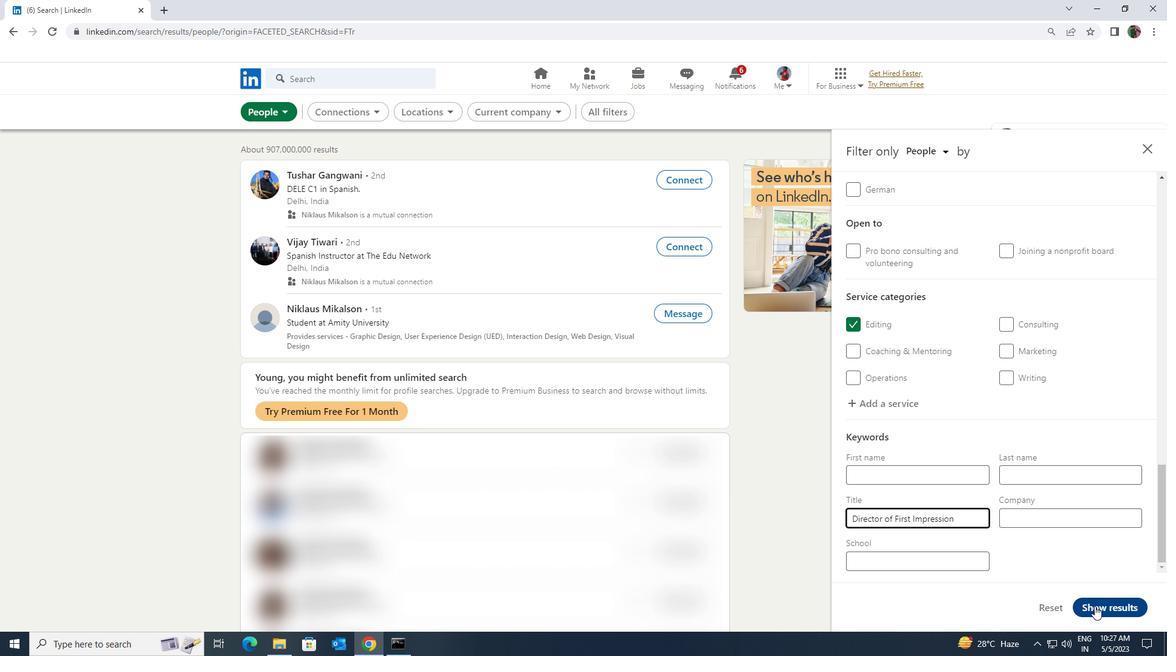 
